 Task: Look for space in Angers, France from 15th June, 2023 to 21st June, 2023 for 5 adults in price range Rs.14000 to Rs.25000. Place can be entire place with 3 bedrooms having 3 beds and 3 bathrooms. Property type can be house, flat, guest house. Amenities needed are: washing machine. Booking option can be shelf check-in. Required host language is English.
Action: Mouse moved to (445, 266)
Screenshot: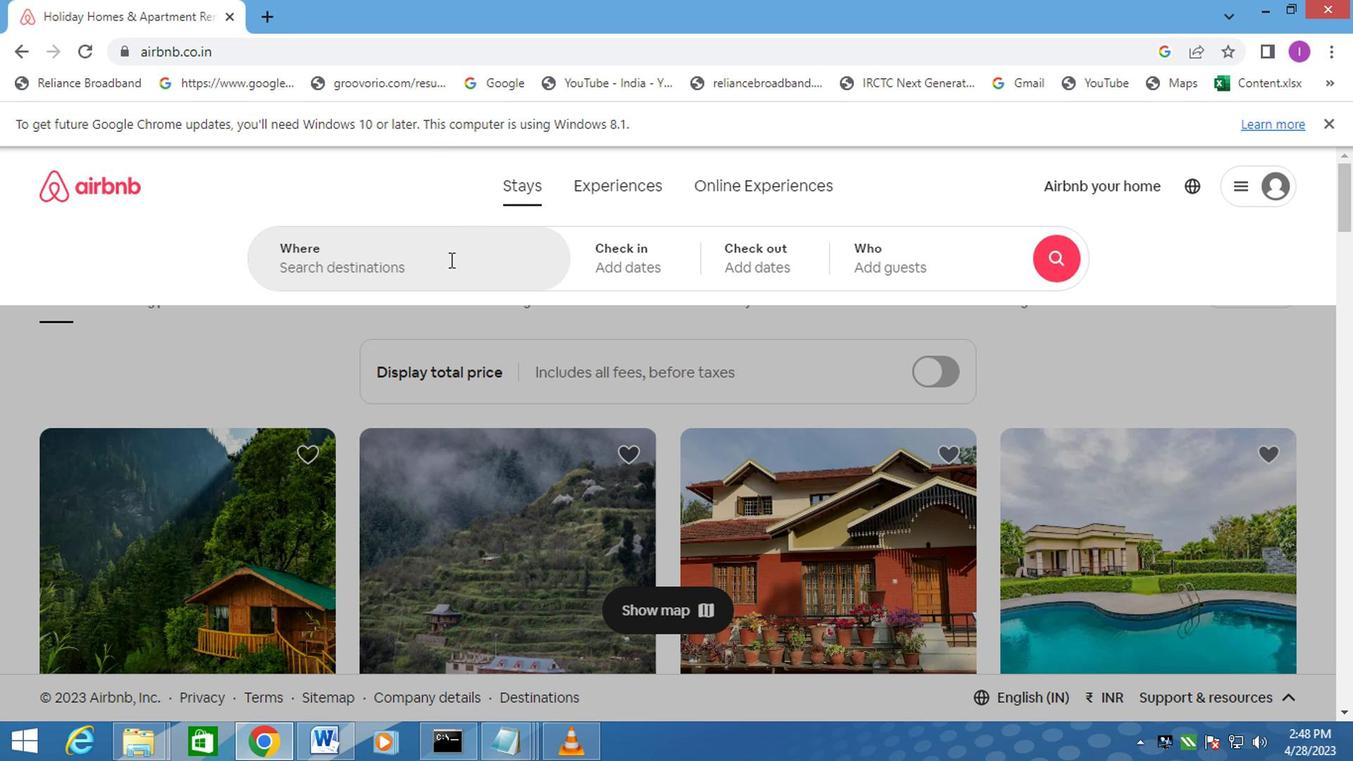 
Action: Mouse pressed left at (445, 266)
Screenshot: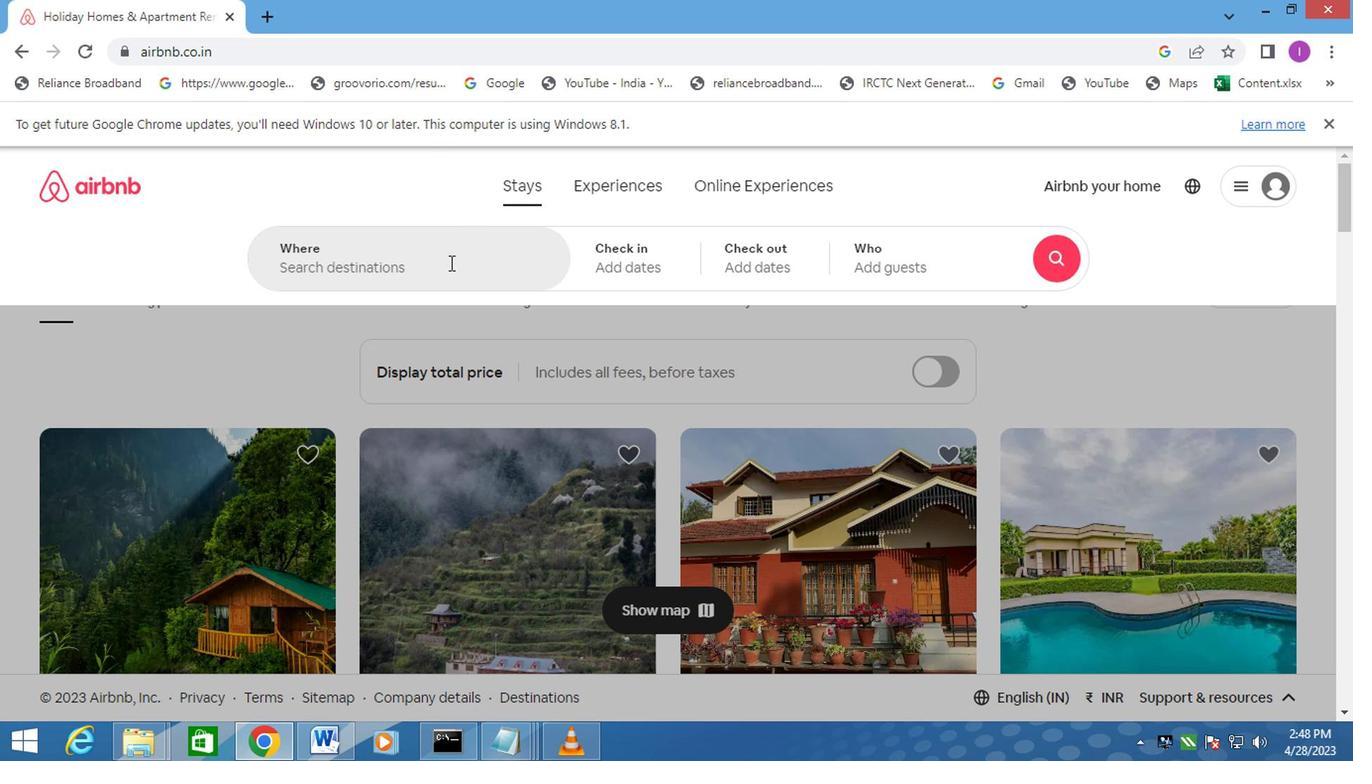 
Action: Mouse moved to (446, 265)
Screenshot: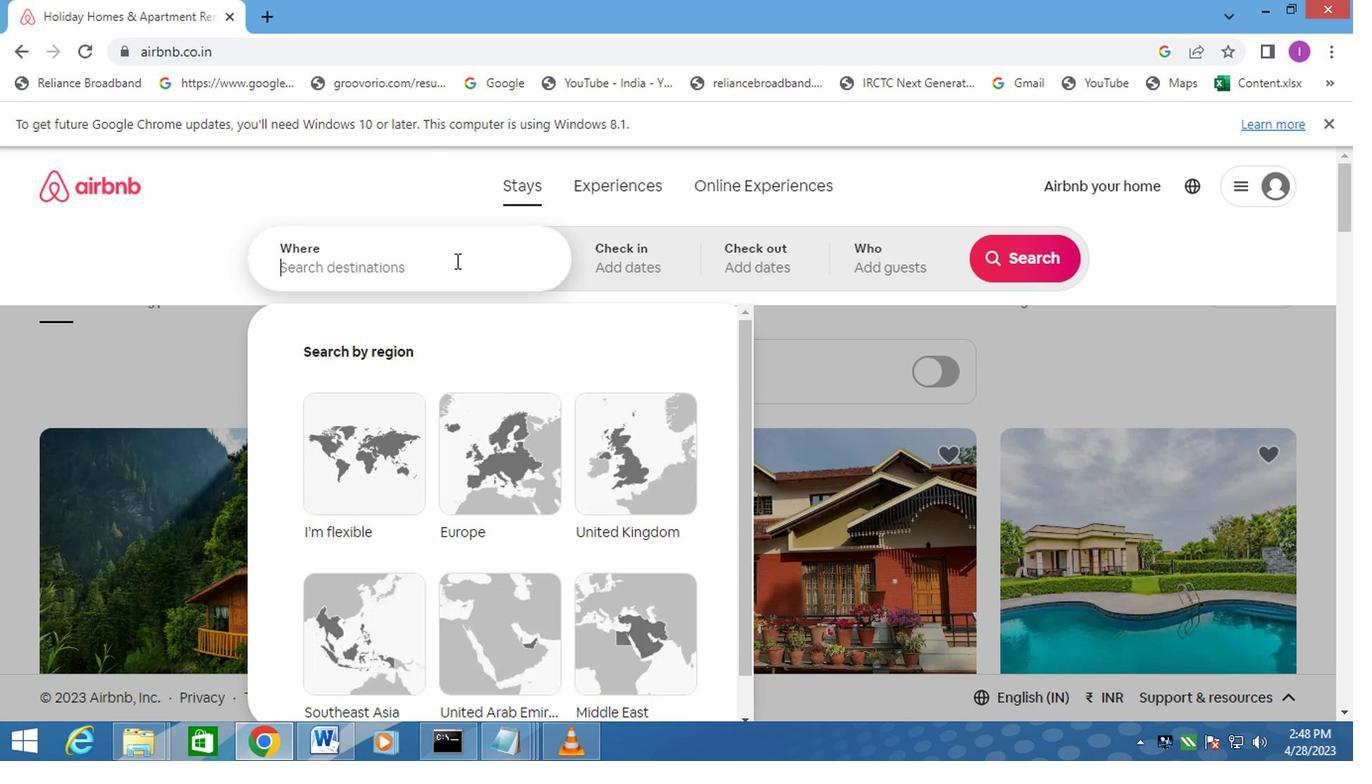 
Action: Key pressed <Key.shift>ANGERS,<Key.shift>FRANCE
Screenshot: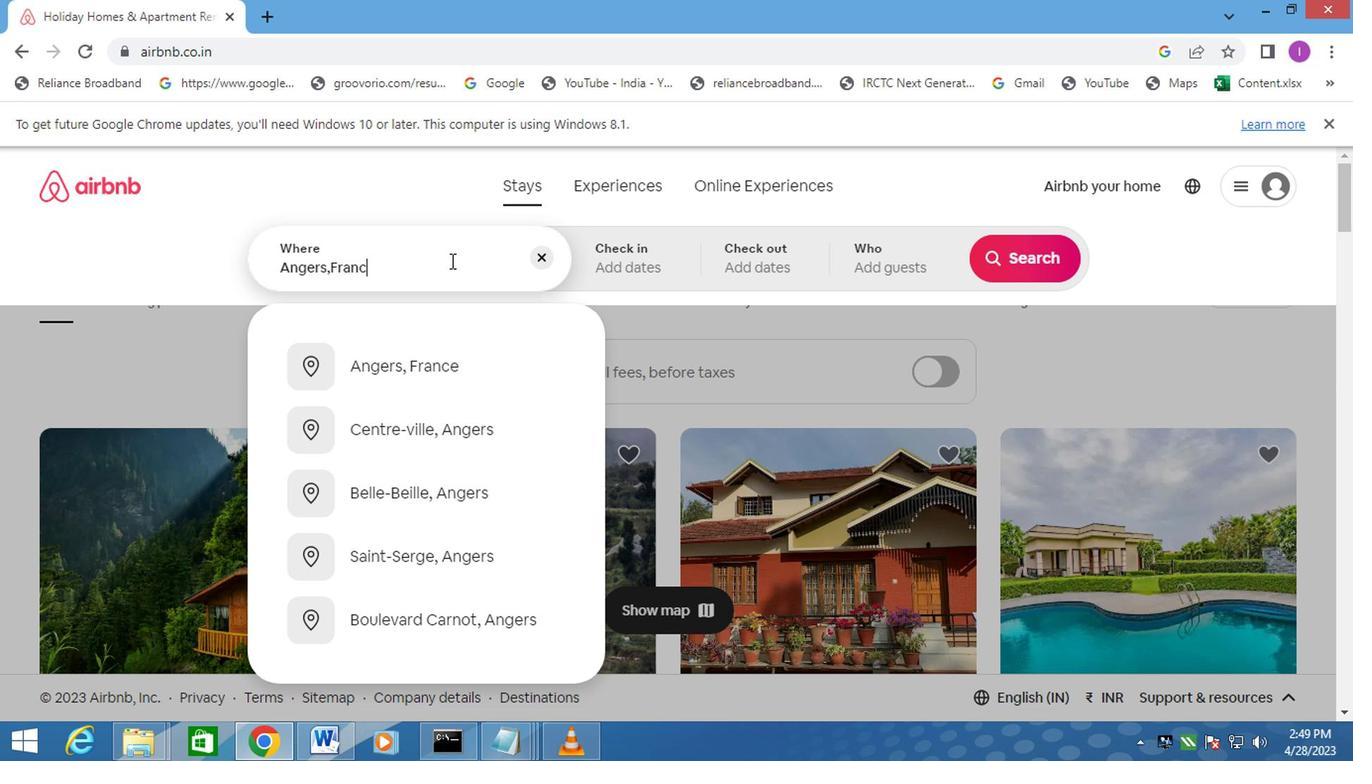 
Action: Mouse moved to (364, 353)
Screenshot: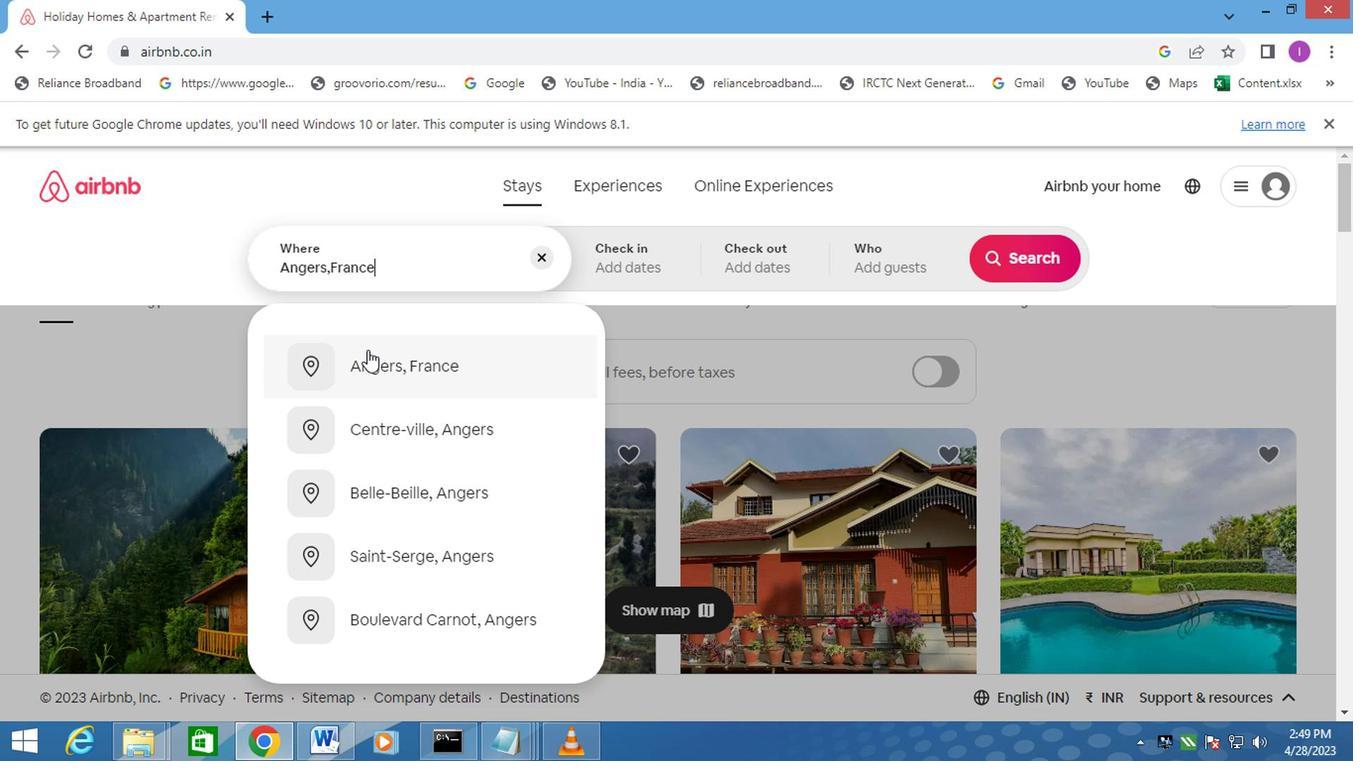 
Action: Mouse pressed left at (364, 353)
Screenshot: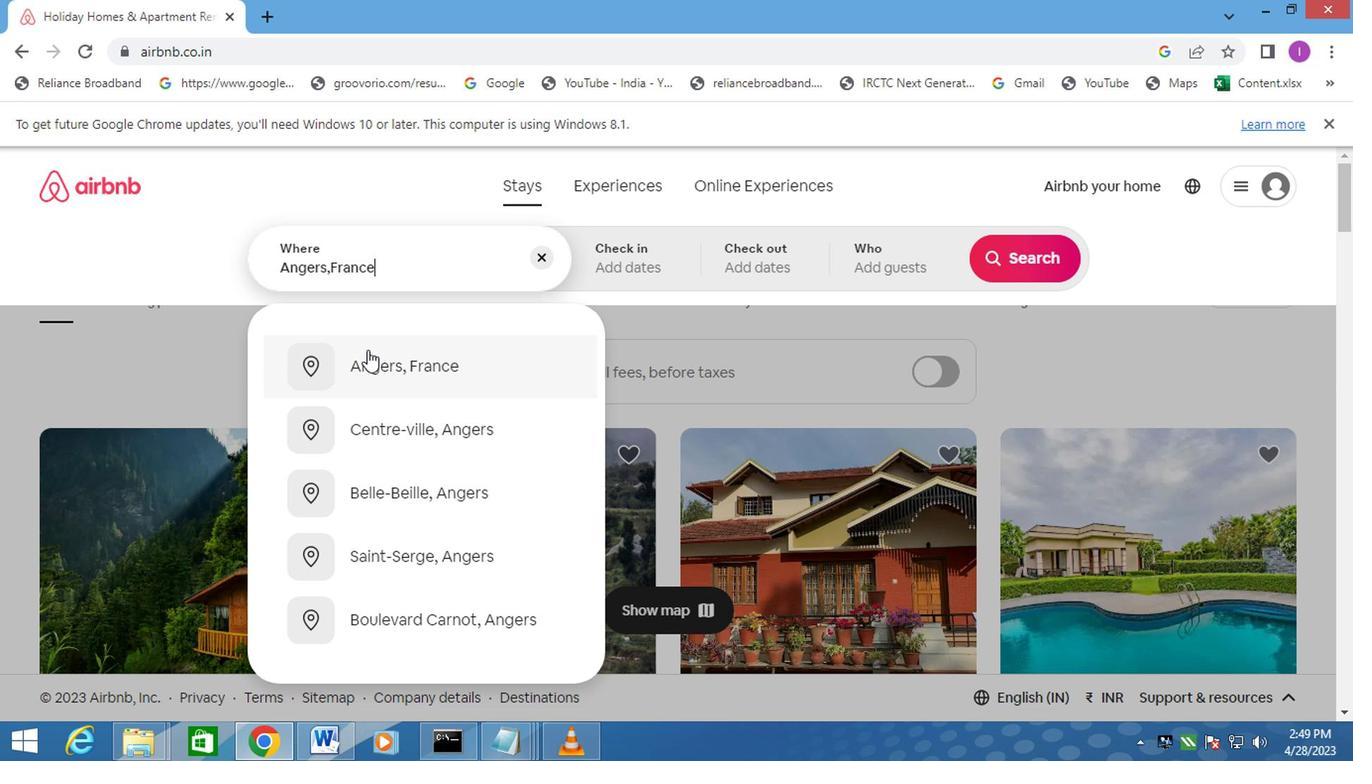 
Action: Mouse moved to (1013, 415)
Screenshot: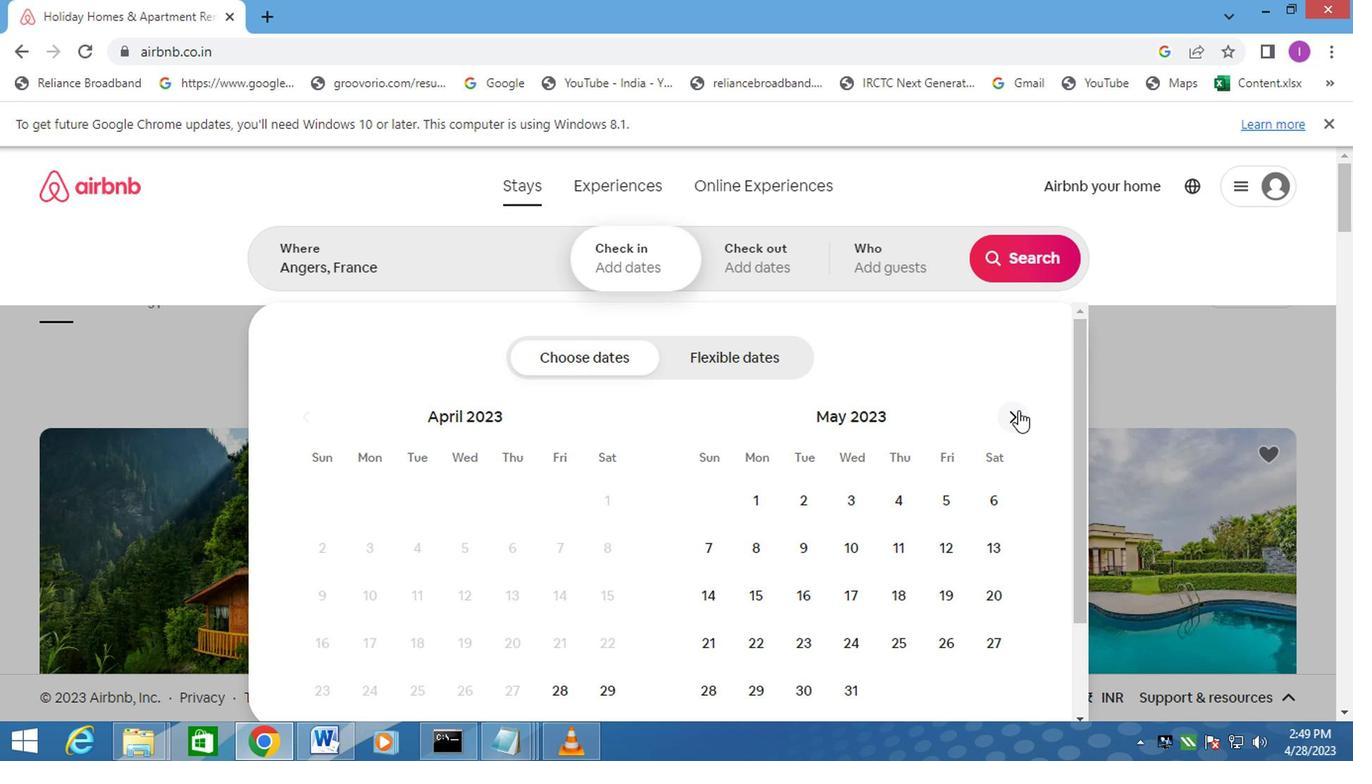 
Action: Mouse pressed left at (1013, 415)
Screenshot: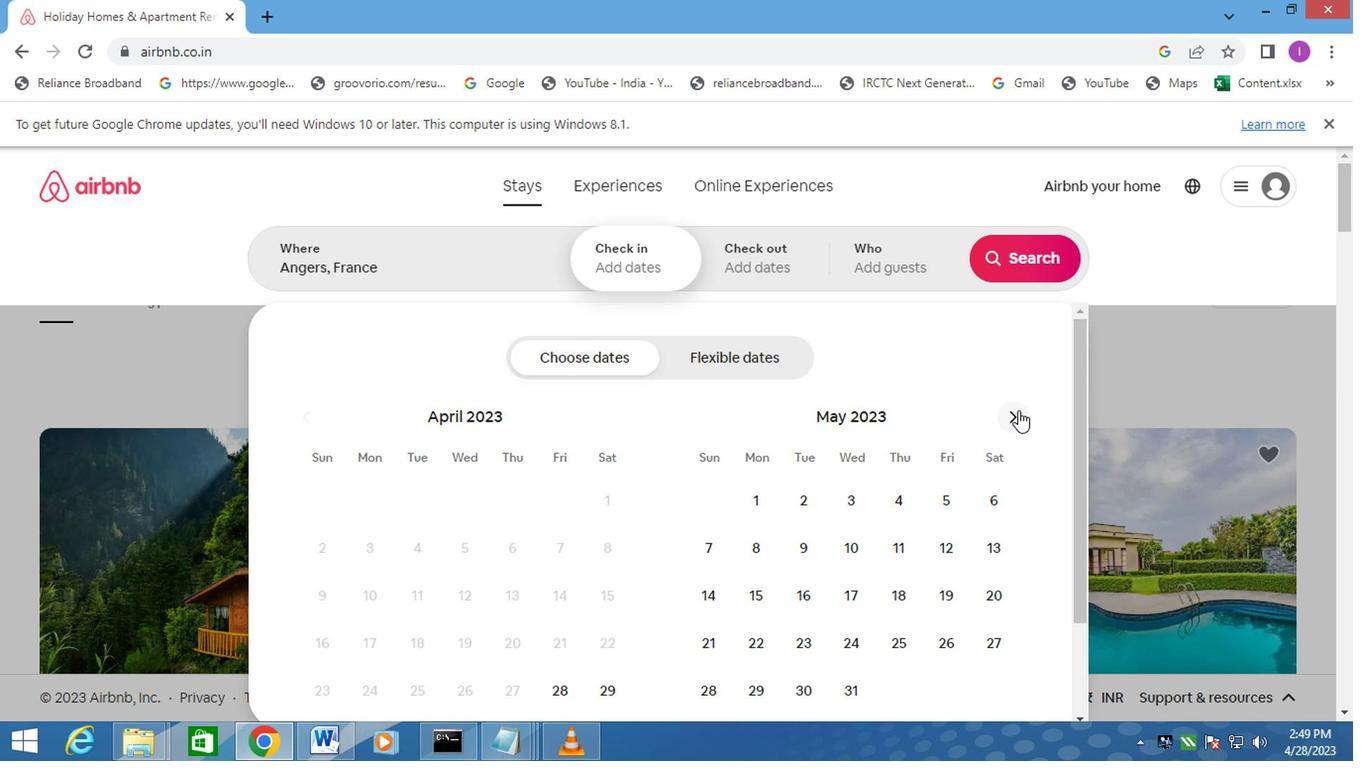 
Action: Mouse pressed left at (1013, 415)
Screenshot: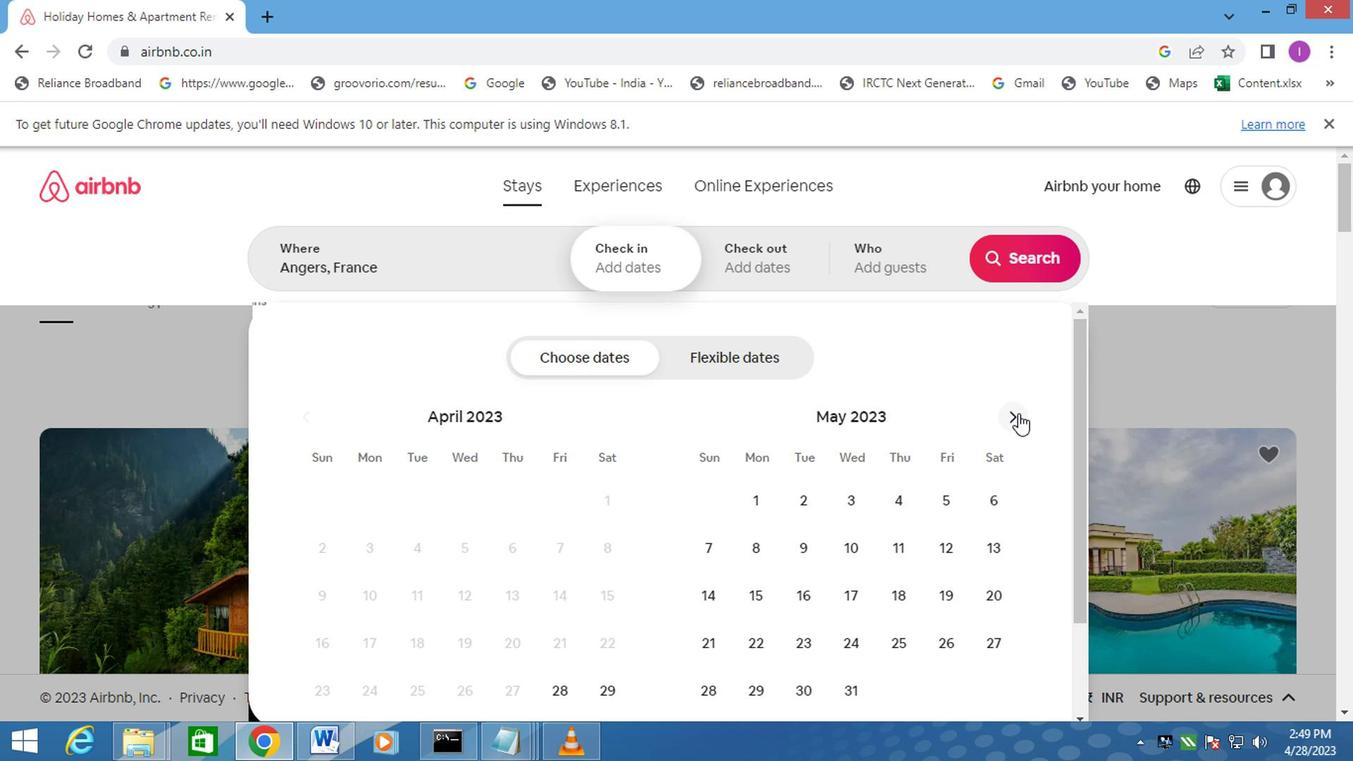 
Action: Mouse moved to (516, 596)
Screenshot: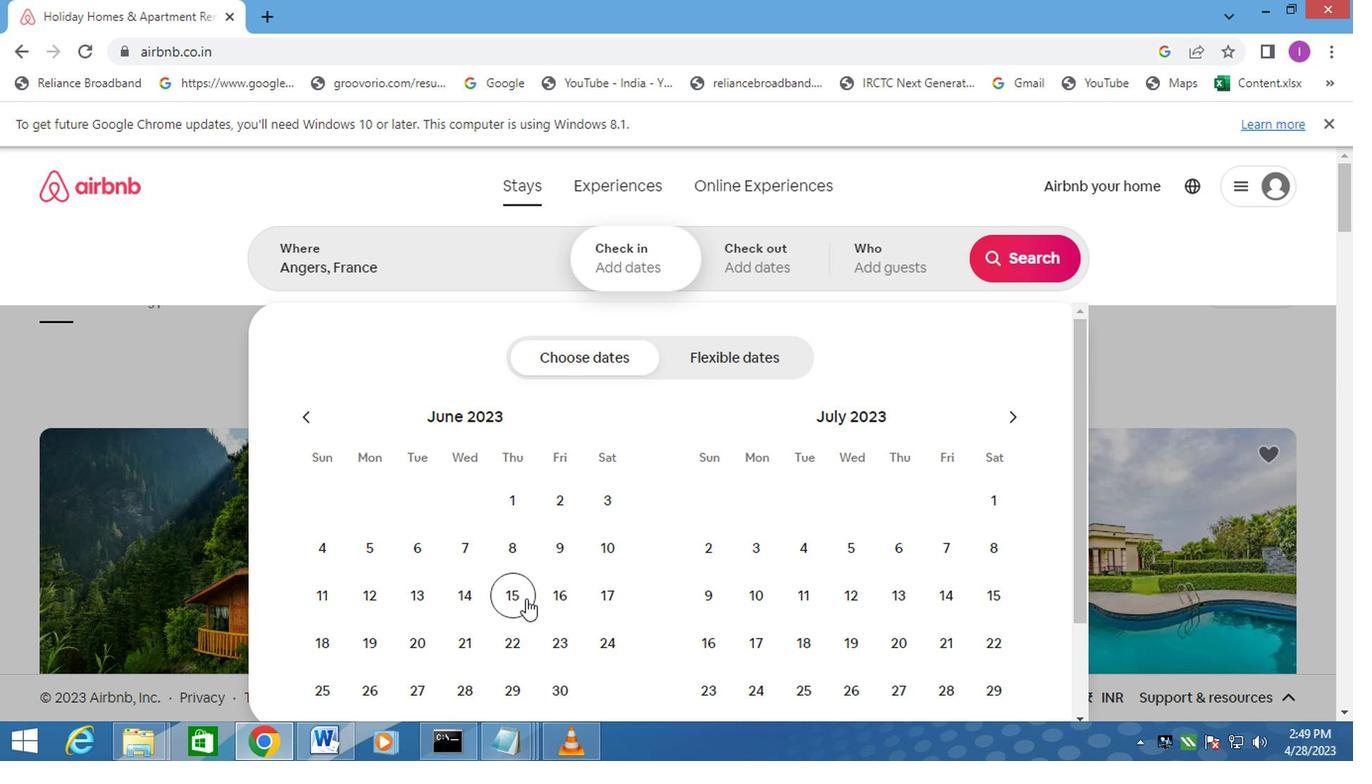
Action: Mouse pressed left at (516, 596)
Screenshot: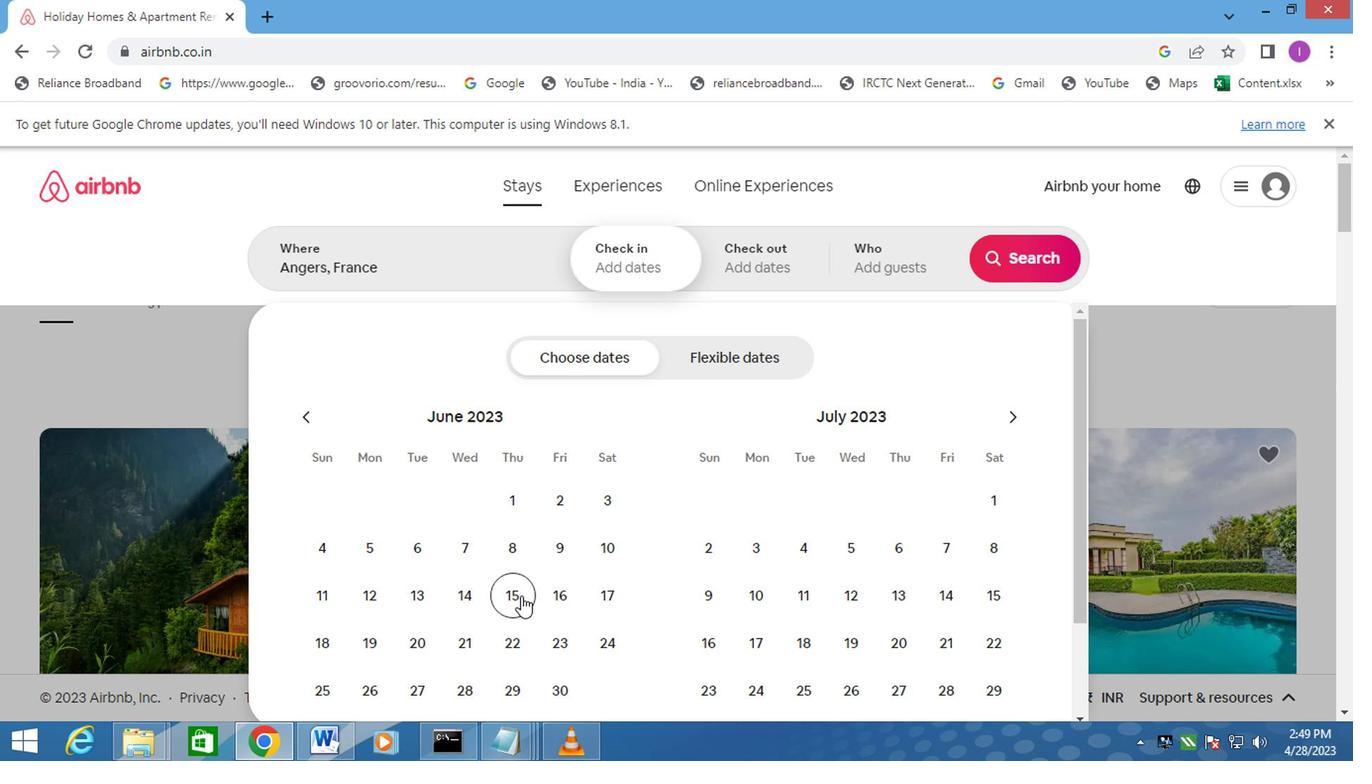 
Action: Mouse moved to (467, 645)
Screenshot: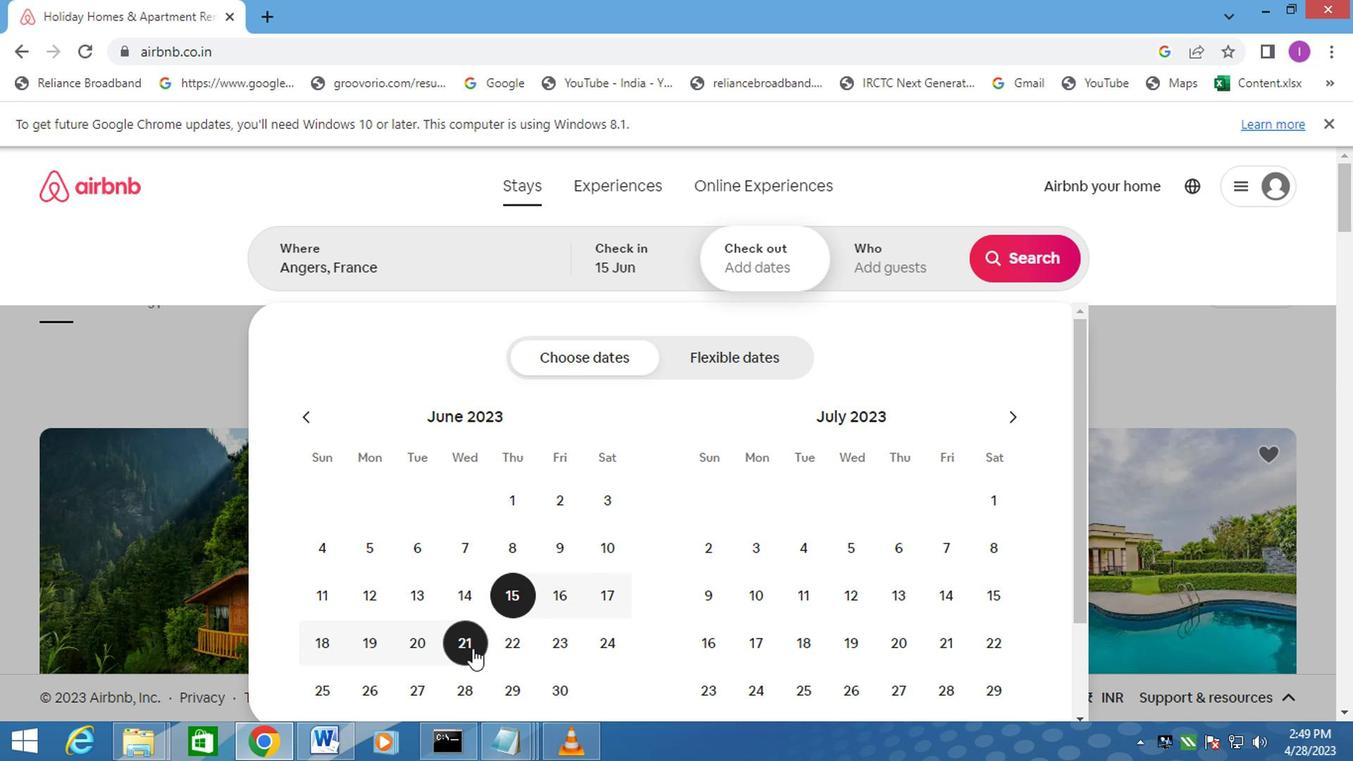 
Action: Mouse pressed left at (467, 645)
Screenshot: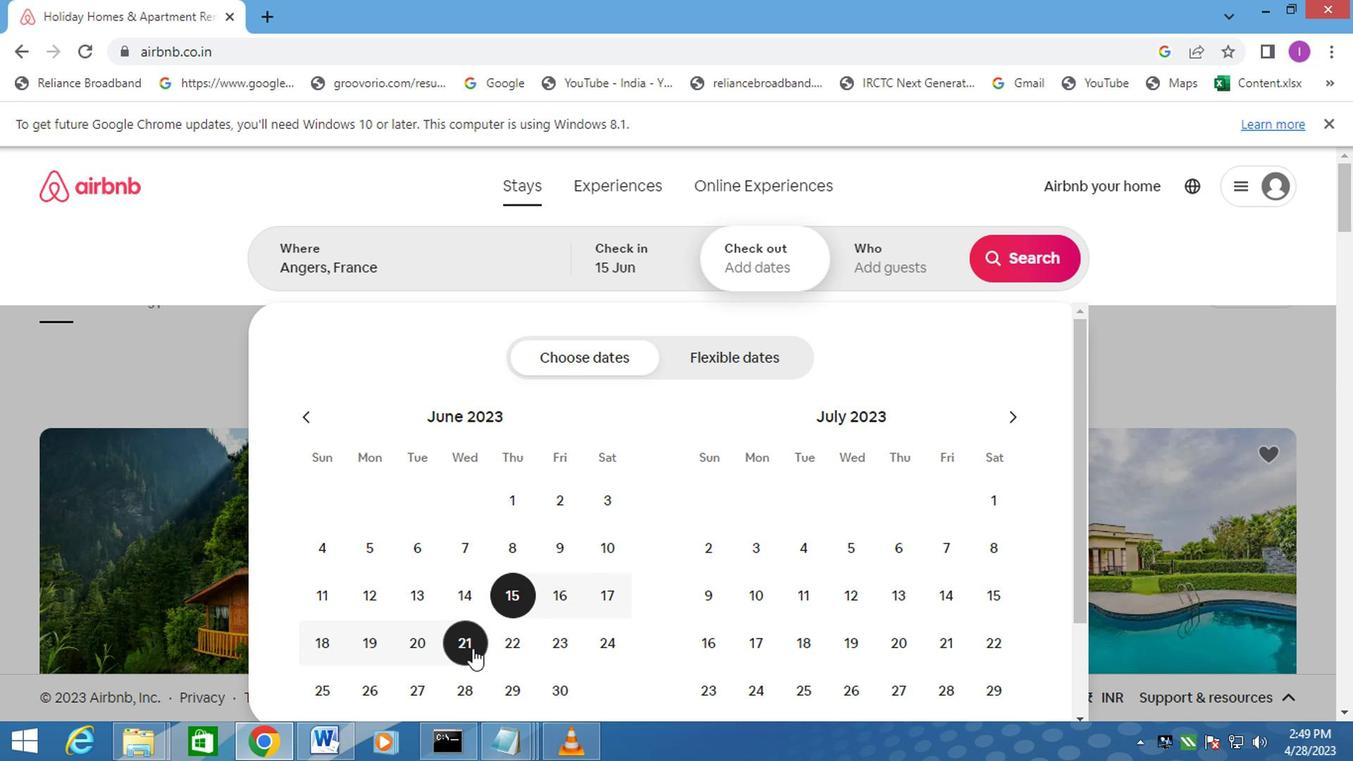 
Action: Mouse moved to (903, 267)
Screenshot: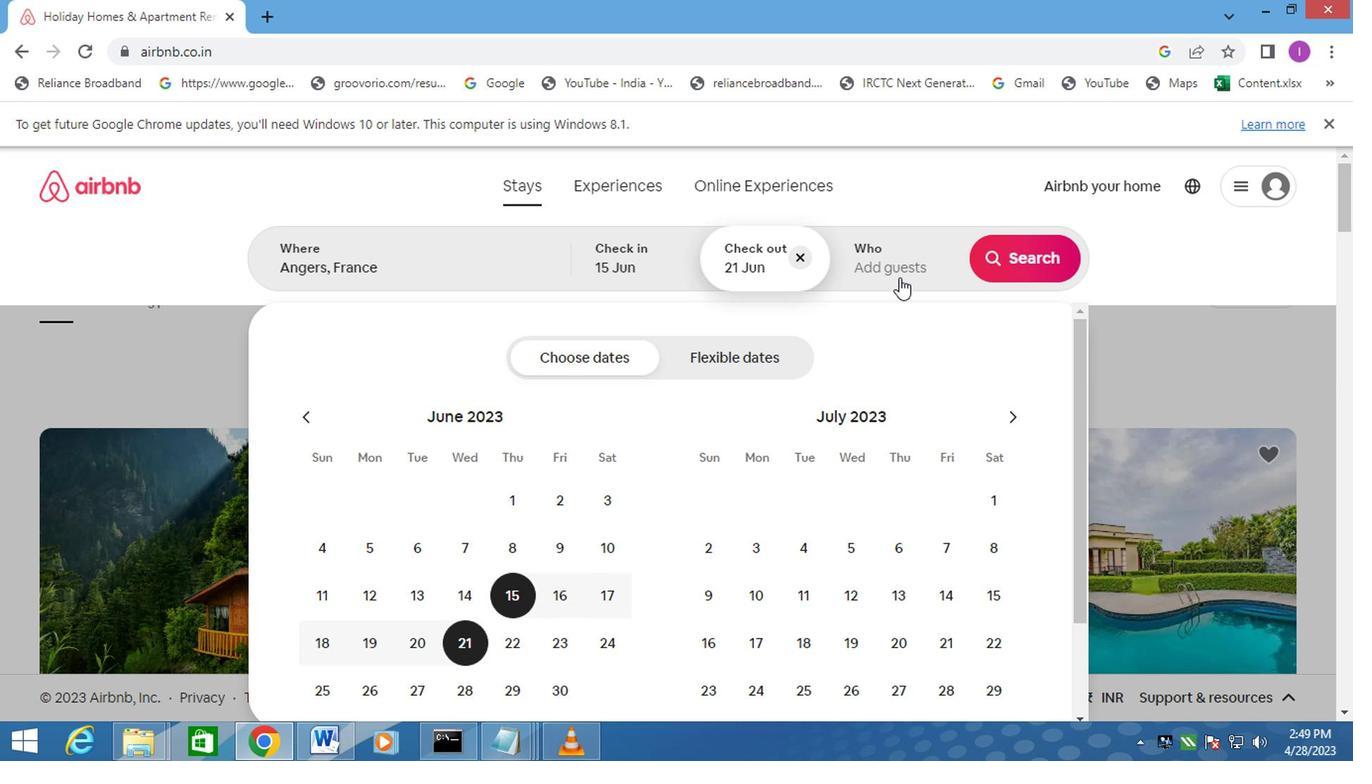 
Action: Mouse pressed left at (903, 267)
Screenshot: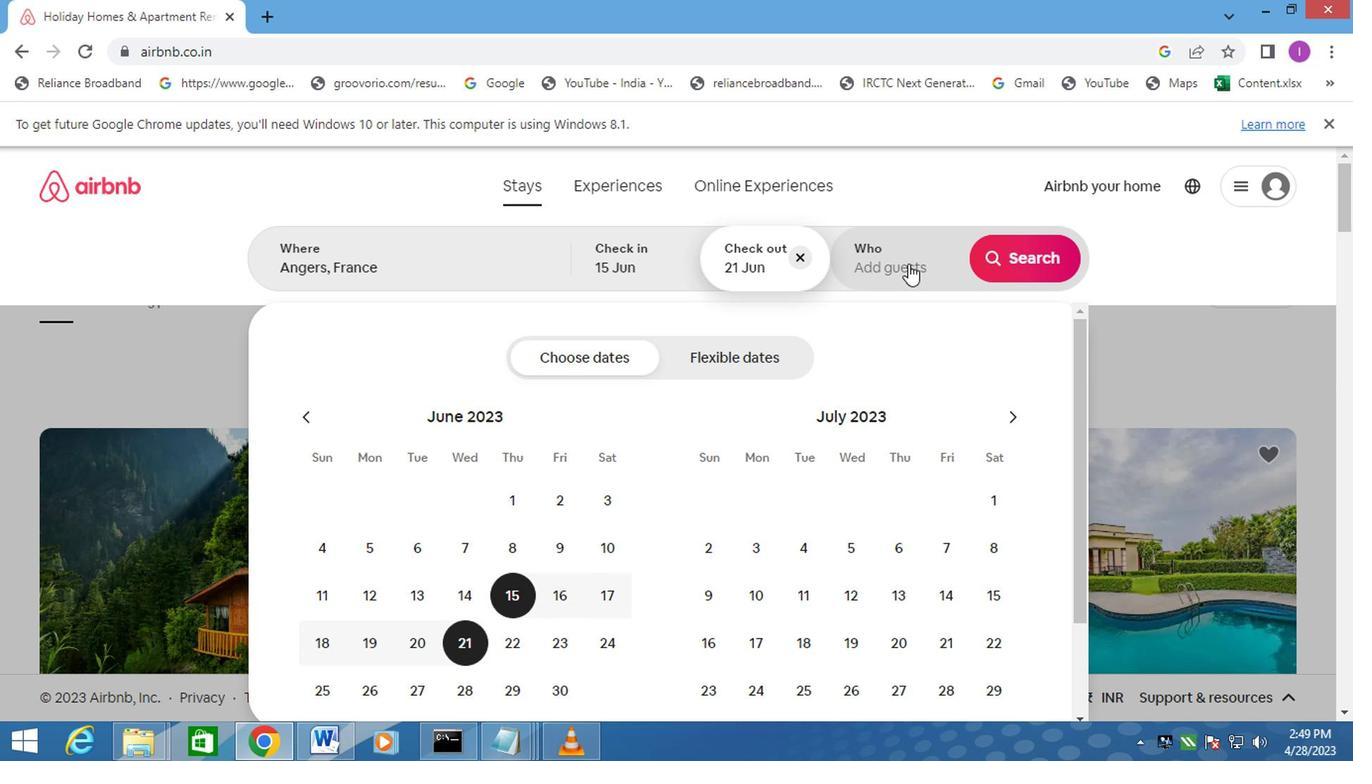 
Action: Mouse moved to (1041, 360)
Screenshot: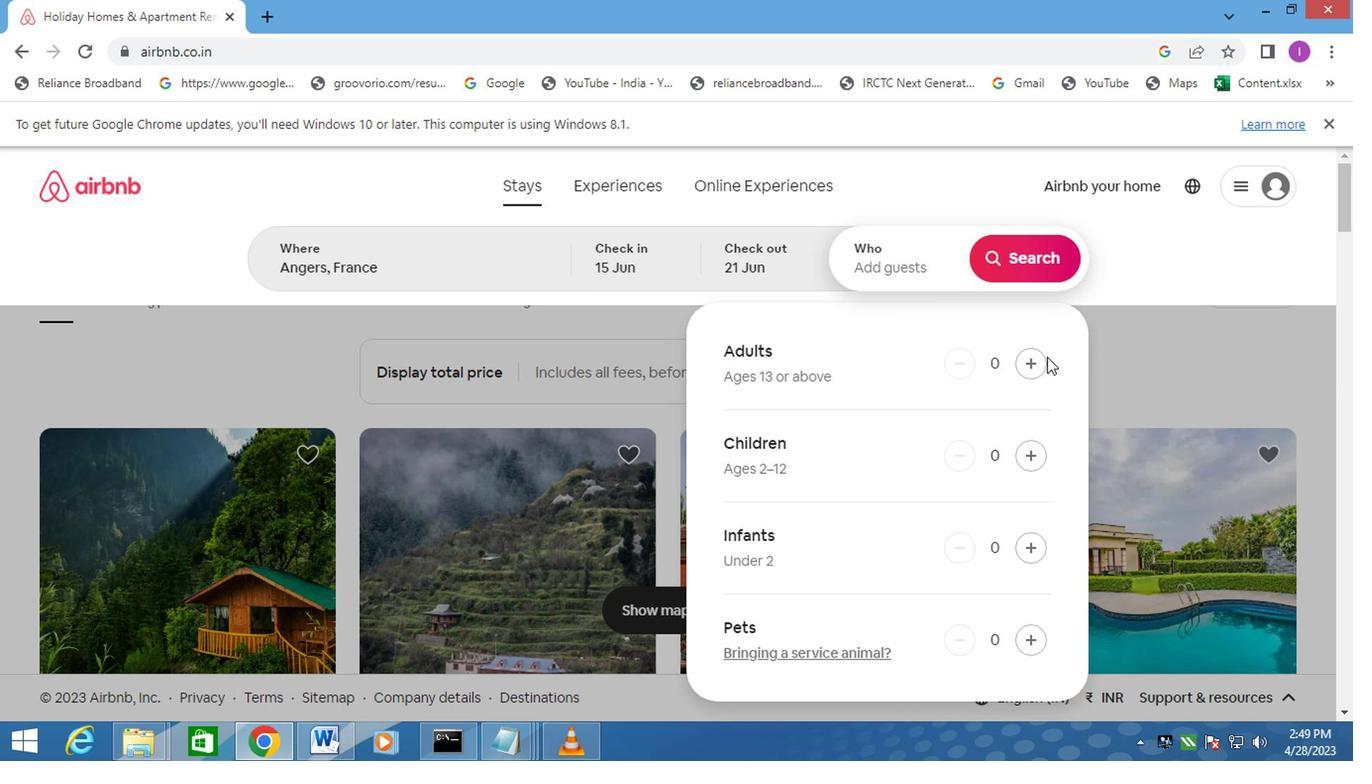 
Action: Mouse pressed left at (1041, 360)
Screenshot: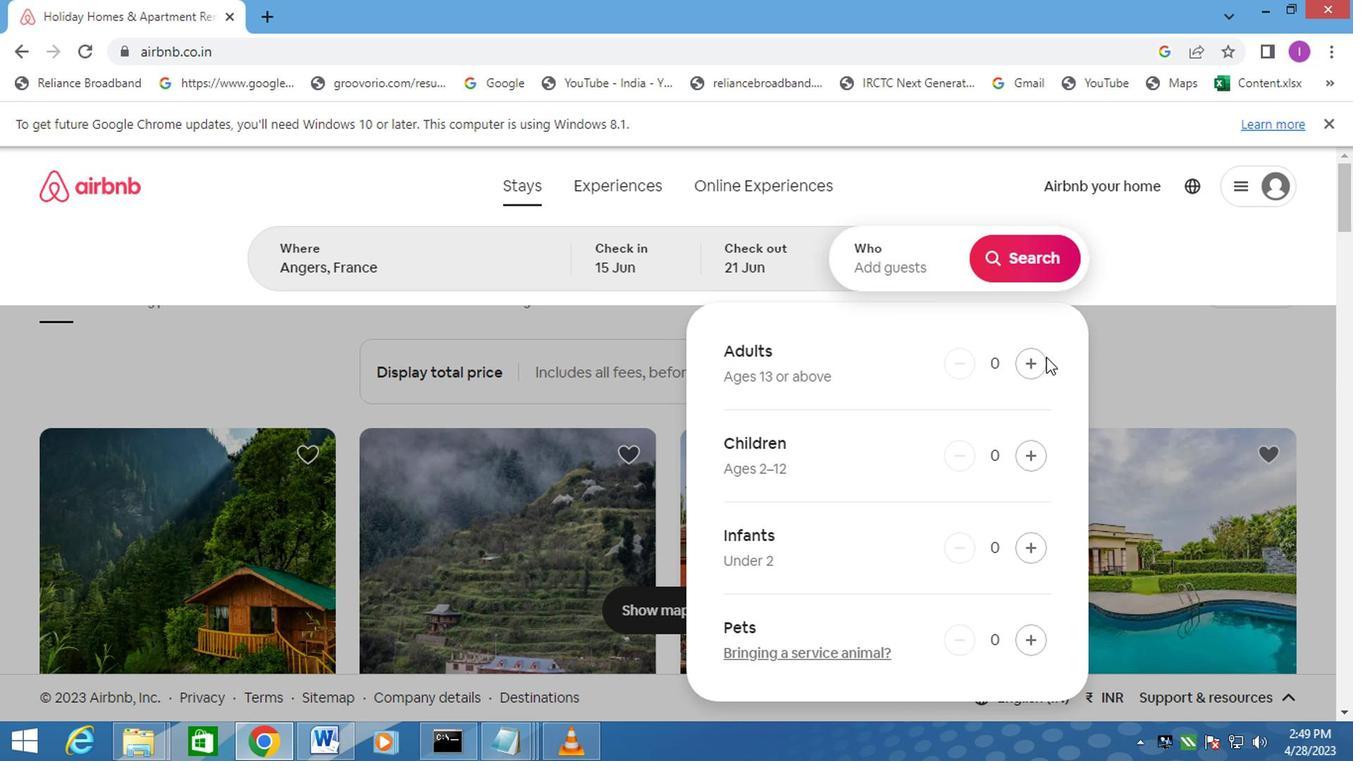 
Action: Mouse moved to (1038, 363)
Screenshot: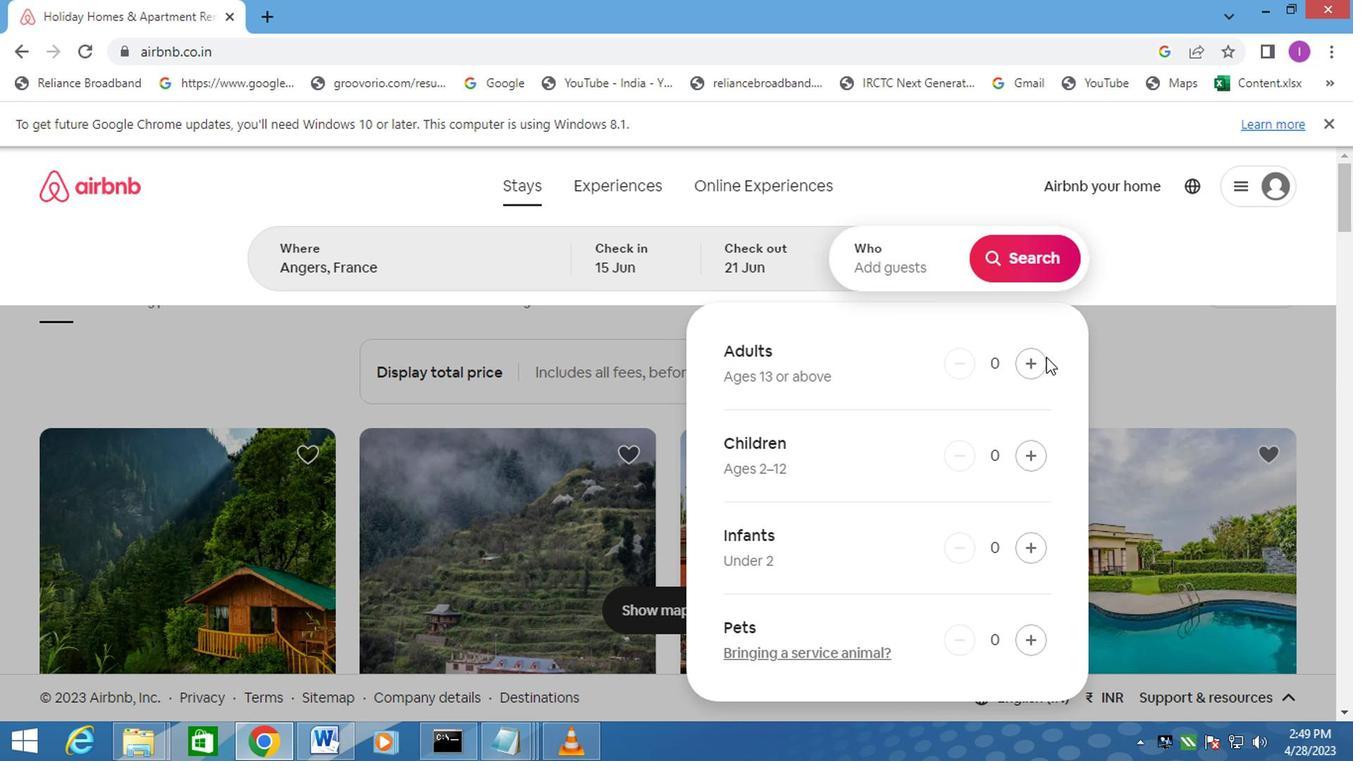 
Action: Mouse pressed left at (1038, 363)
Screenshot: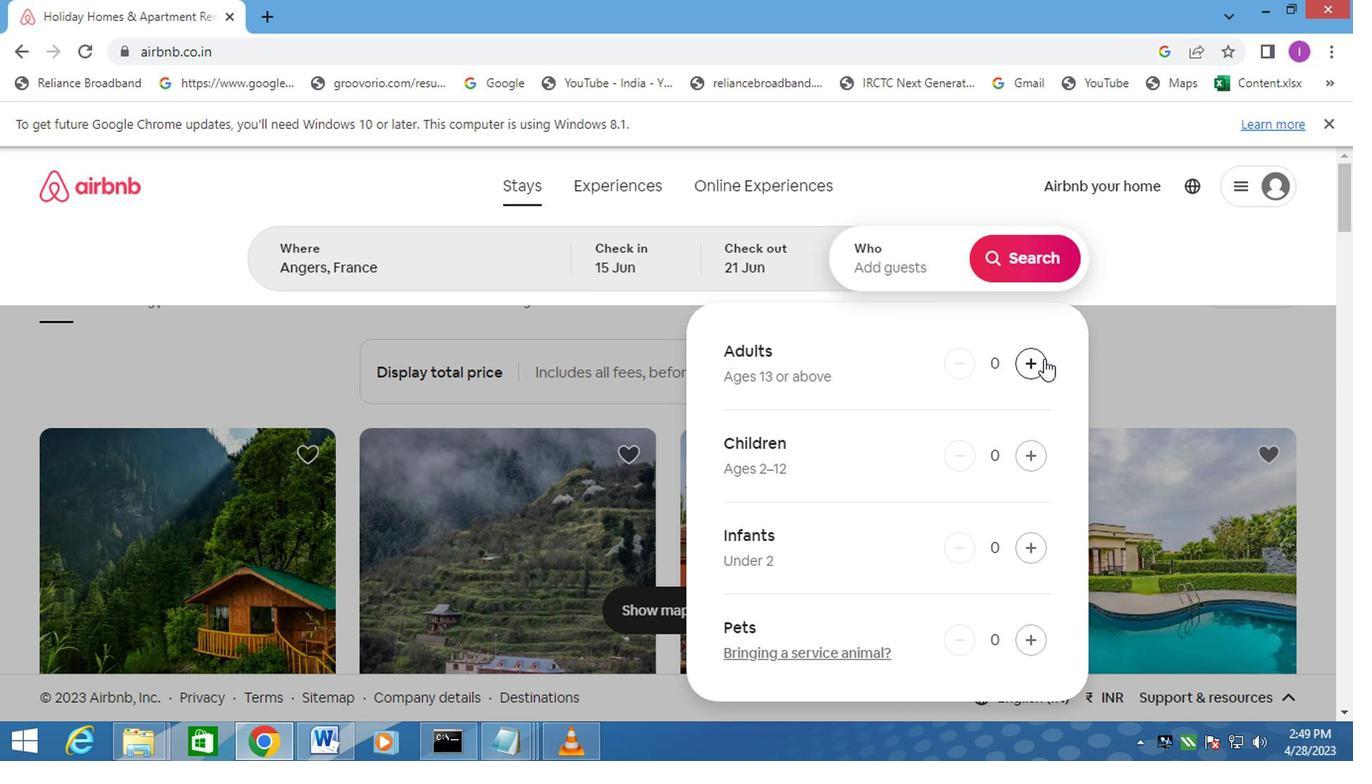 
Action: Mouse pressed left at (1038, 363)
Screenshot: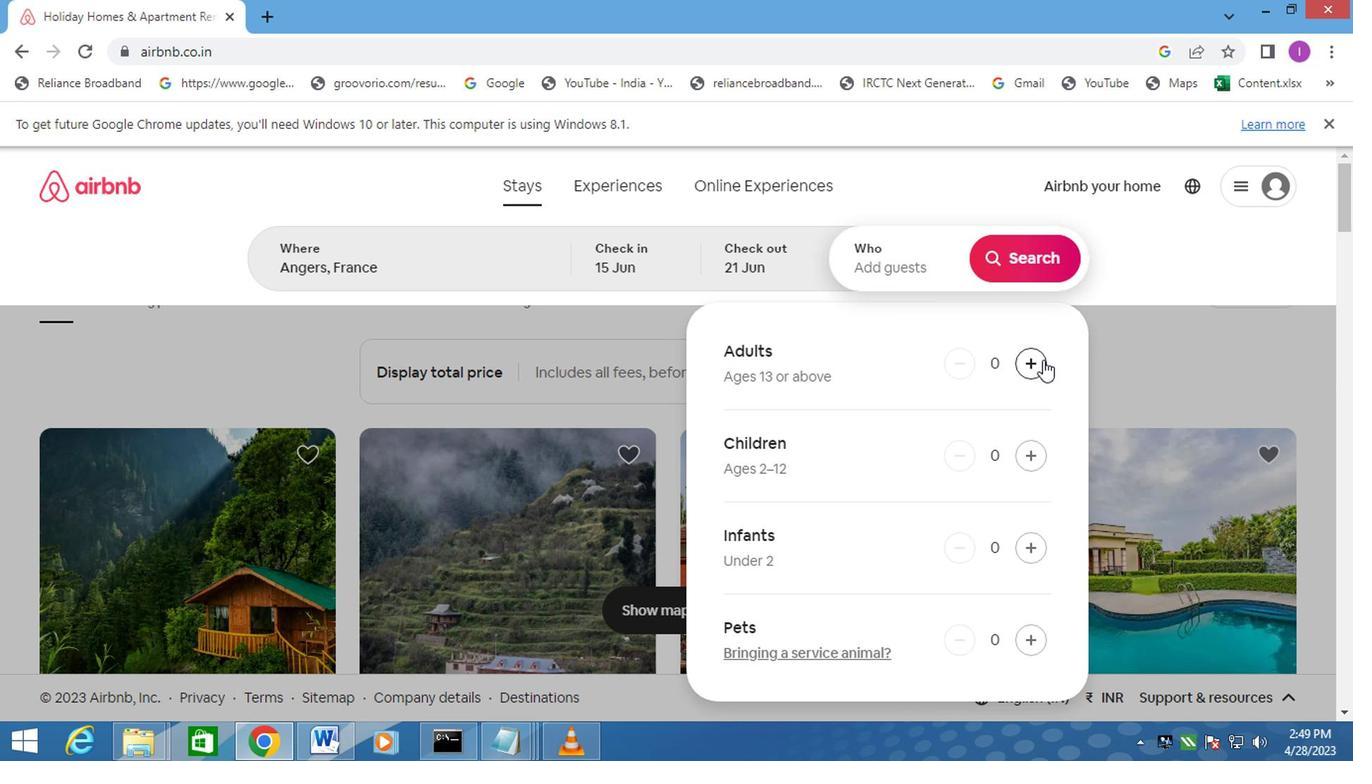 
Action: Mouse pressed left at (1038, 363)
Screenshot: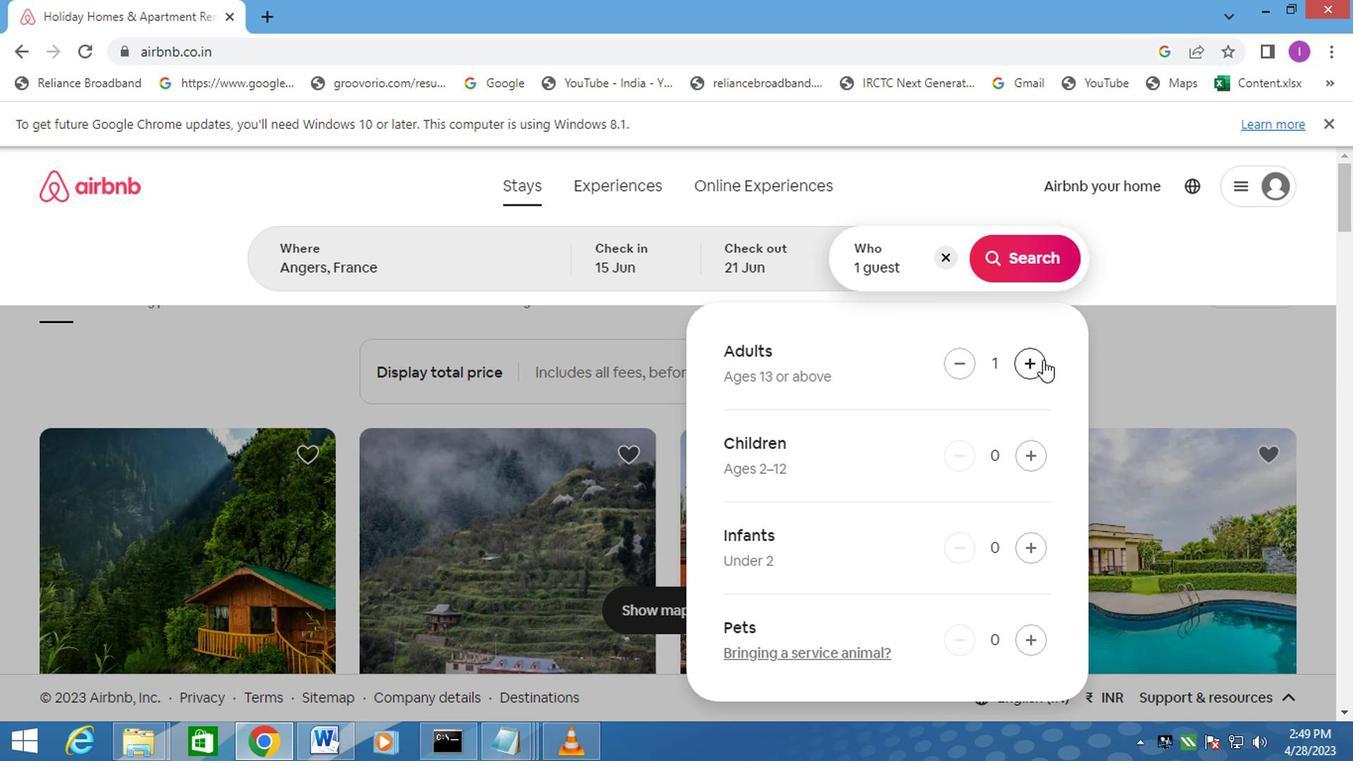 
Action: Mouse pressed left at (1038, 363)
Screenshot: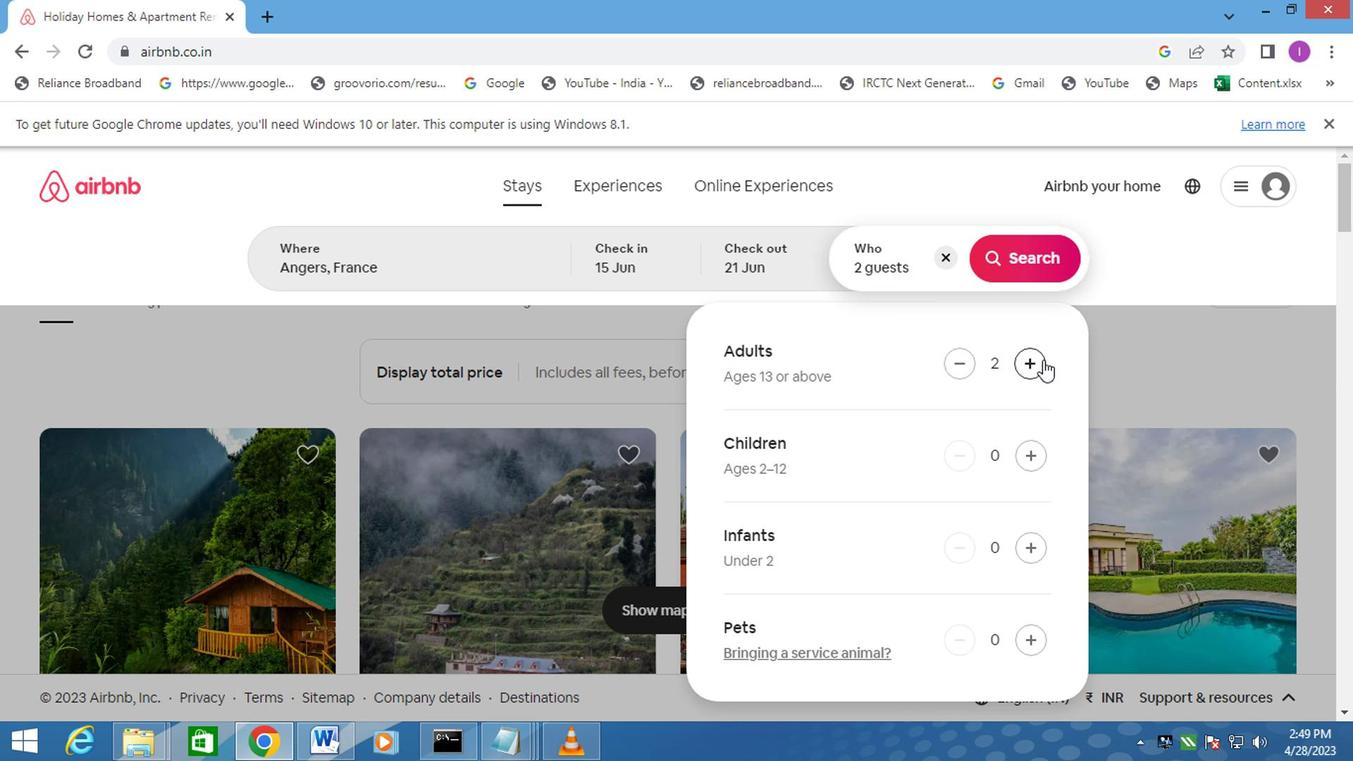 
Action: Mouse pressed left at (1038, 363)
Screenshot: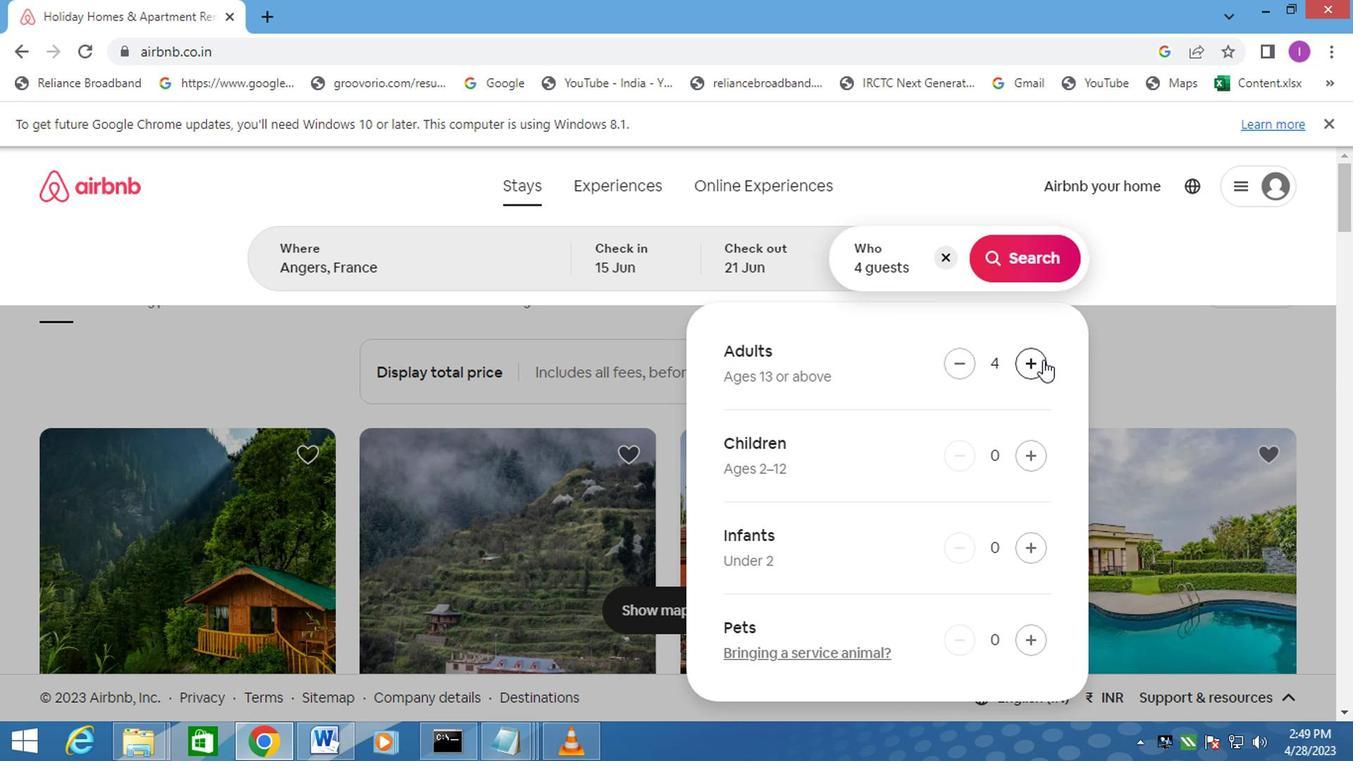 
Action: Mouse moved to (998, 261)
Screenshot: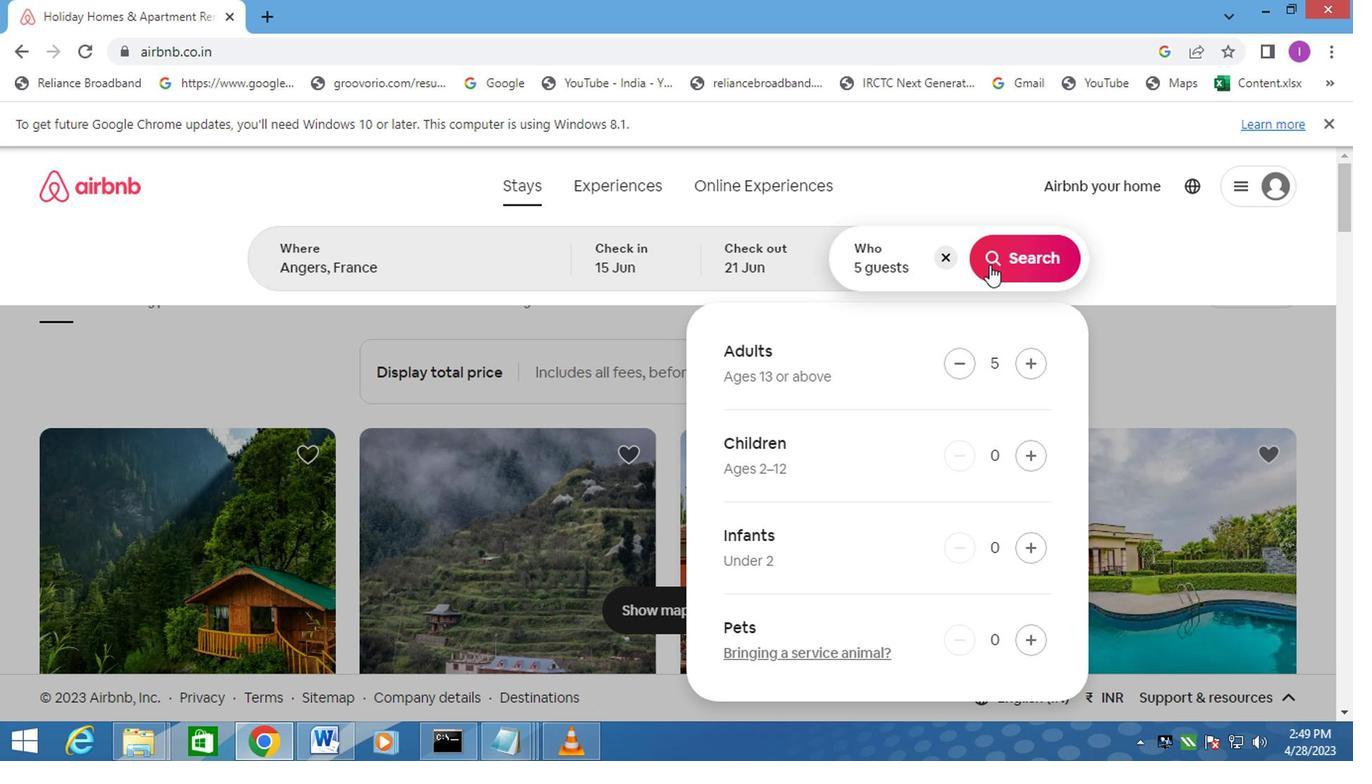 
Action: Mouse pressed left at (998, 261)
Screenshot: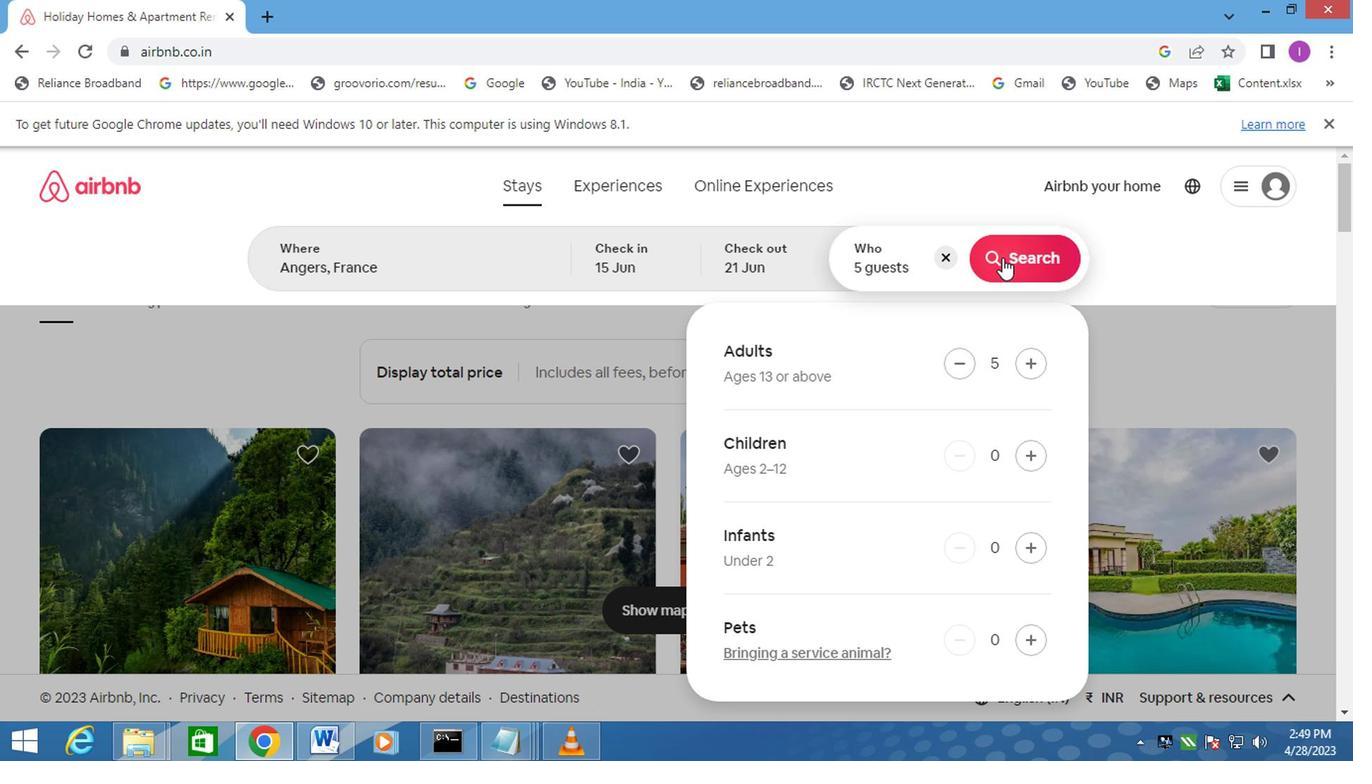 
Action: Mouse moved to (1295, 269)
Screenshot: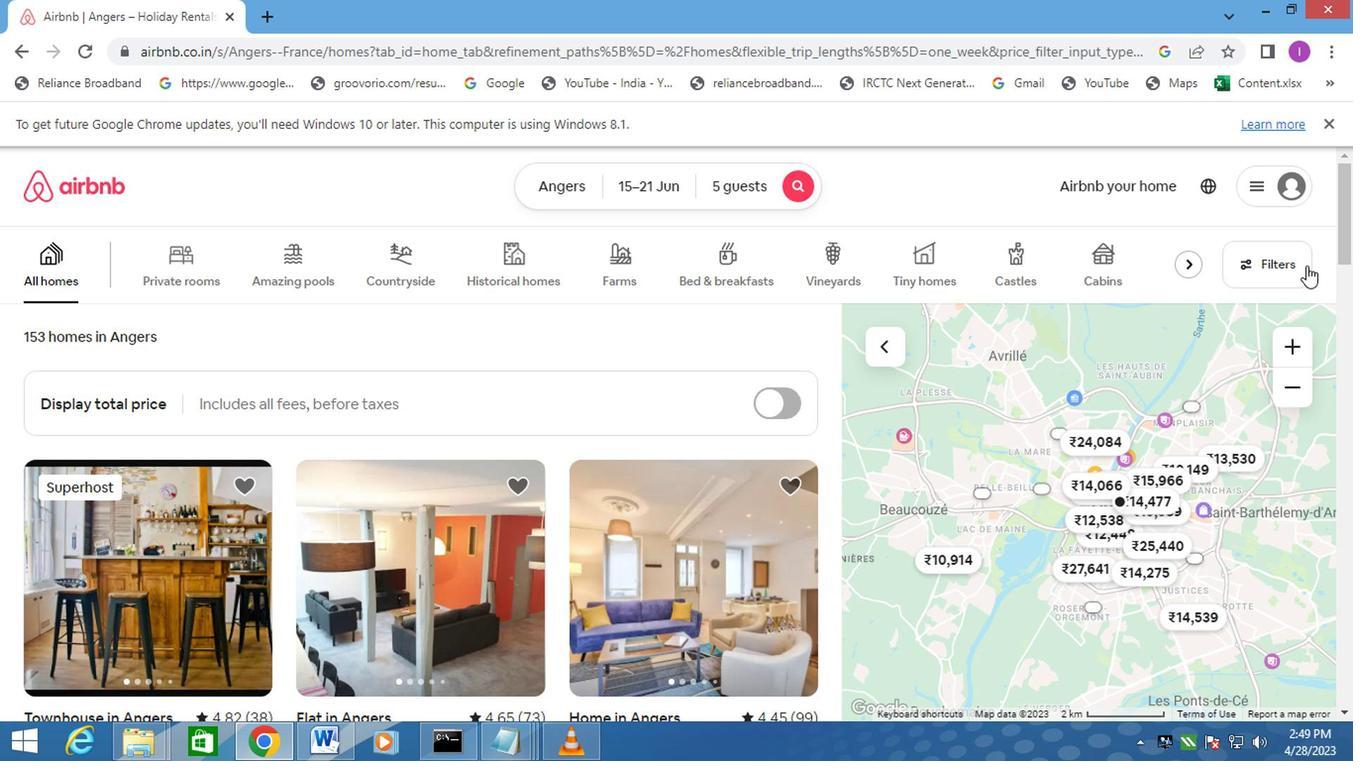 
Action: Mouse pressed left at (1295, 269)
Screenshot: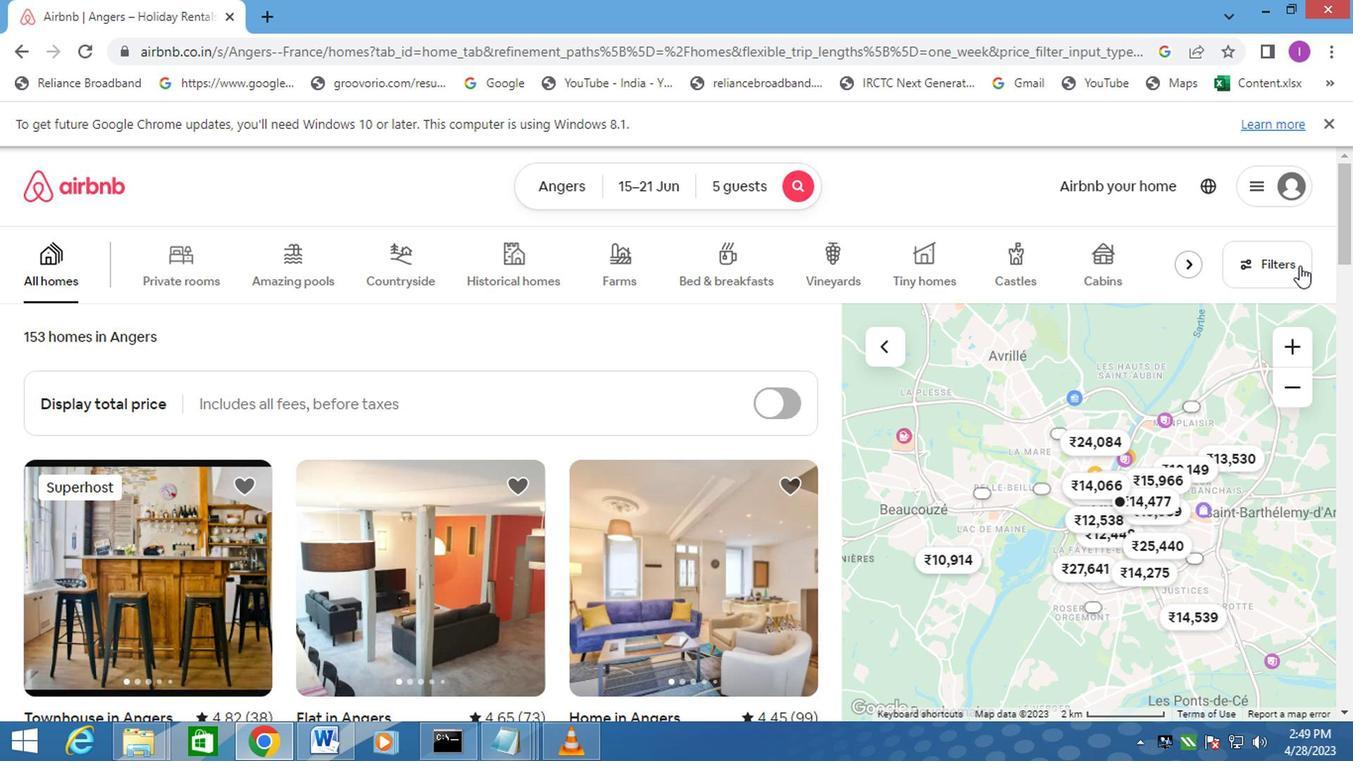 
Action: Mouse moved to (430, 515)
Screenshot: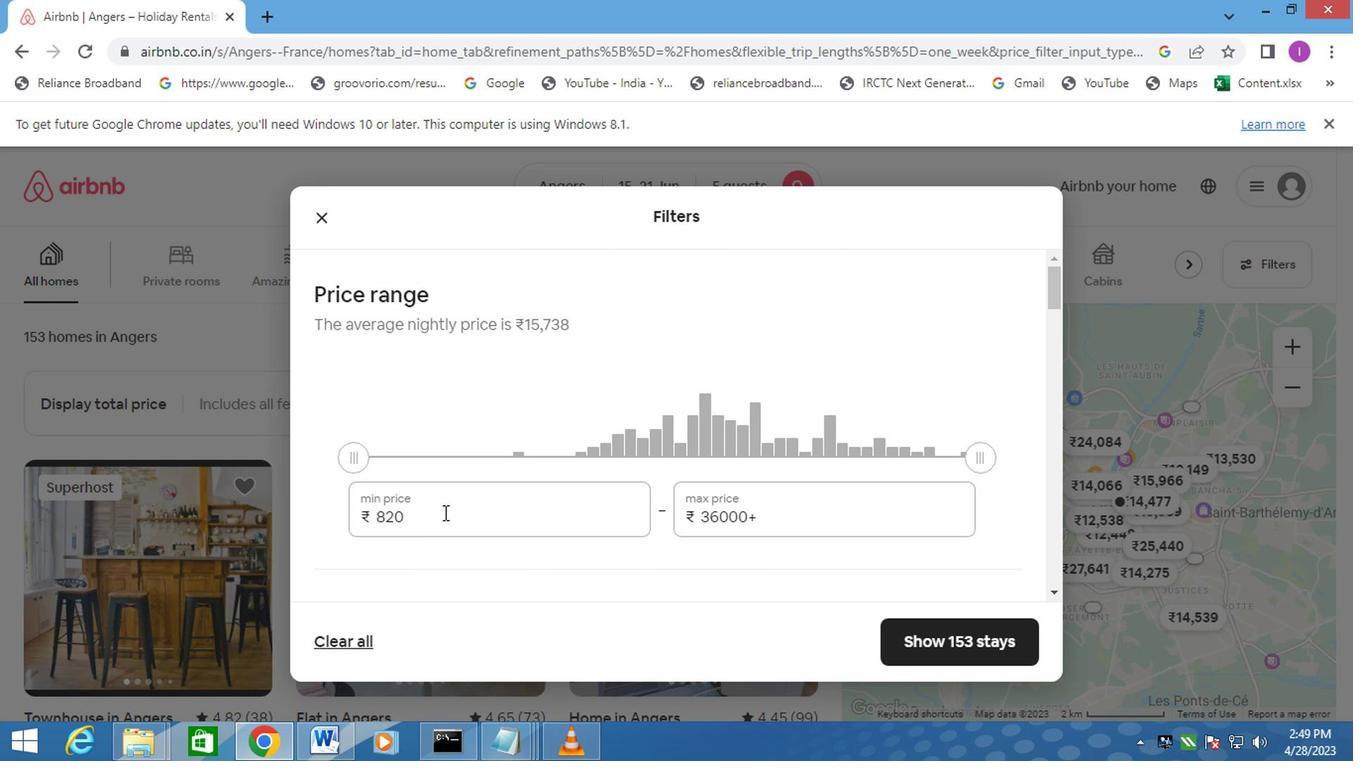 
Action: Mouse pressed left at (430, 515)
Screenshot: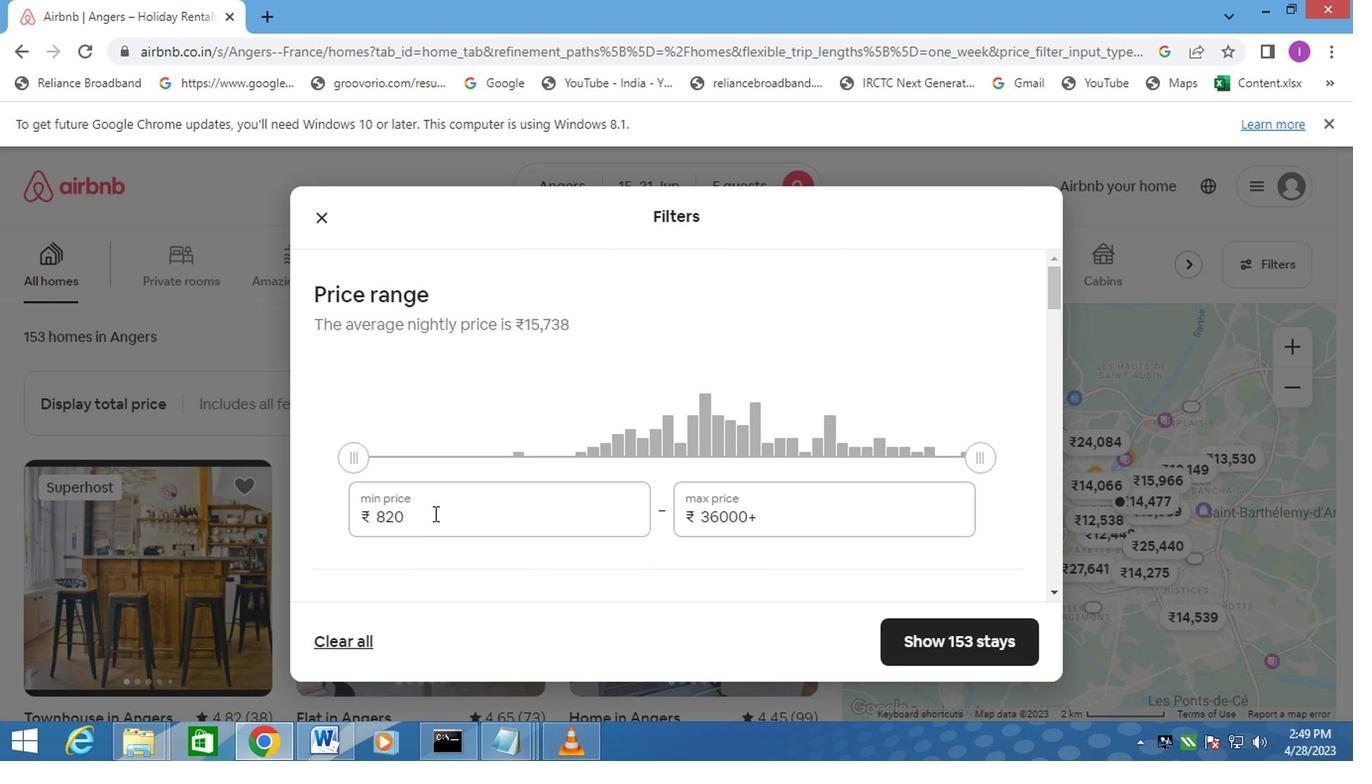 
Action: Mouse moved to (325, 492)
Screenshot: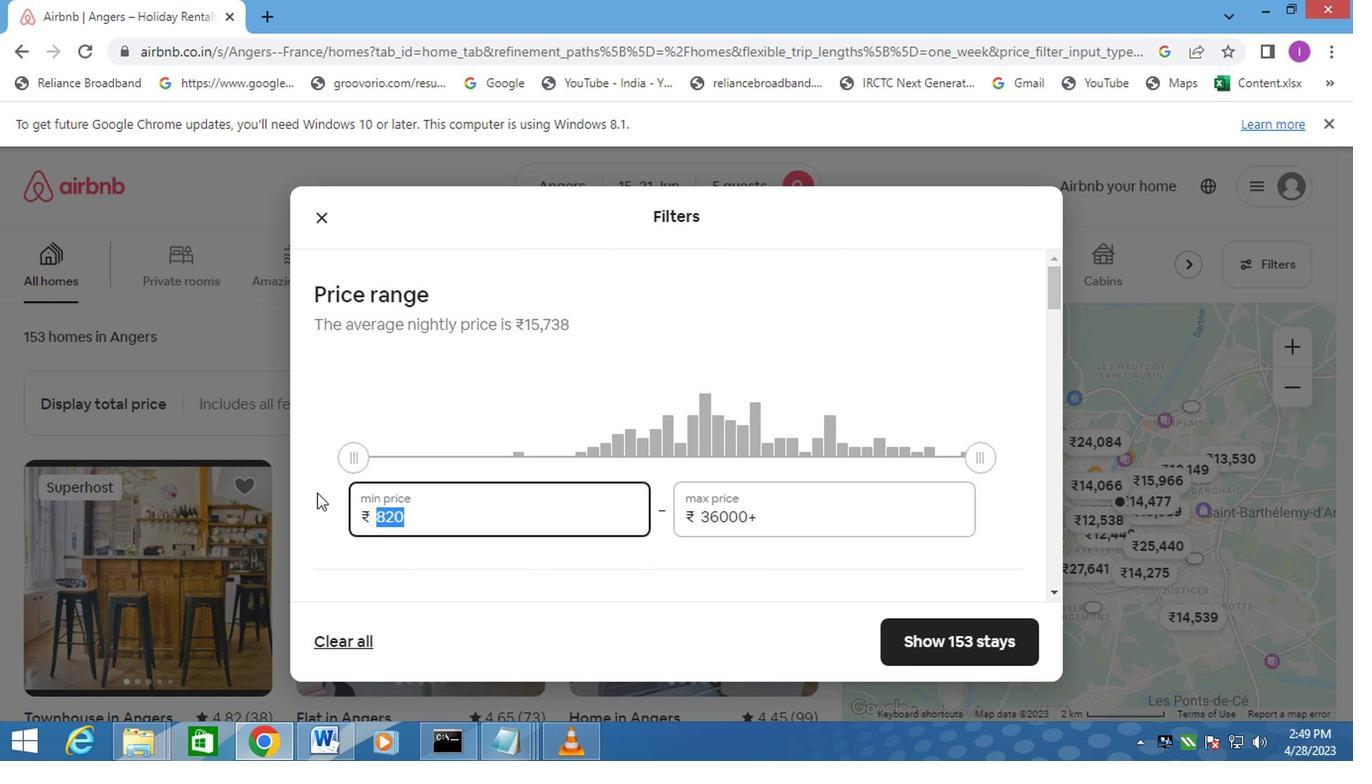 
Action: Key pressed 14000
Screenshot: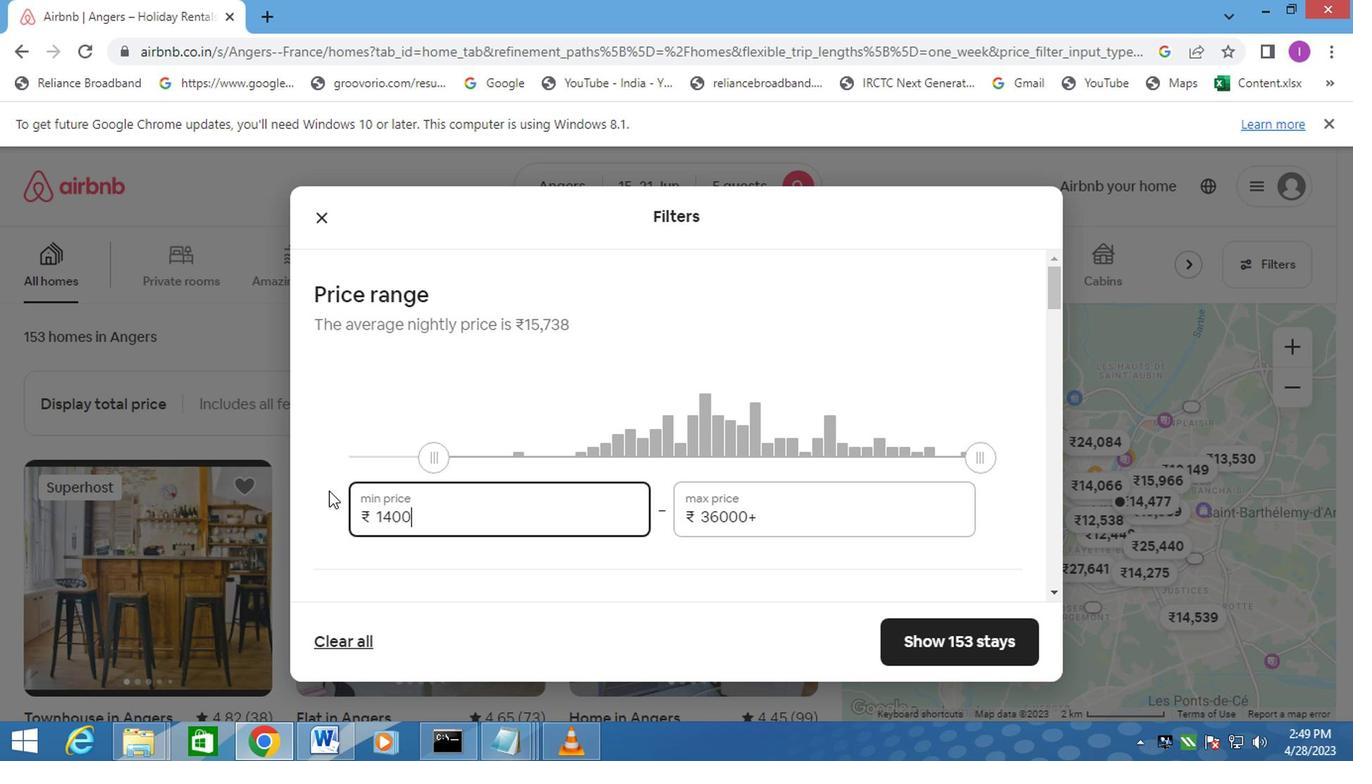 
Action: Mouse moved to (756, 511)
Screenshot: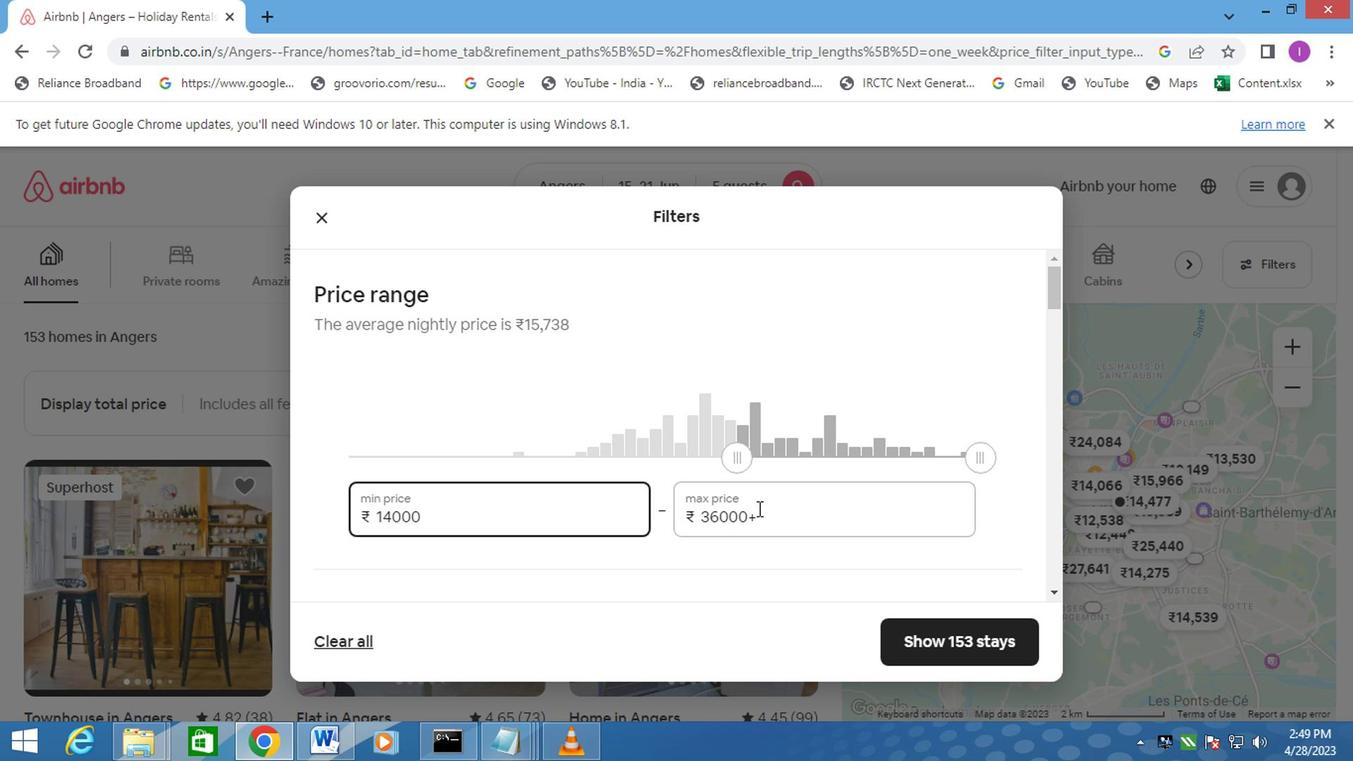 
Action: Mouse pressed left at (756, 511)
Screenshot: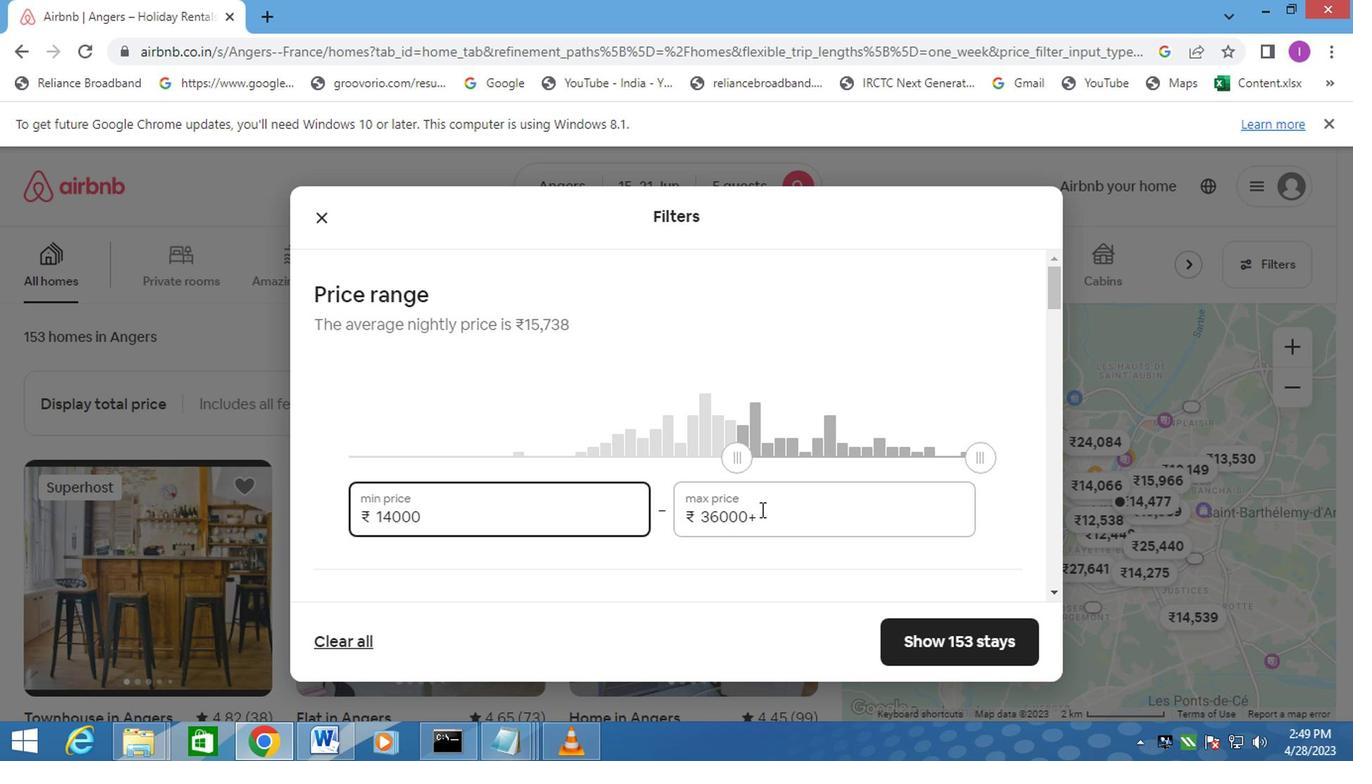 
Action: Mouse moved to (695, 511)
Screenshot: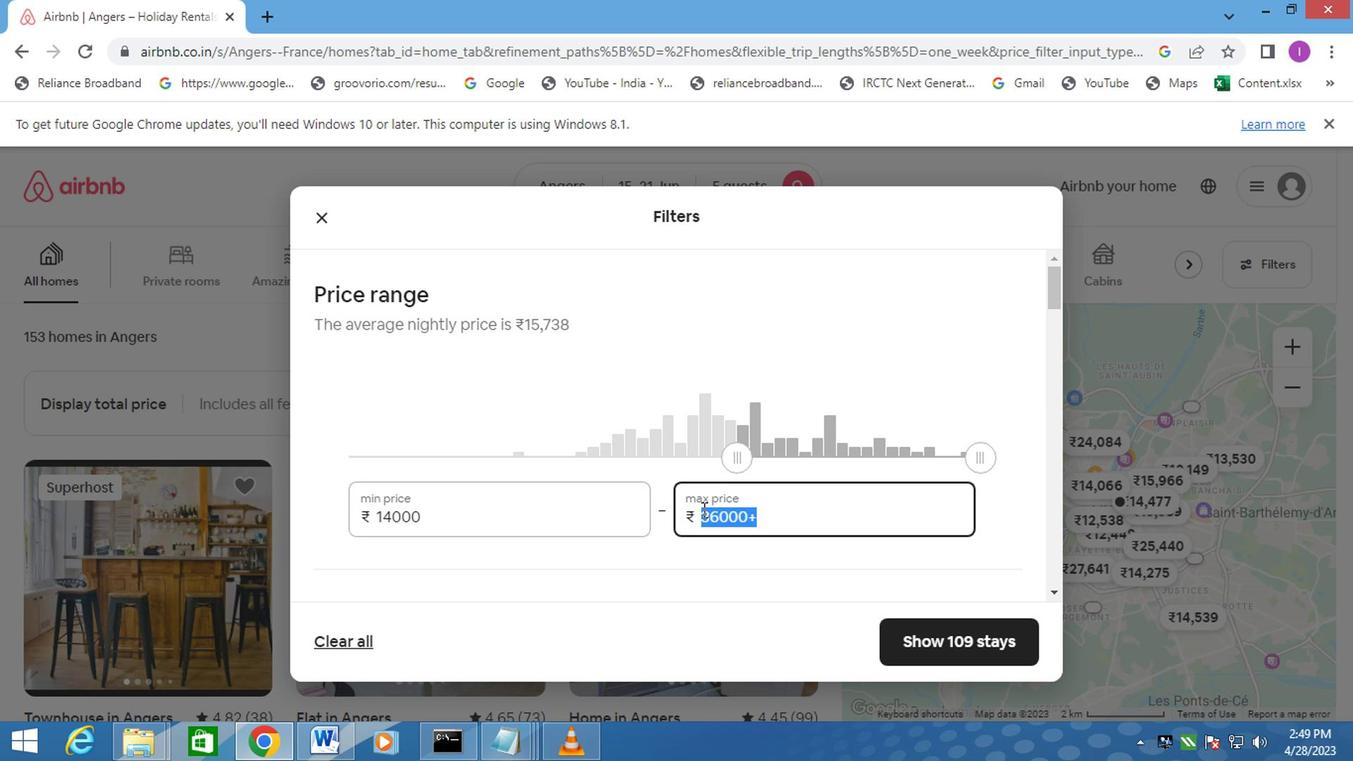 
Action: Key pressed 25000
Screenshot: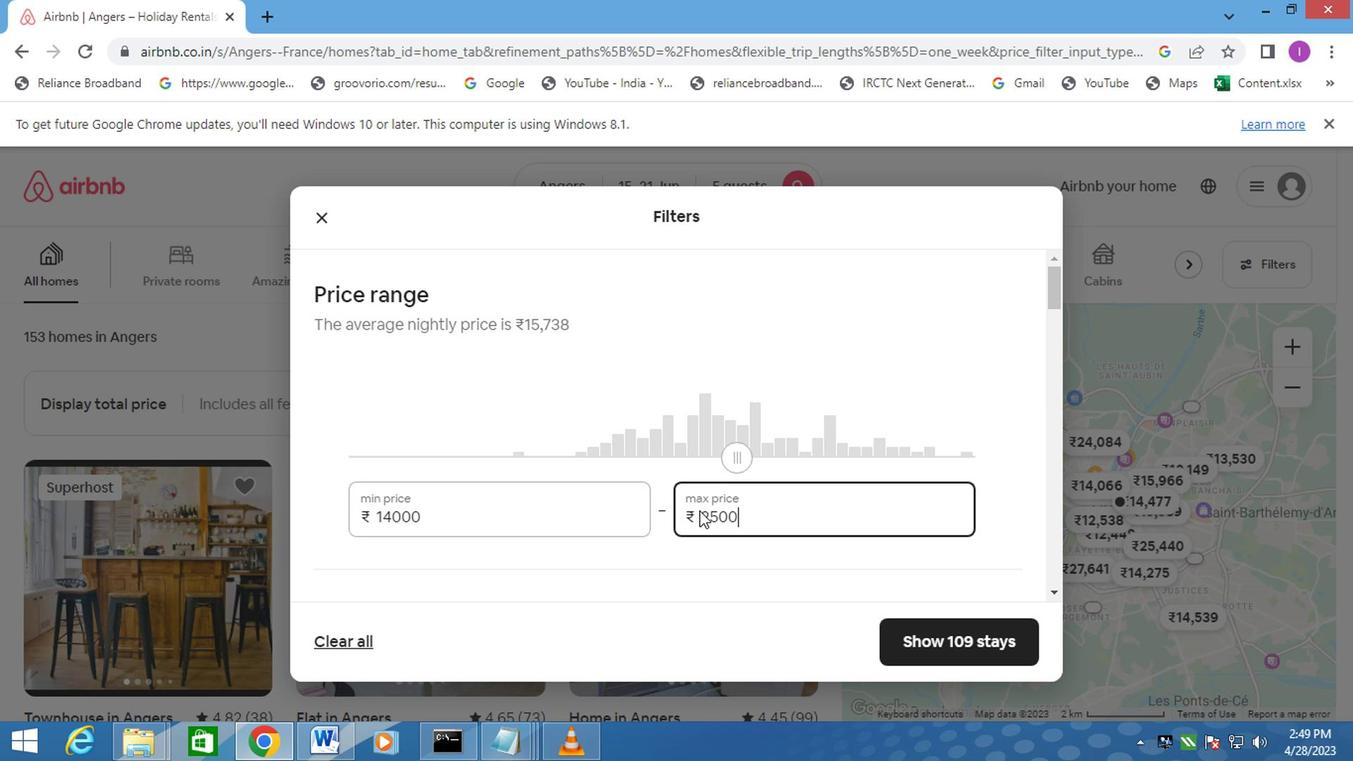 
Action: Mouse moved to (836, 542)
Screenshot: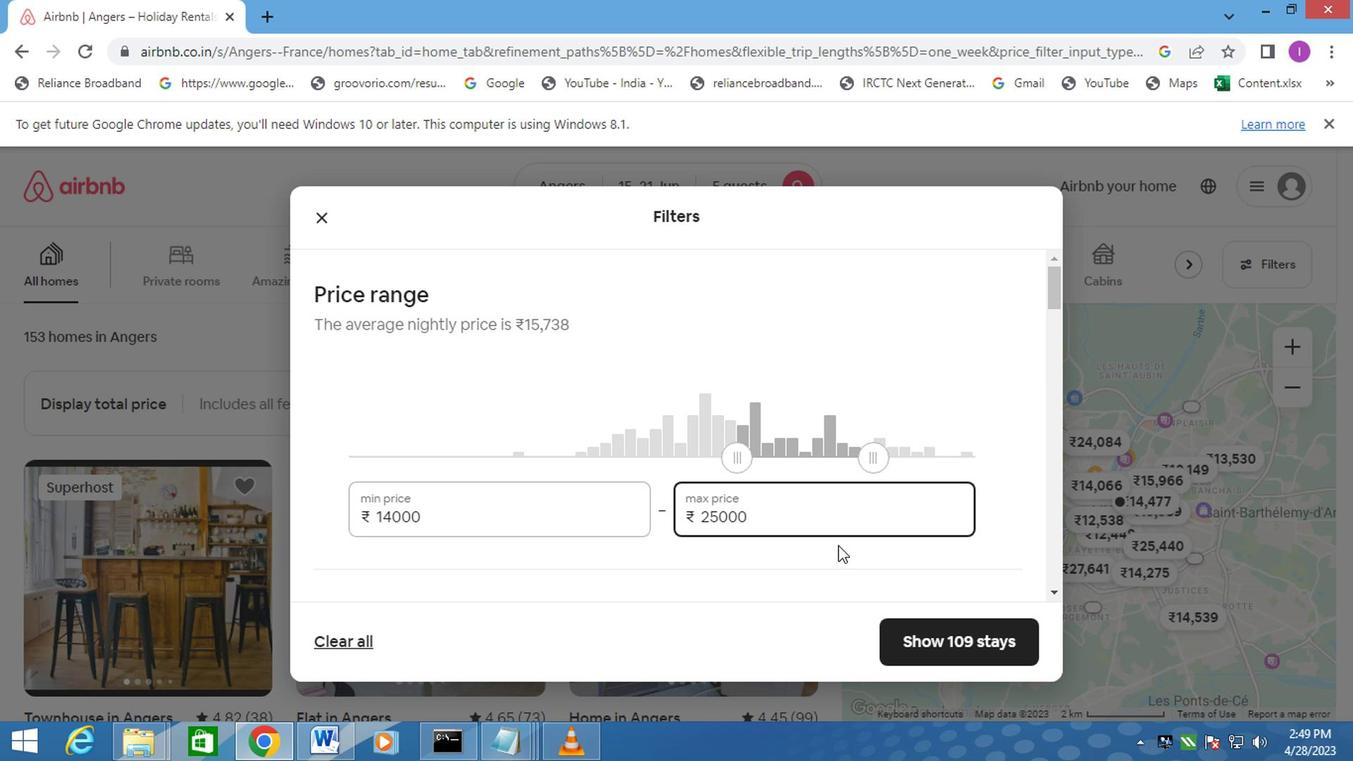 
Action: Mouse scrolled (836, 541) with delta (0, -1)
Screenshot: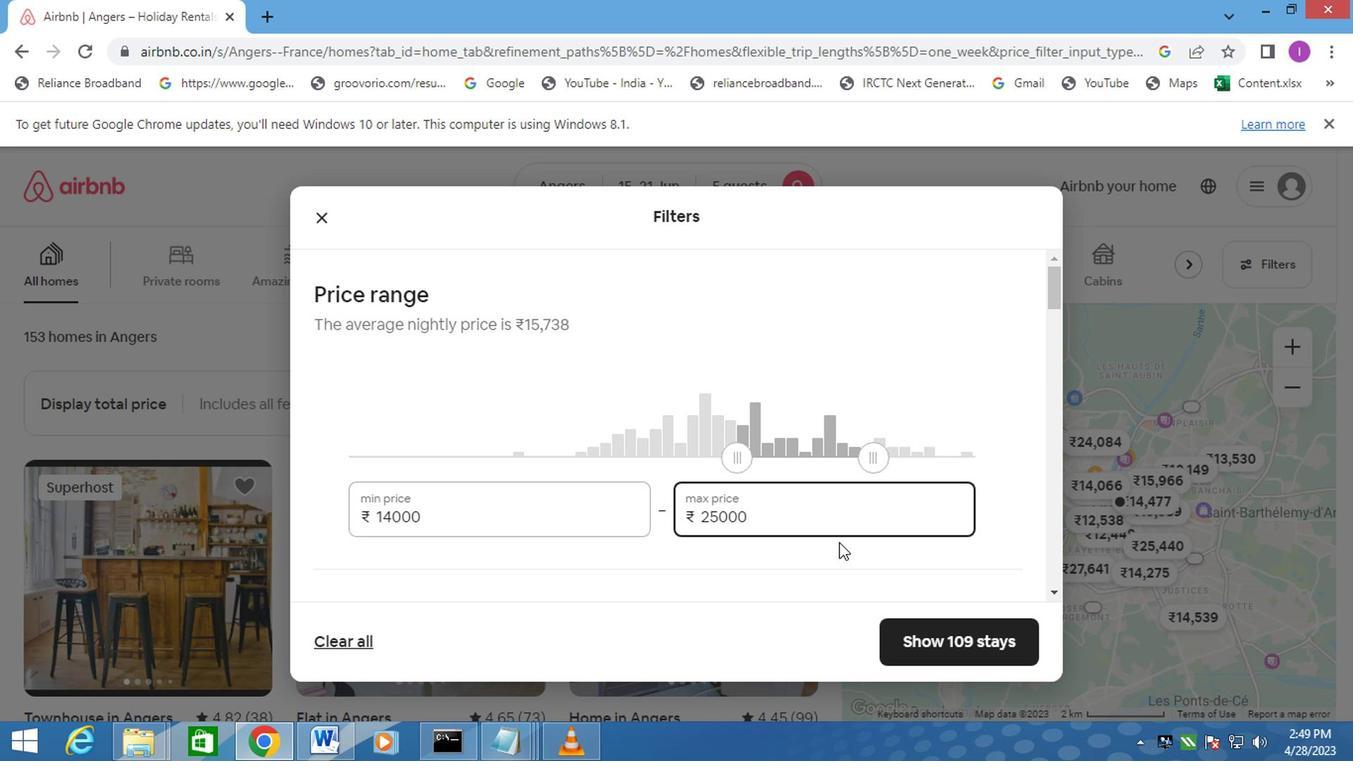 
Action: Mouse moved to (837, 539)
Screenshot: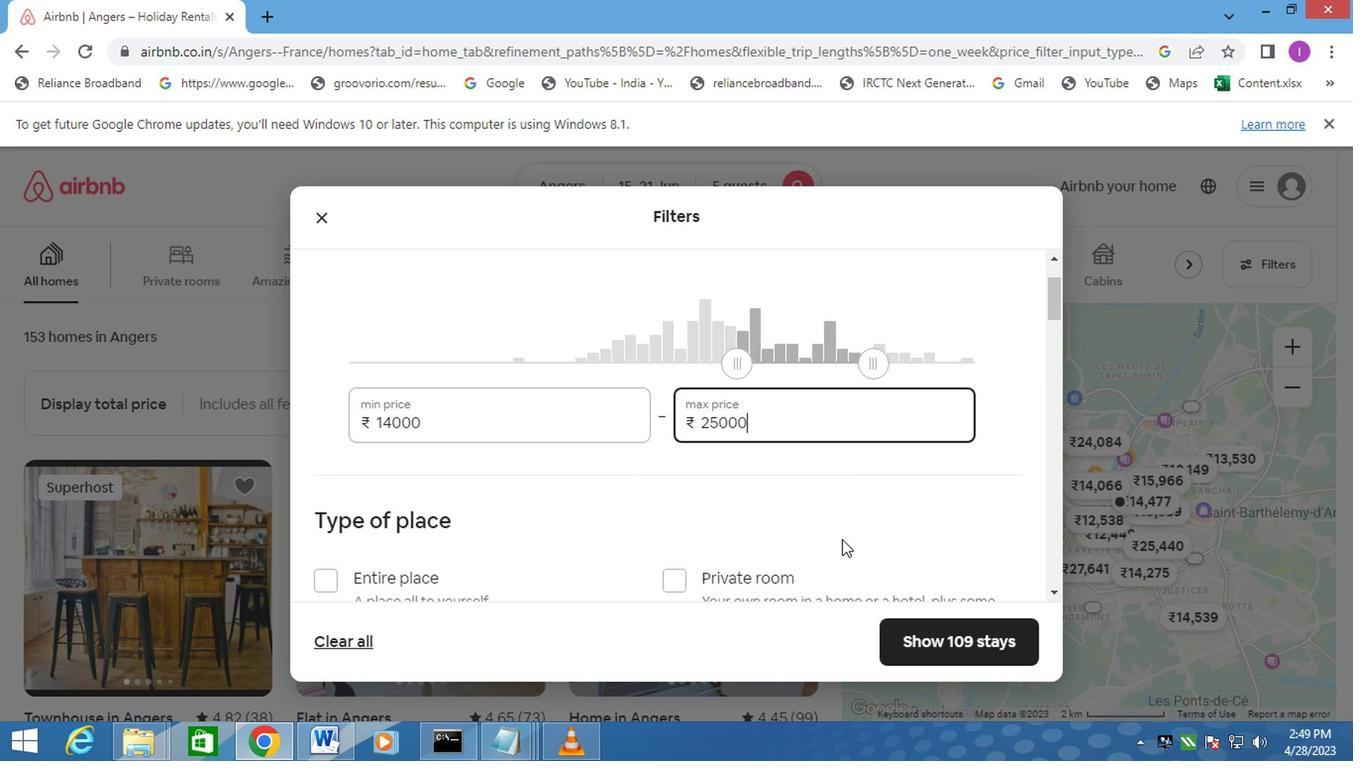 
Action: Mouse scrolled (837, 538) with delta (0, 0)
Screenshot: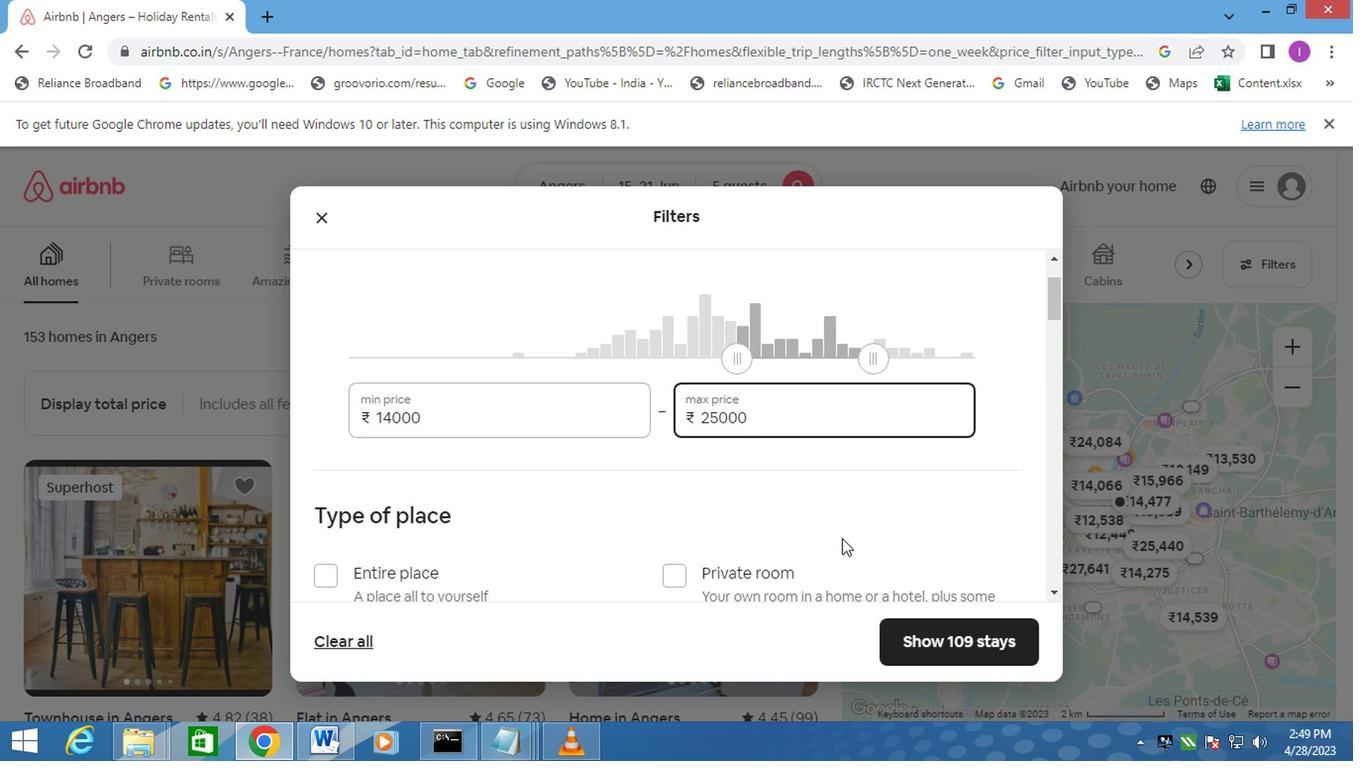 
Action: Mouse scrolled (837, 538) with delta (0, 0)
Screenshot: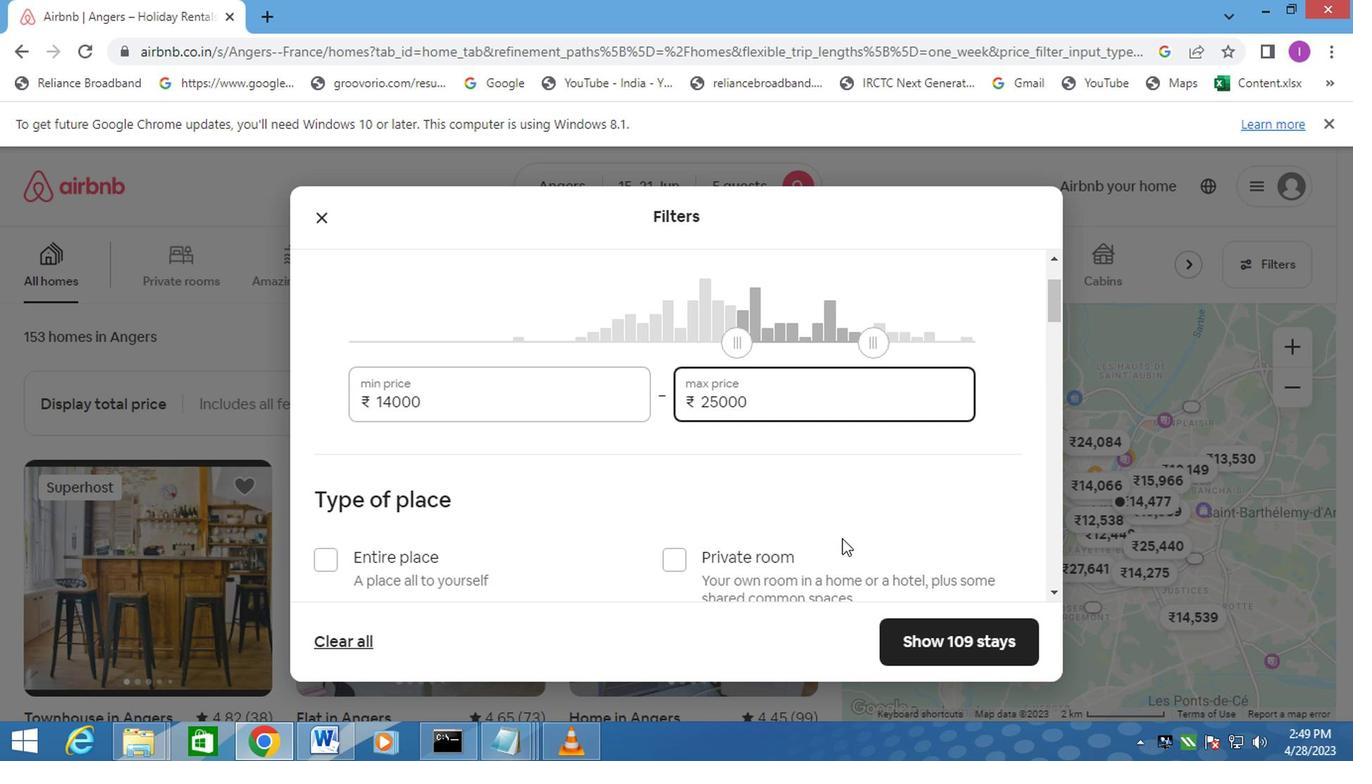 
Action: Mouse moved to (317, 381)
Screenshot: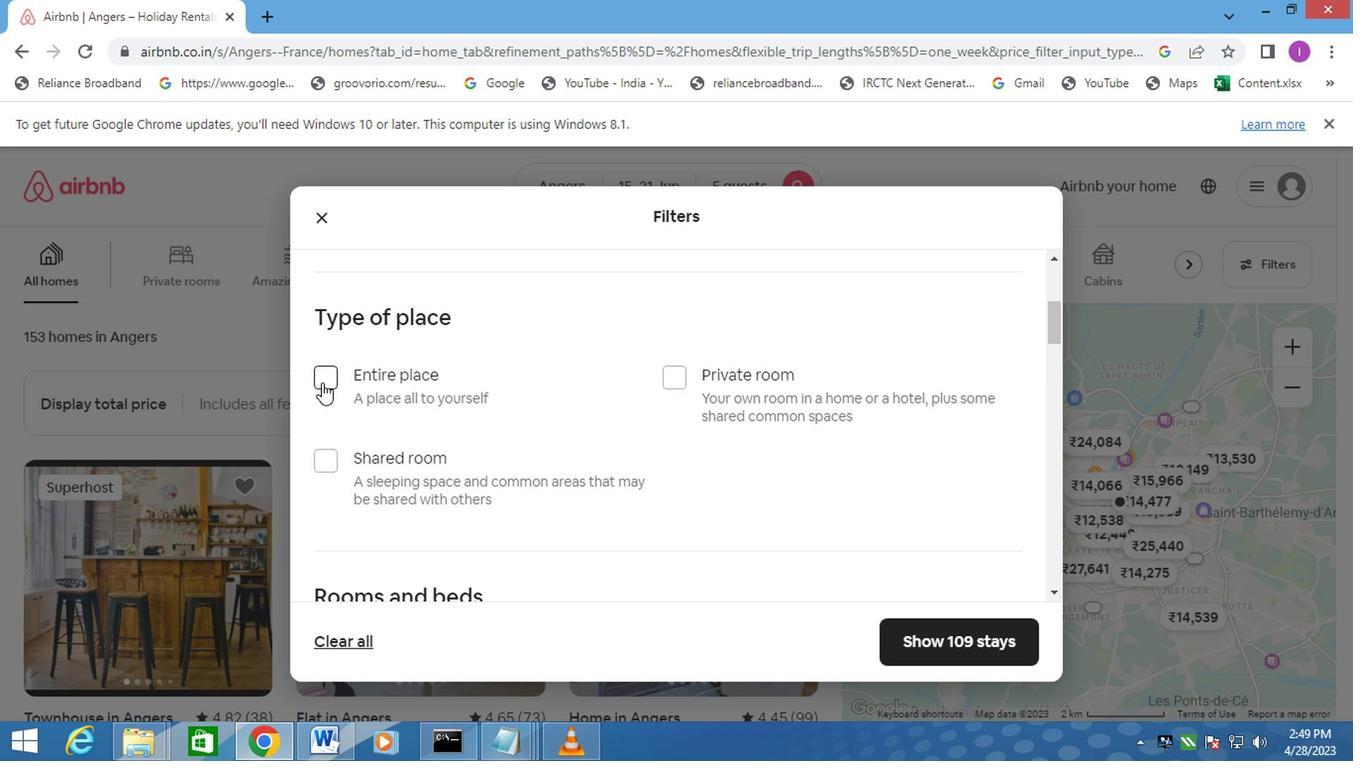 
Action: Mouse pressed left at (317, 381)
Screenshot: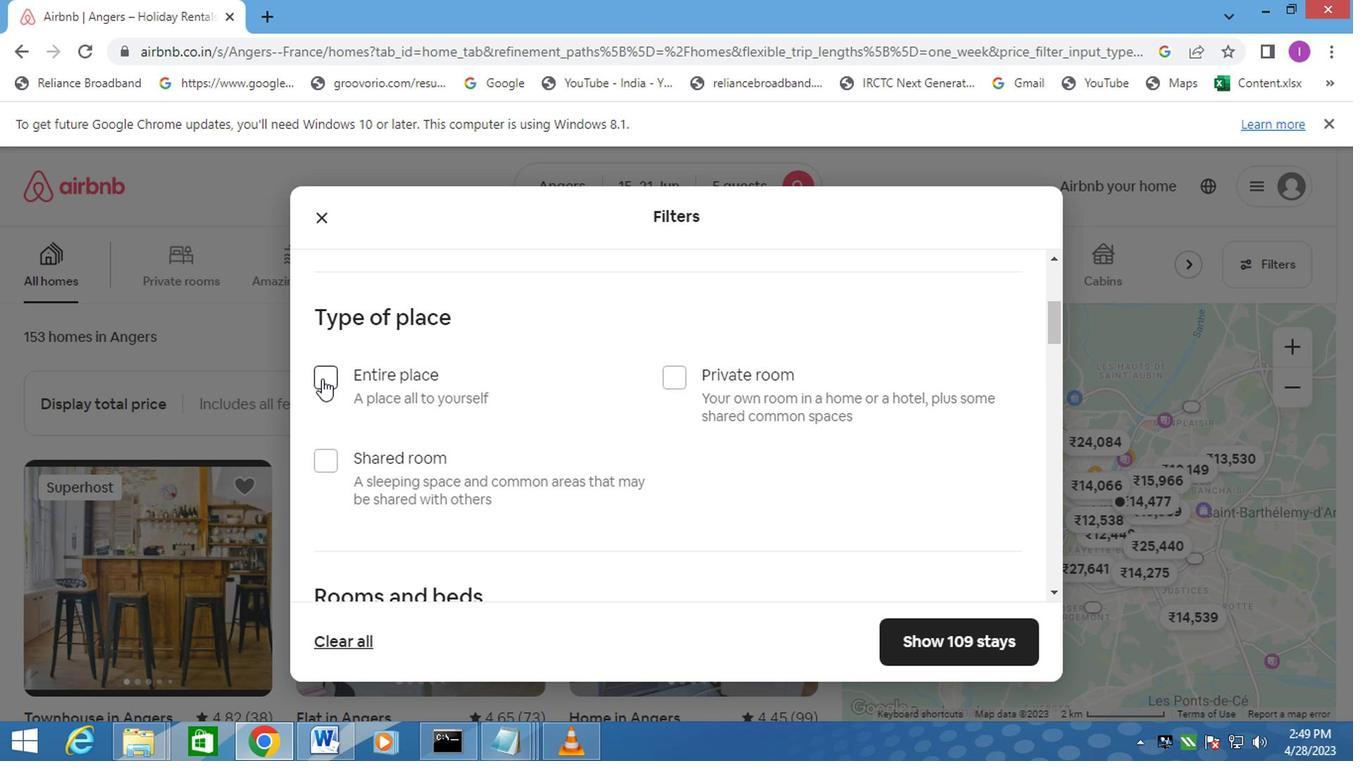 
Action: Mouse moved to (513, 451)
Screenshot: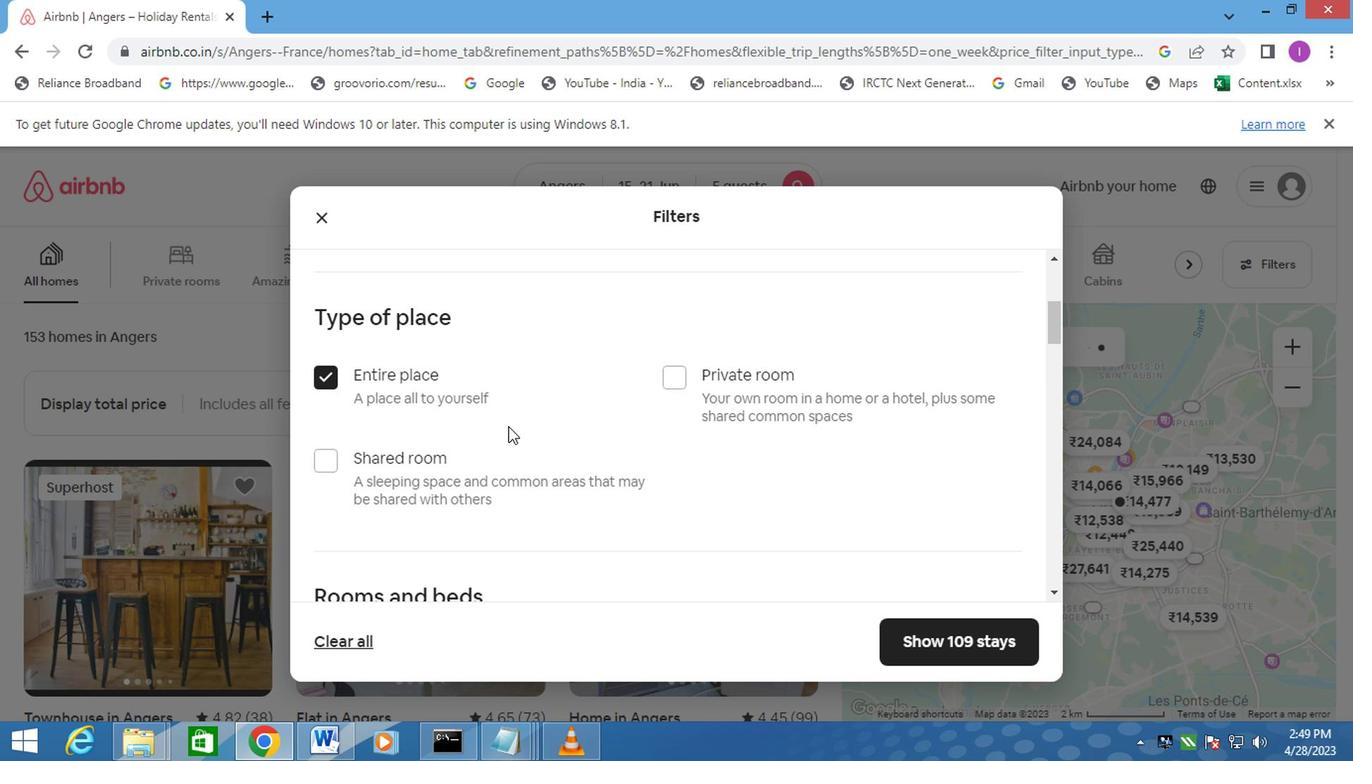 
Action: Mouse scrolled (513, 449) with delta (0, -1)
Screenshot: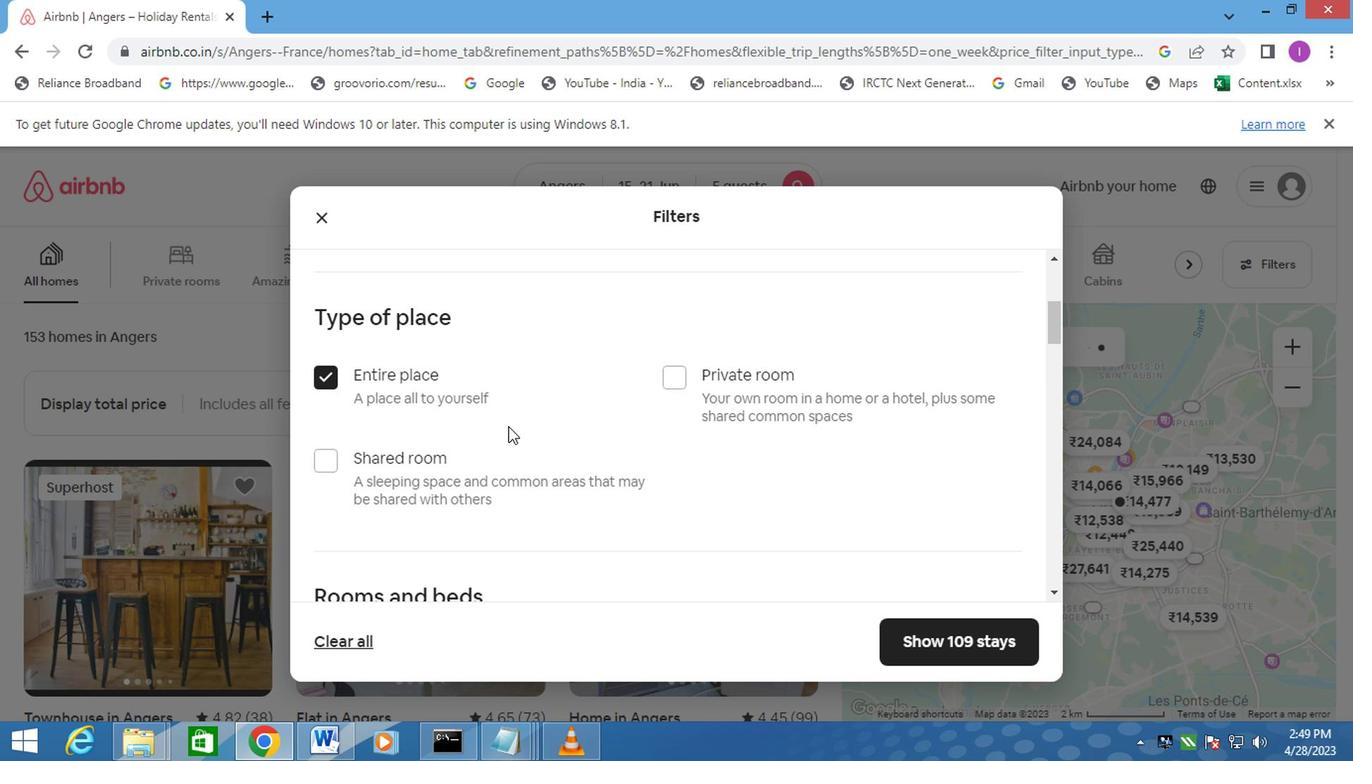 
Action: Mouse moved to (518, 456)
Screenshot: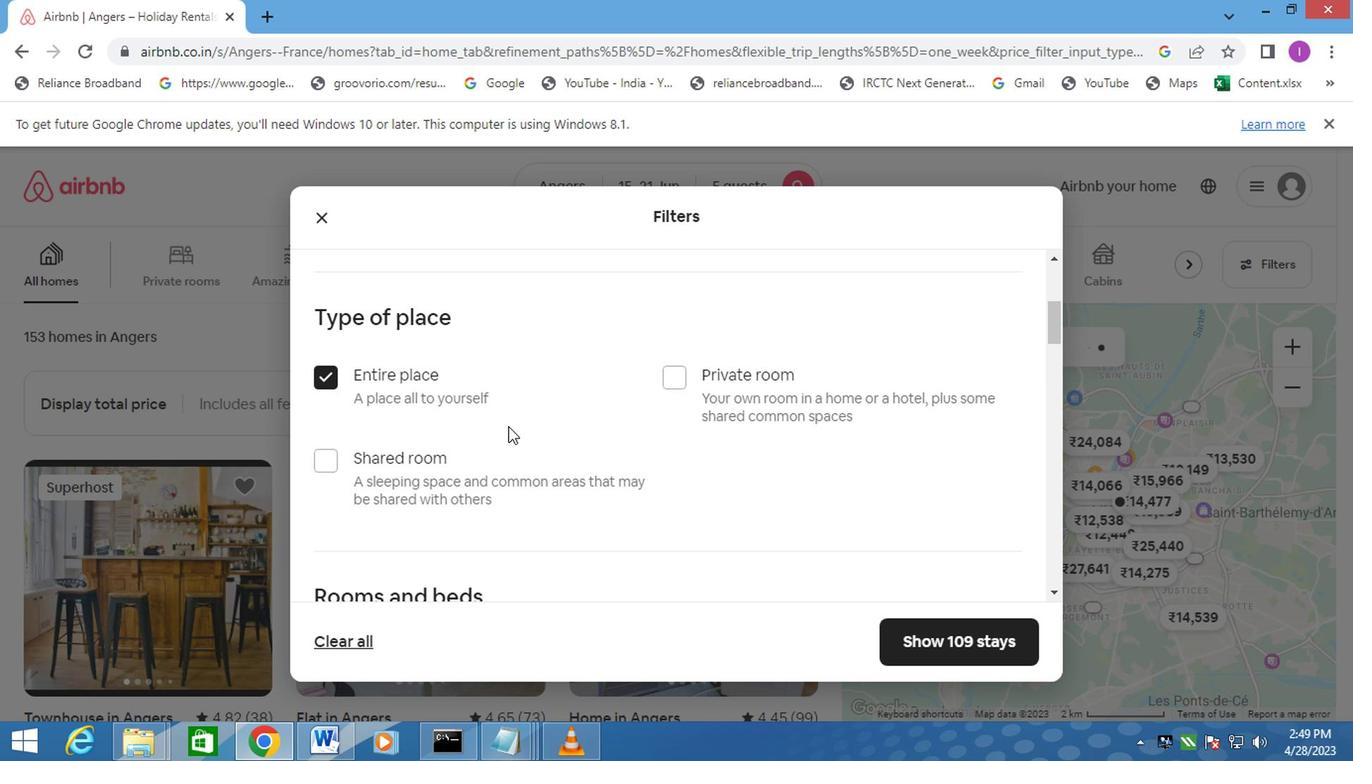 
Action: Mouse scrolled (518, 456) with delta (0, 0)
Screenshot: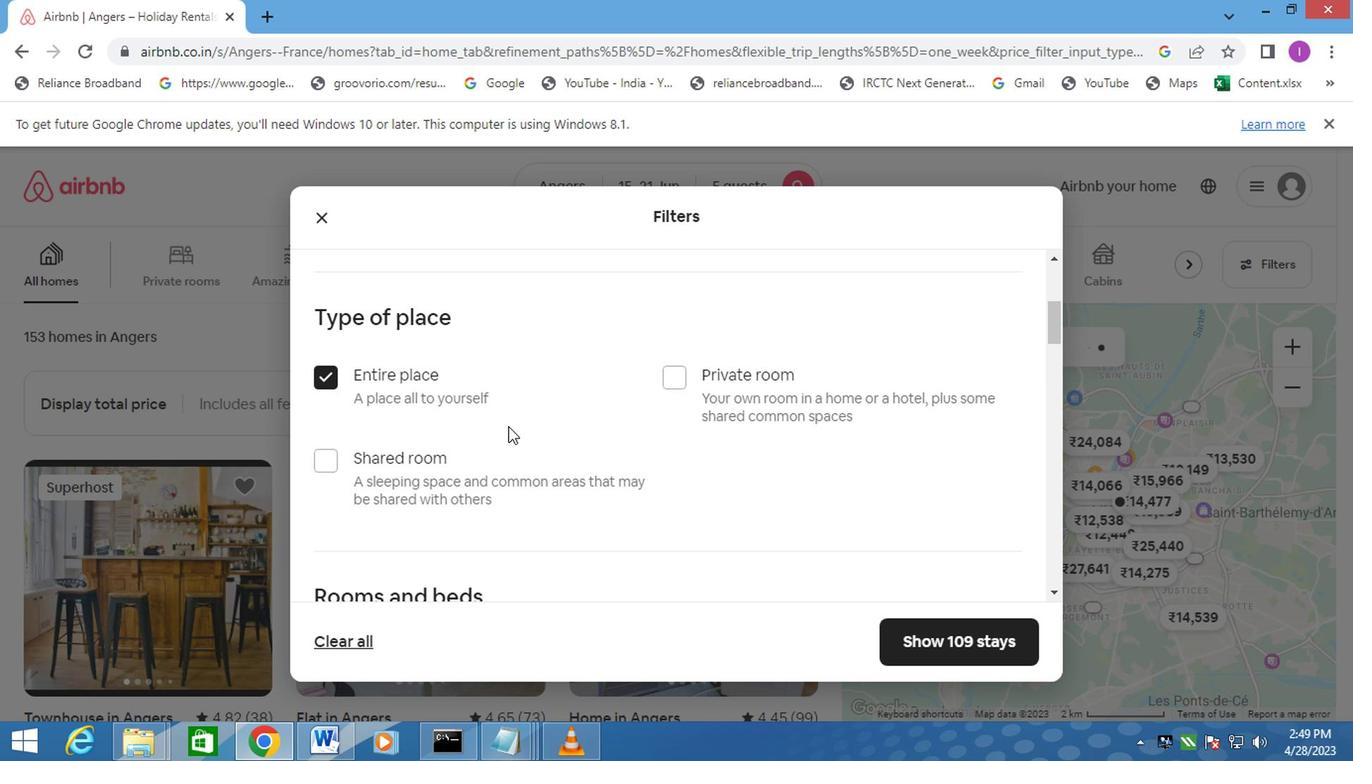 
Action: Mouse moved to (518, 460)
Screenshot: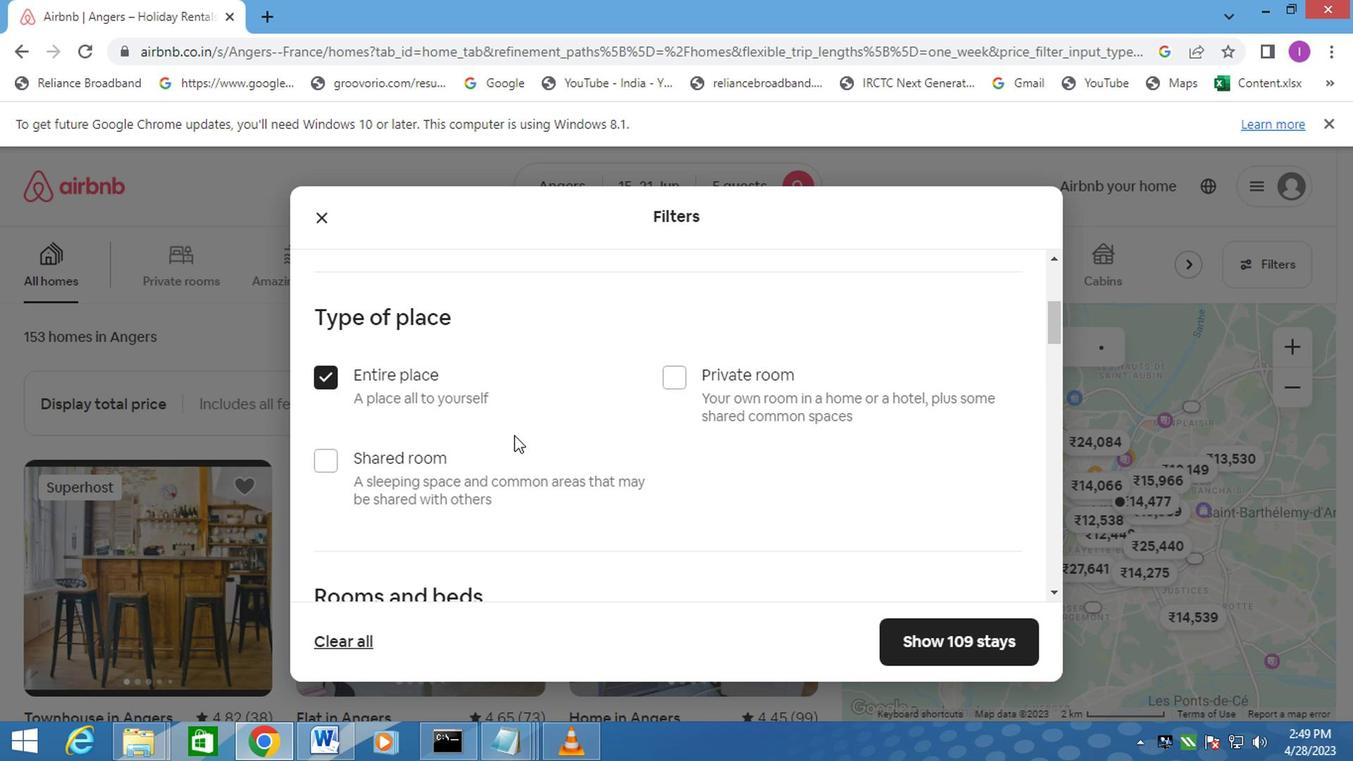 
Action: Mouse scrolled (518, 458) with delta (0, -1)
Screenshot: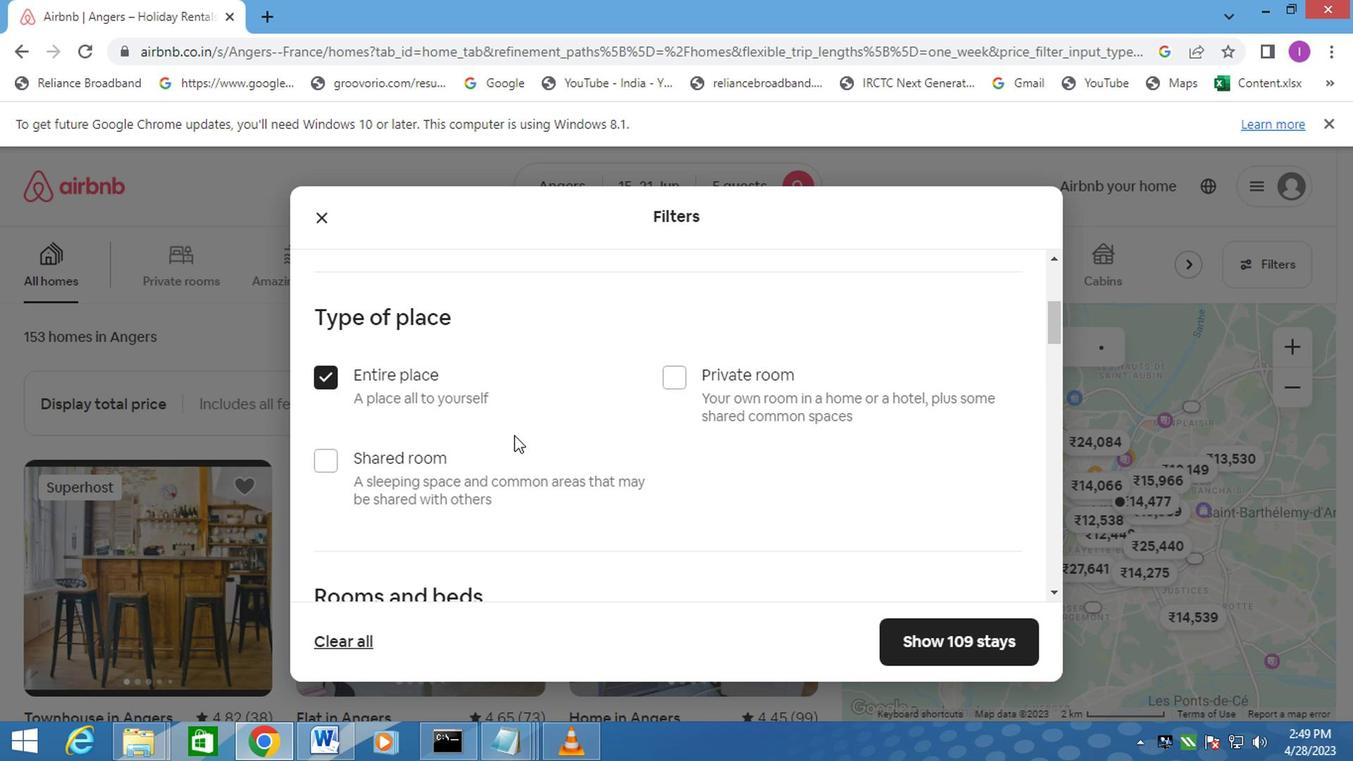 
Action: Mouse moved to (566, 411)
Screenshot: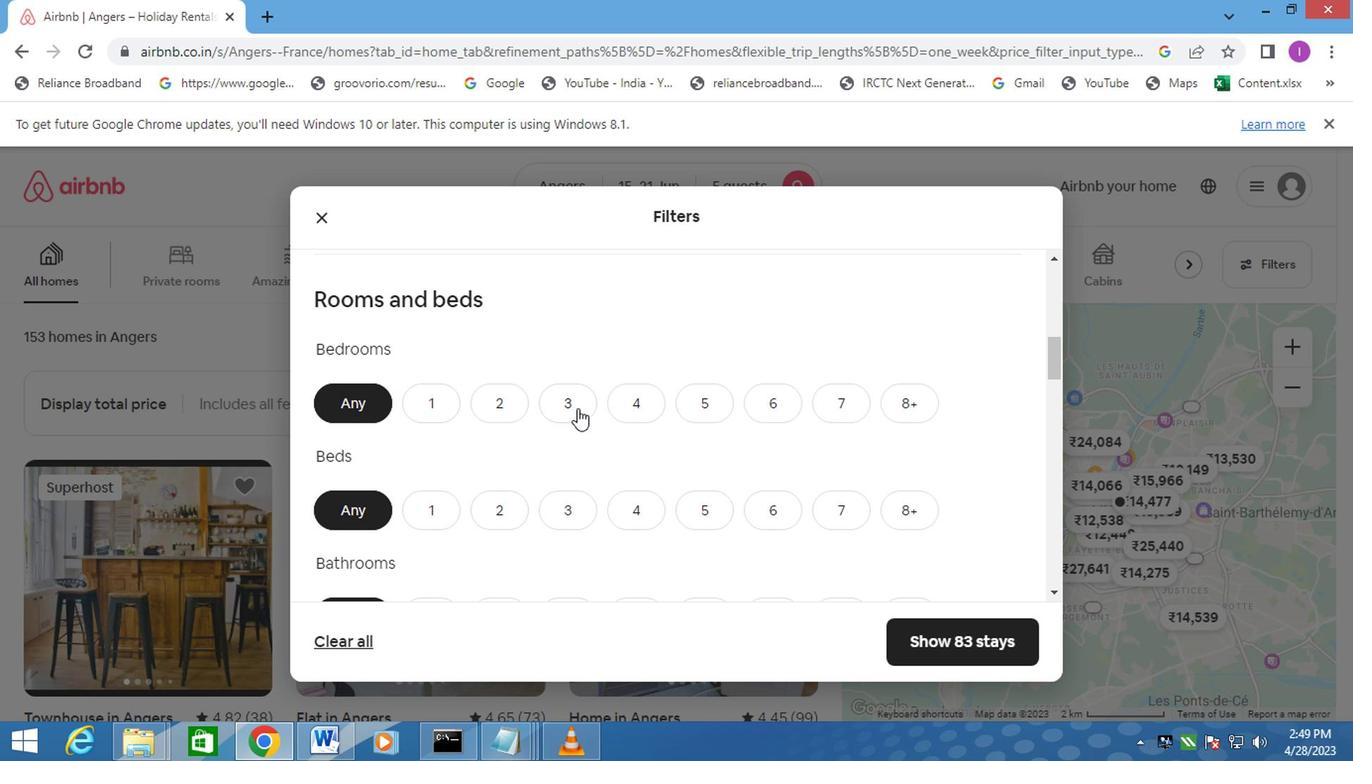 
Action: Mouse pressed left at (566, 411)
Screenshot: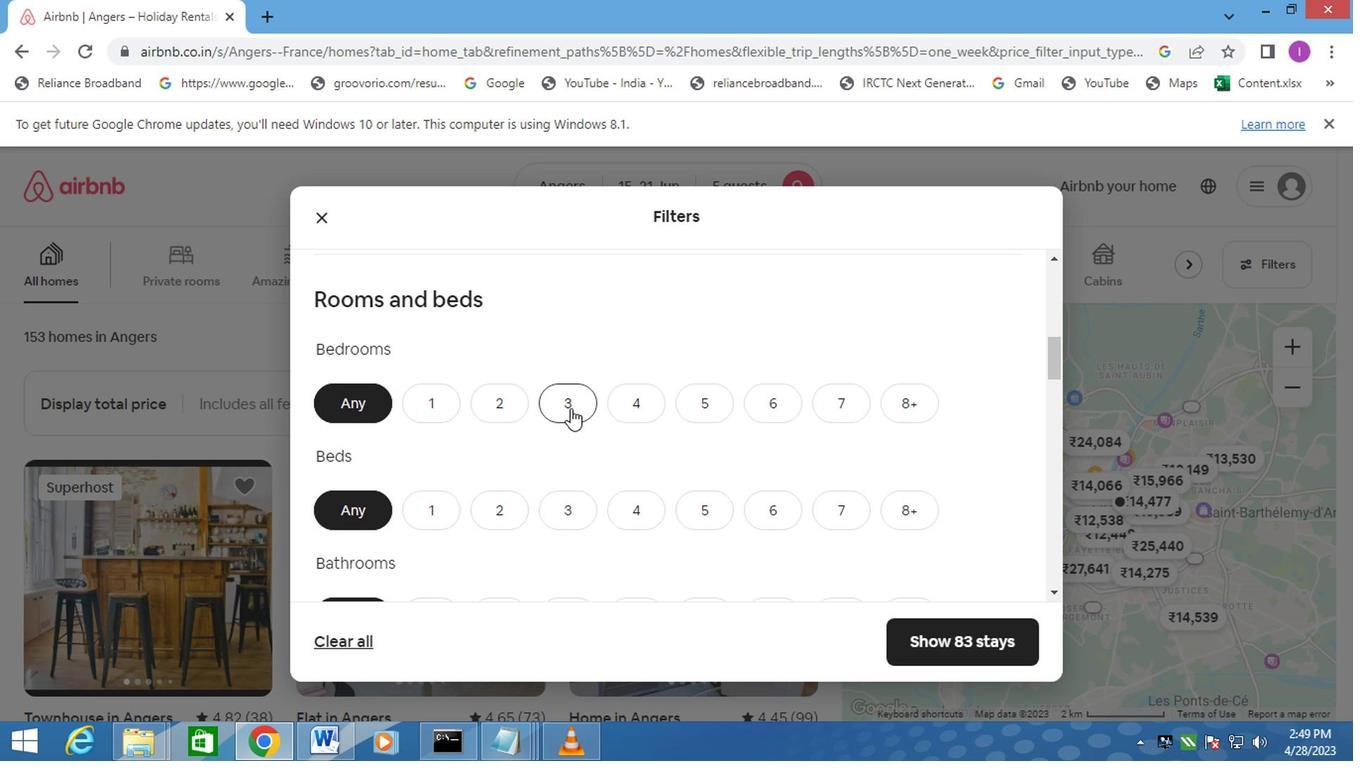 
Action: Mouse moved to (566, 515)
Screenshot: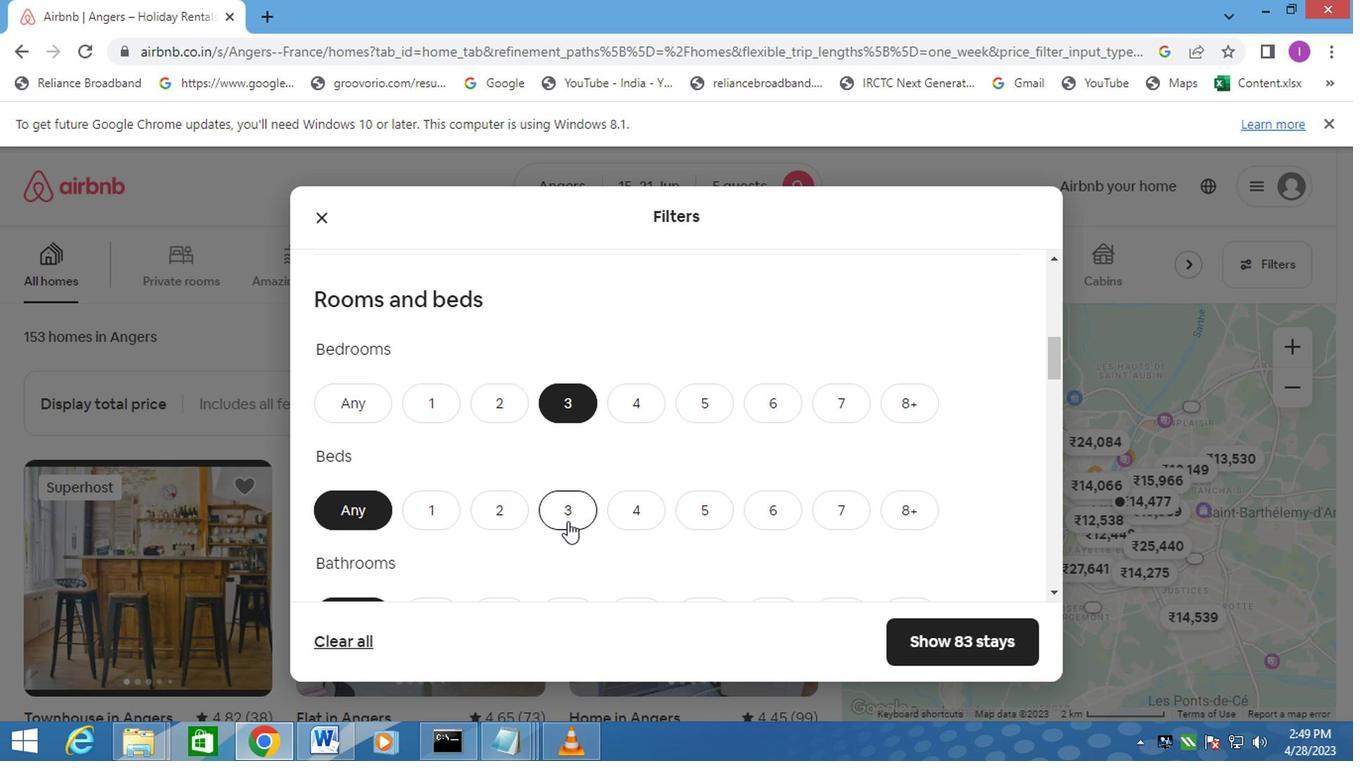 
Action: Mouse pressed left at (566, 515)
Screenshot: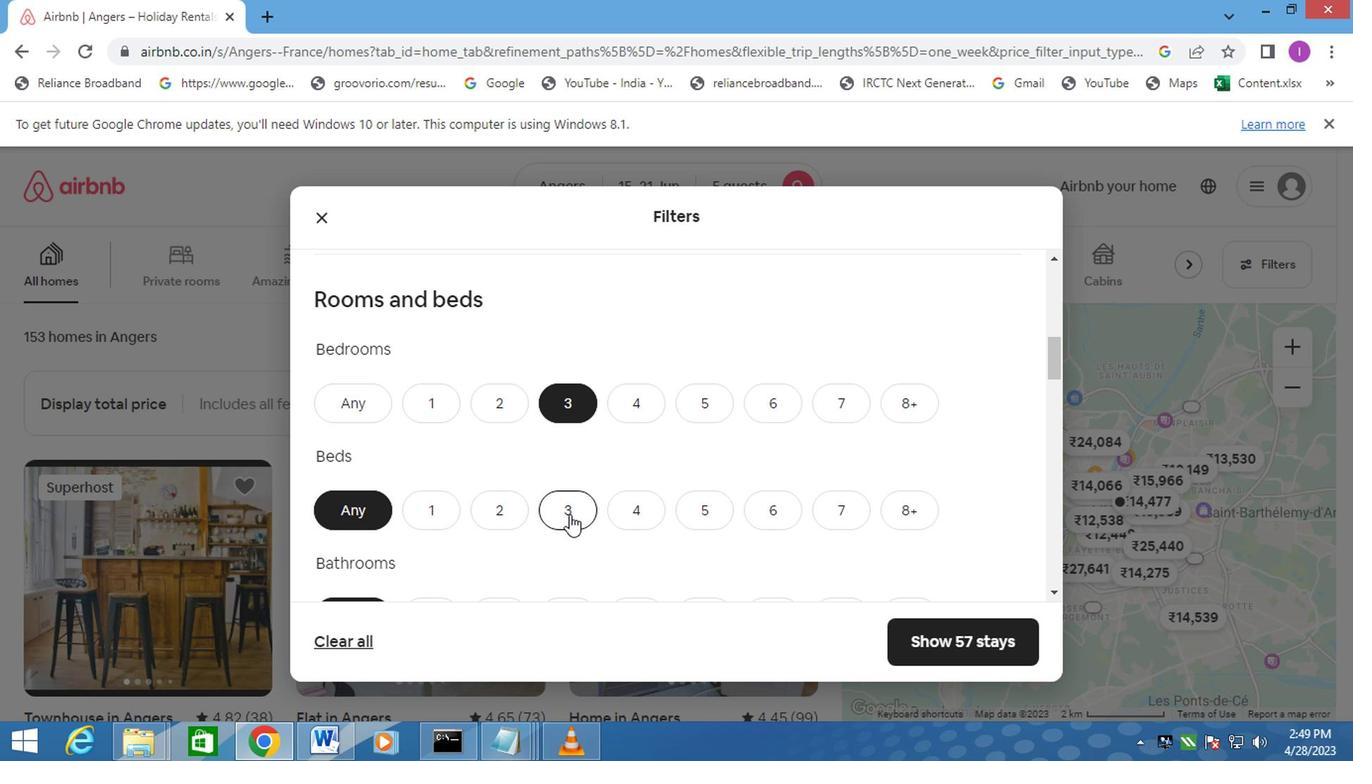 
Action: Mouse moved to (574, 537)
Screenshot: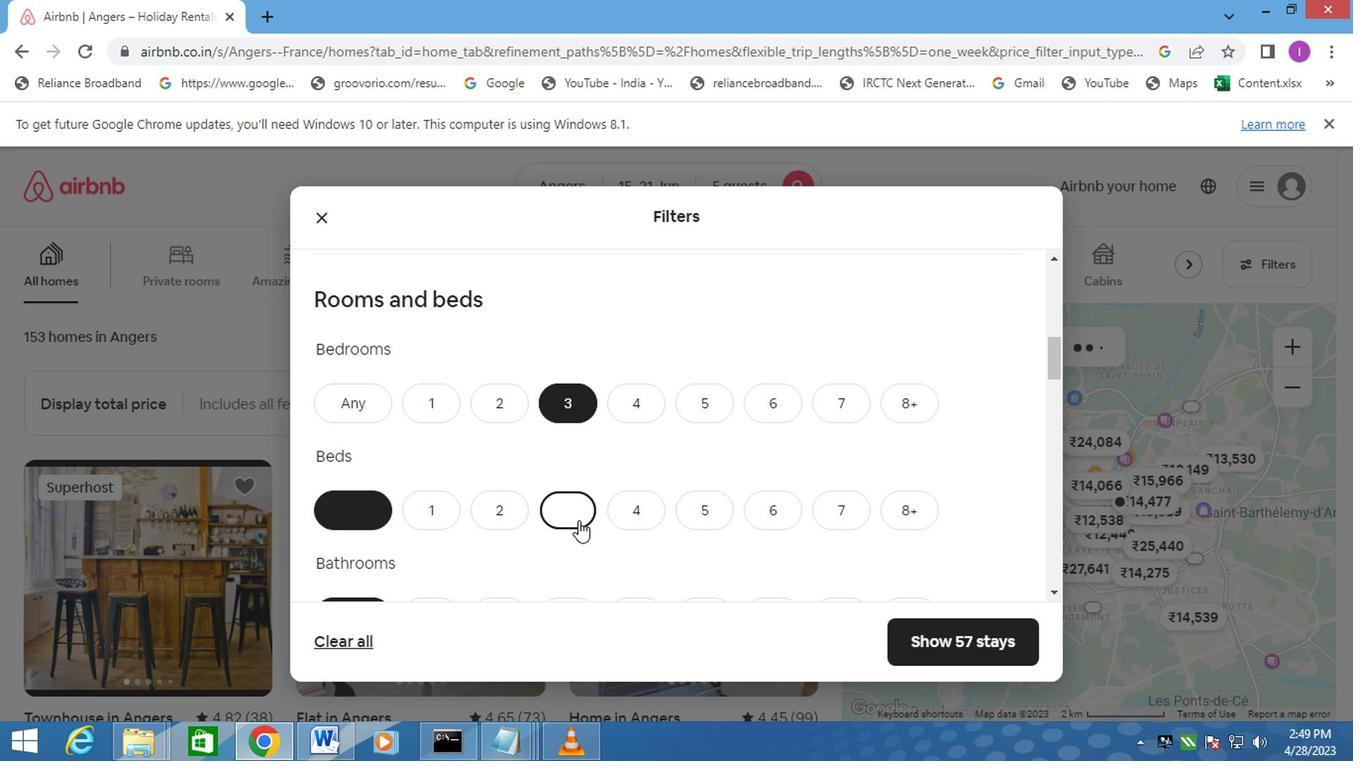 
Action: Mouse scrolled (574, 536) with delta (0, -1)
Screenshot: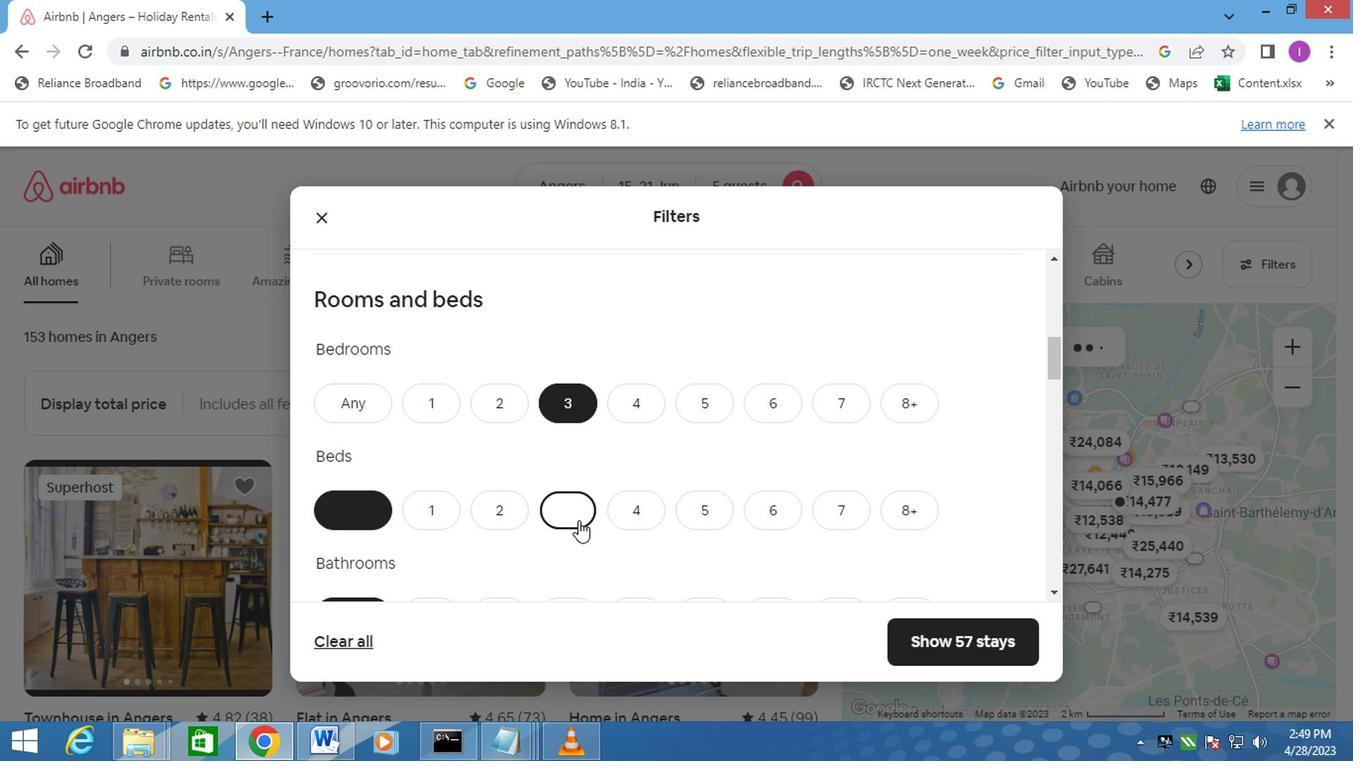 
Action: Mouse moved to (568, 518)
Screenshot: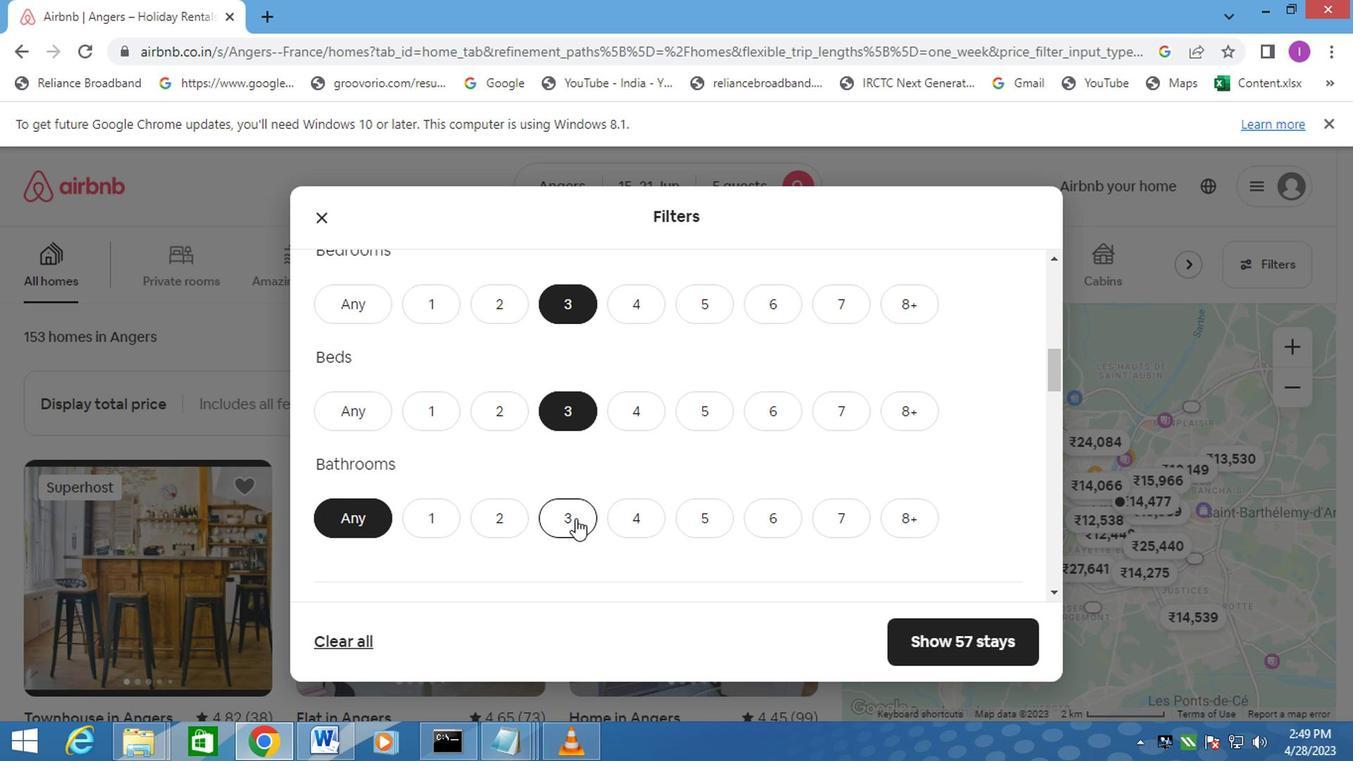 
Action: Mouse pressed left at (568, 518)
Screenshot: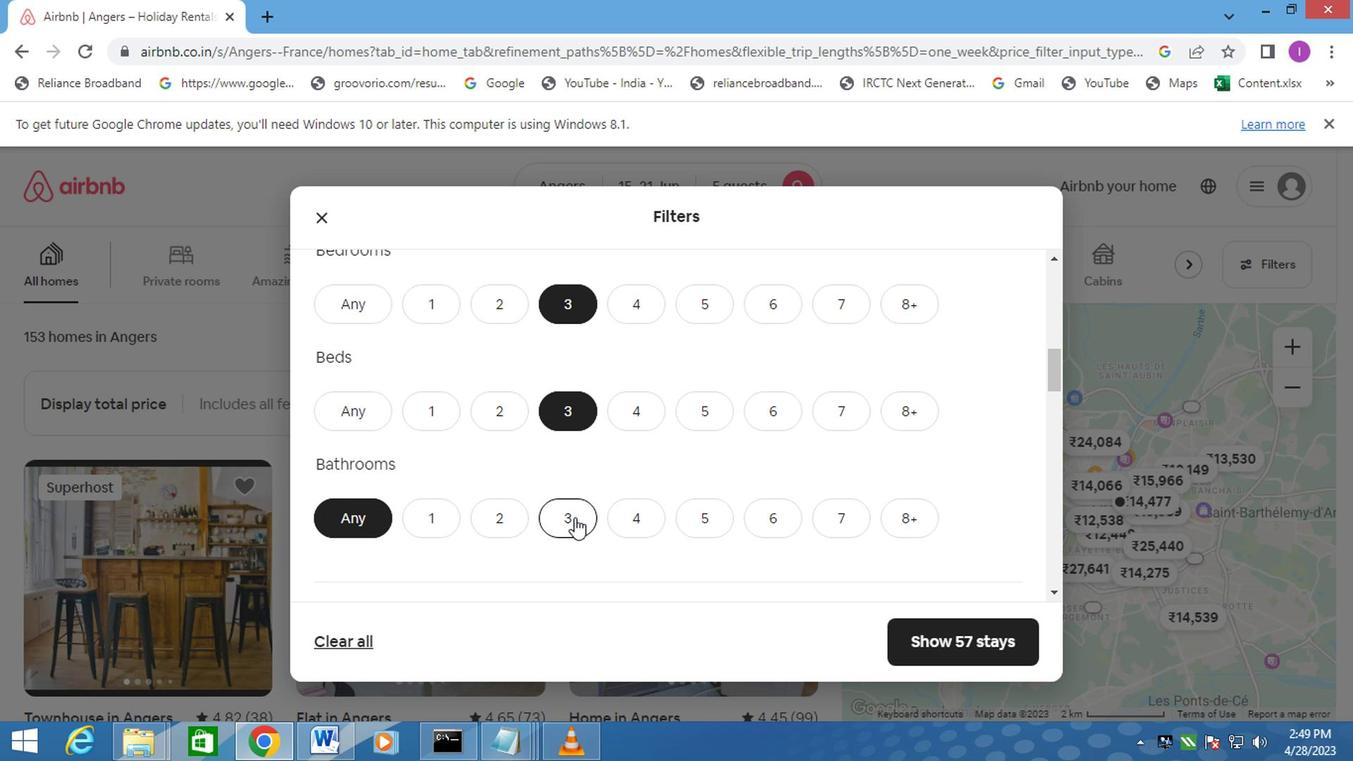 
Action: Mouse moved to (569, 518)
Screenshot: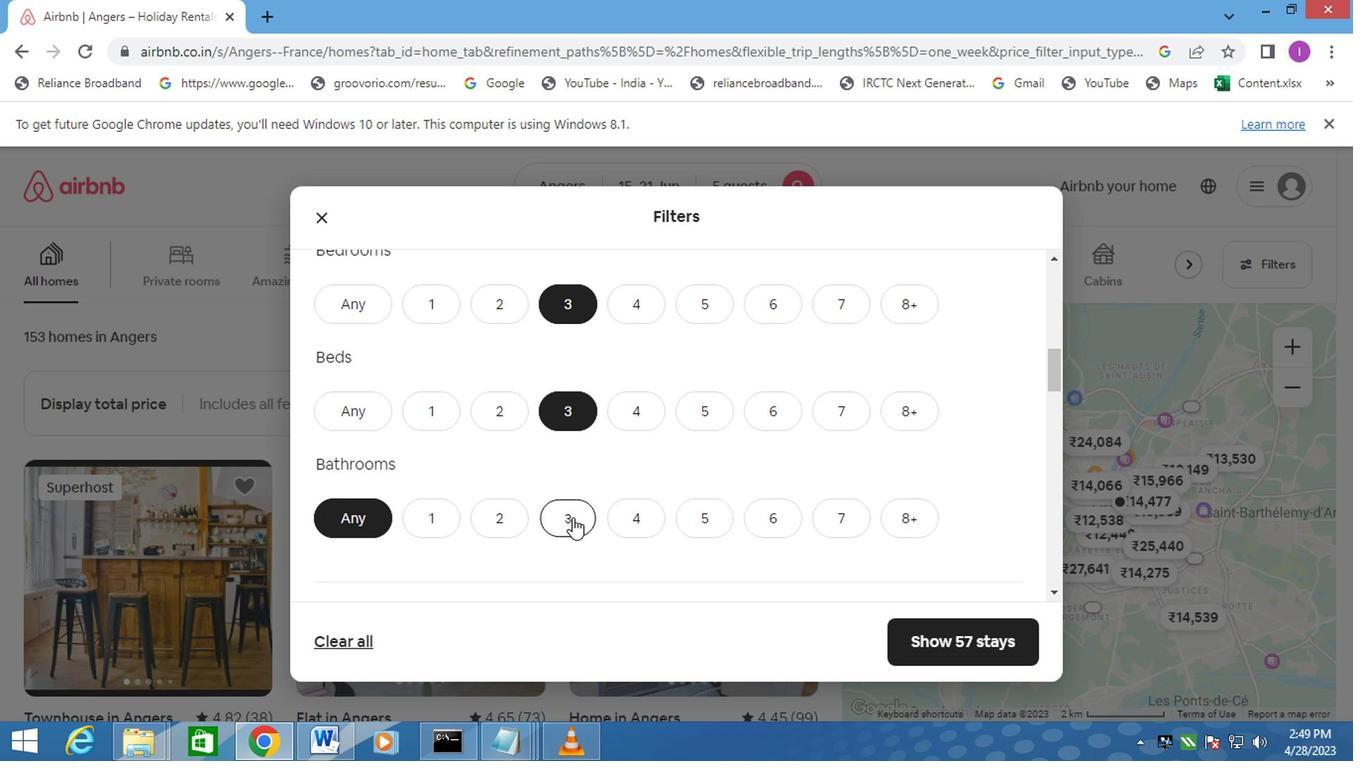 
Action: Mouse scrolled (569, 518) with delta (0, 0)
Screenshot: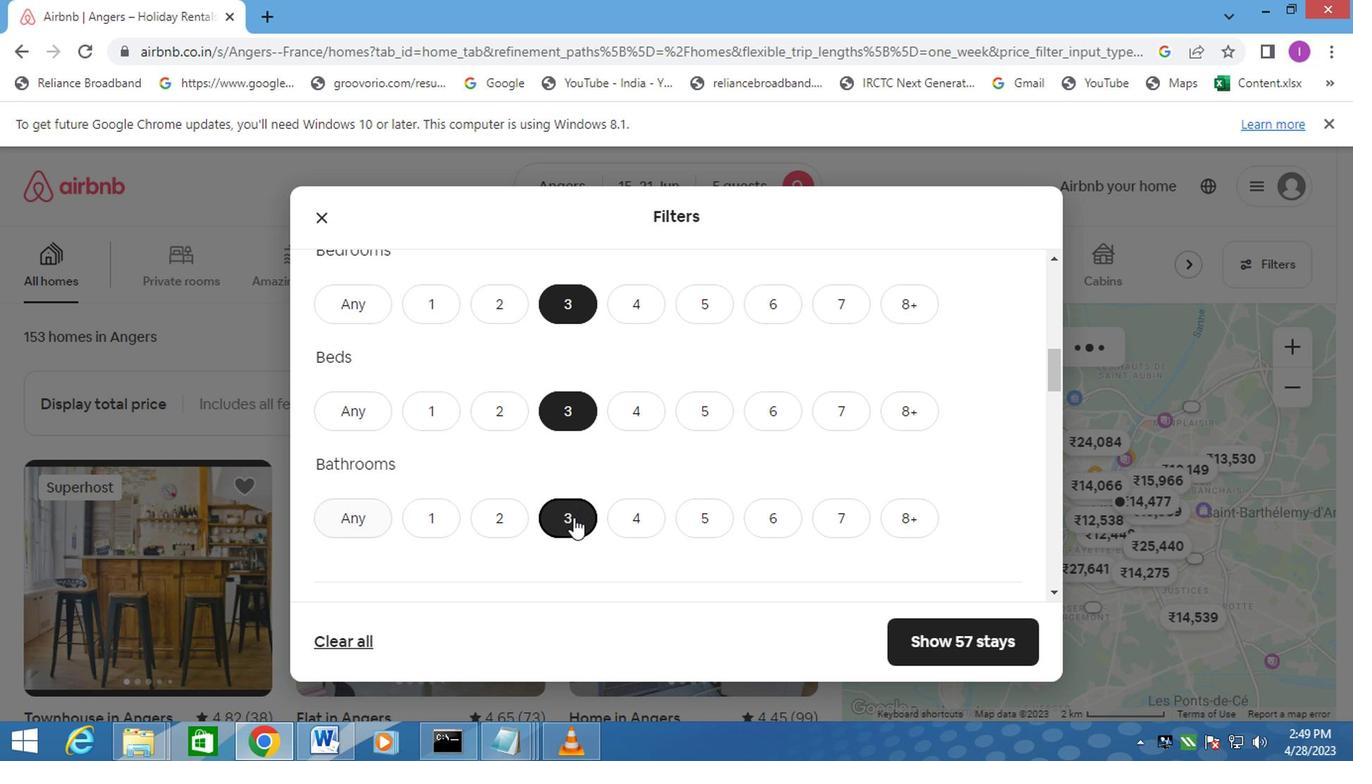 
Action: Mouse scrolled (569, 518) with delta (0, 0)
Screenshot: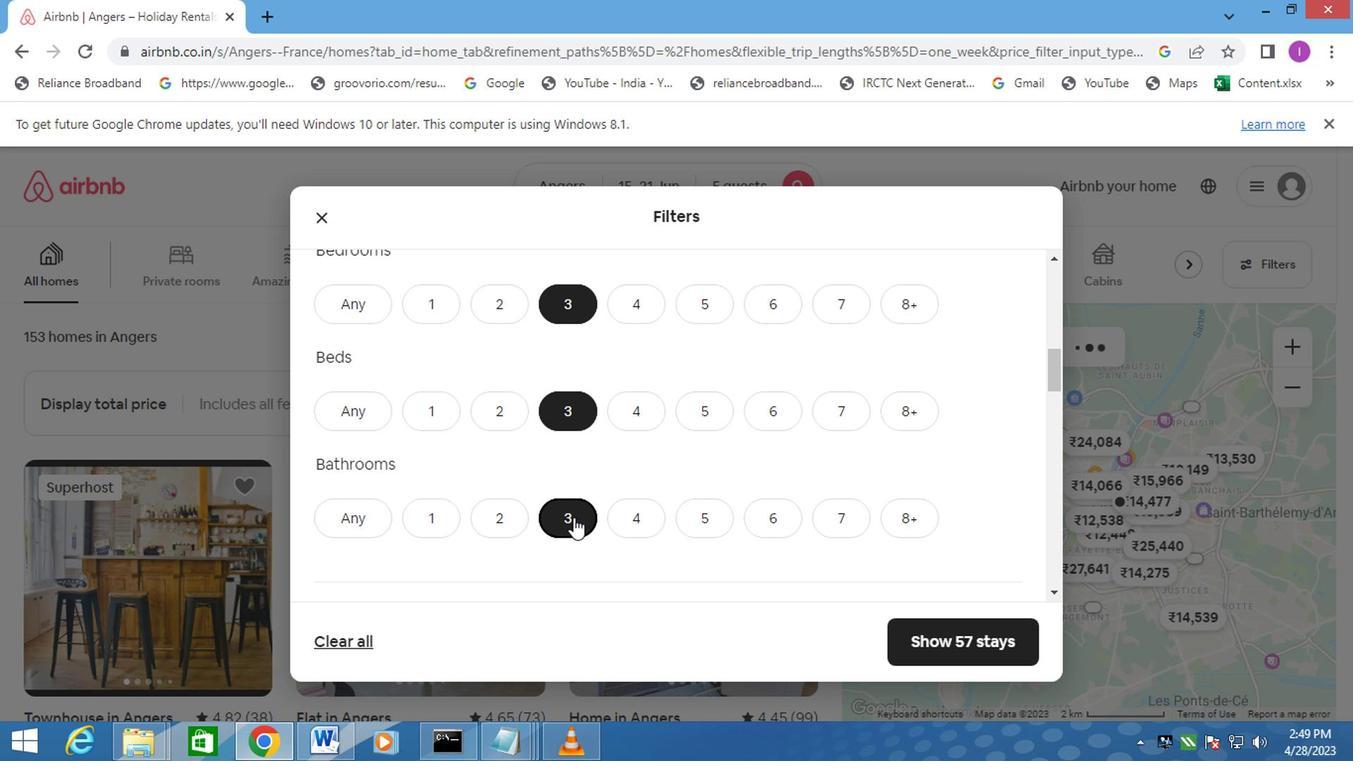 
Action: Mouse moved to (440, 552)
Screenshot: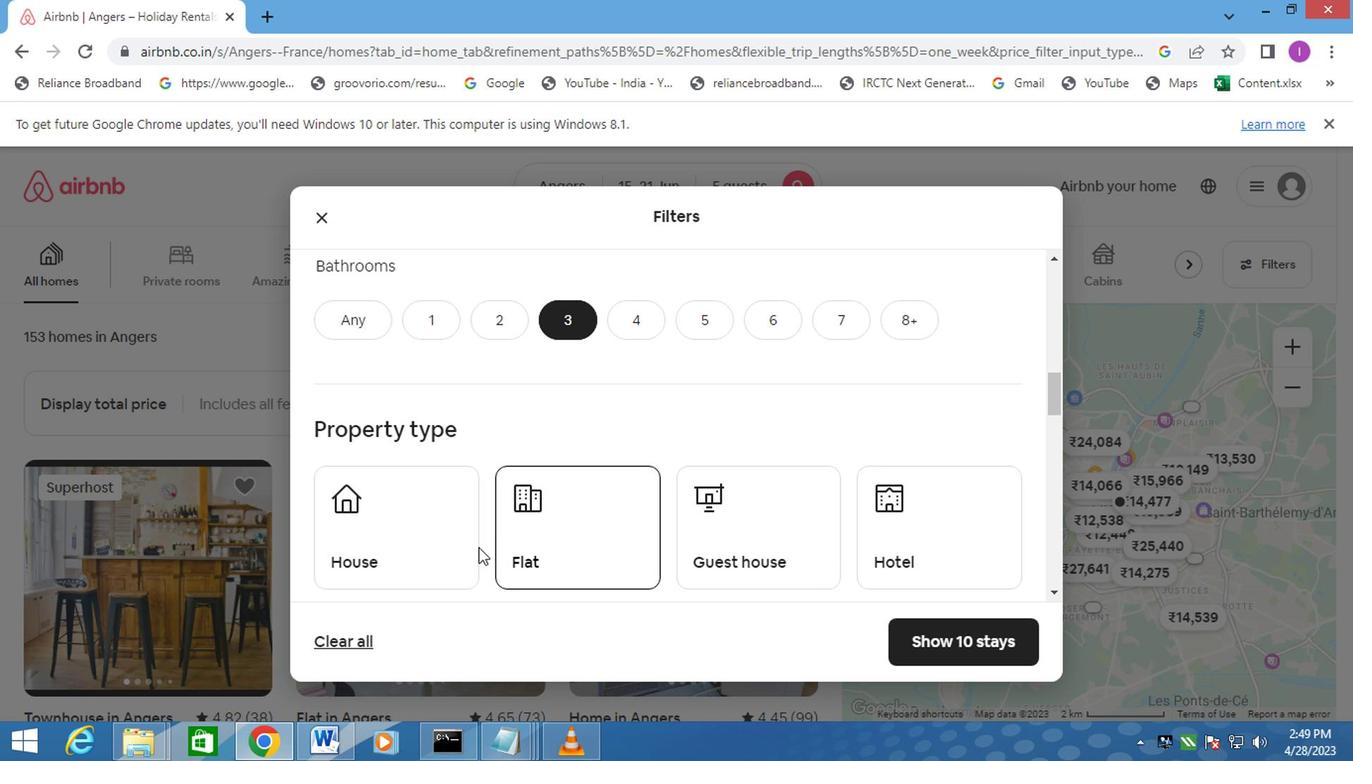 
Action: Mouse pressed left at (440, 552)
Screenshot: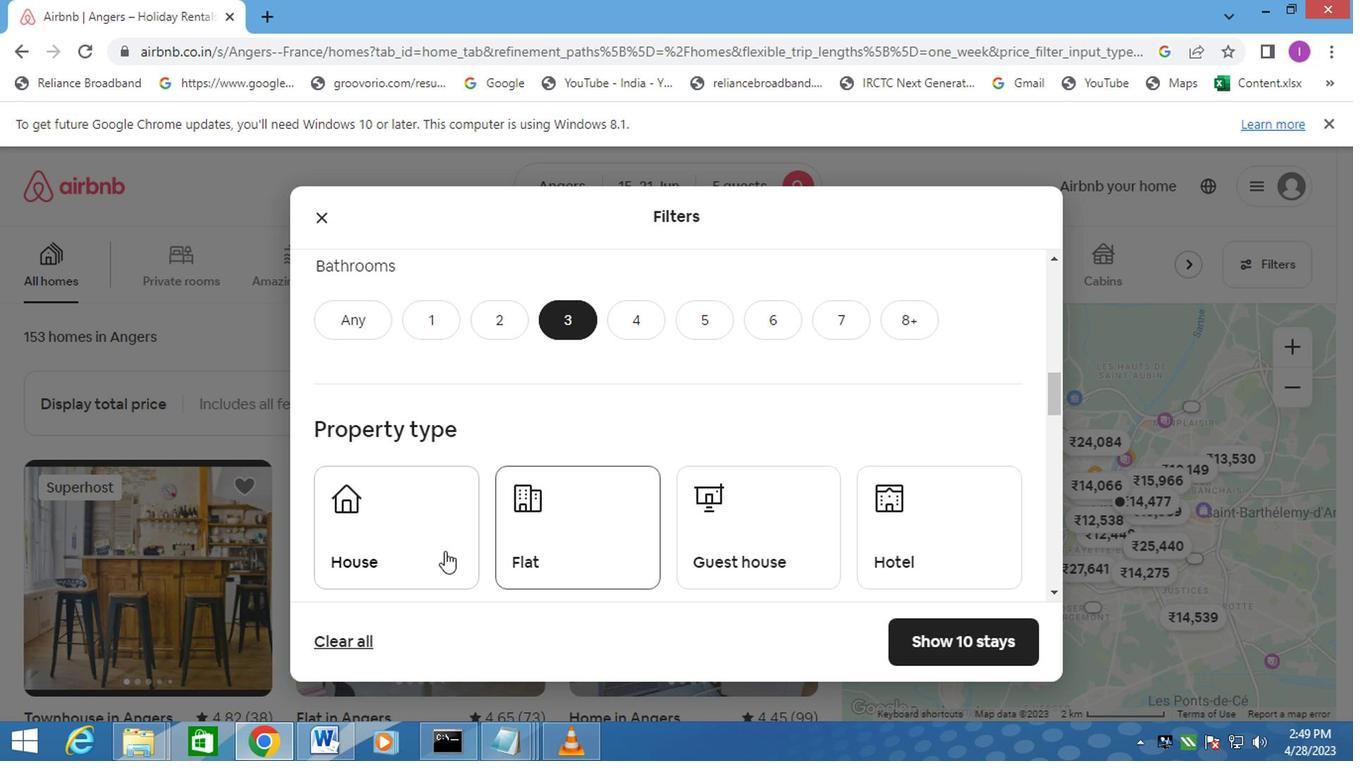 
Action: Mouse moved to (567, 547)
Screenshot: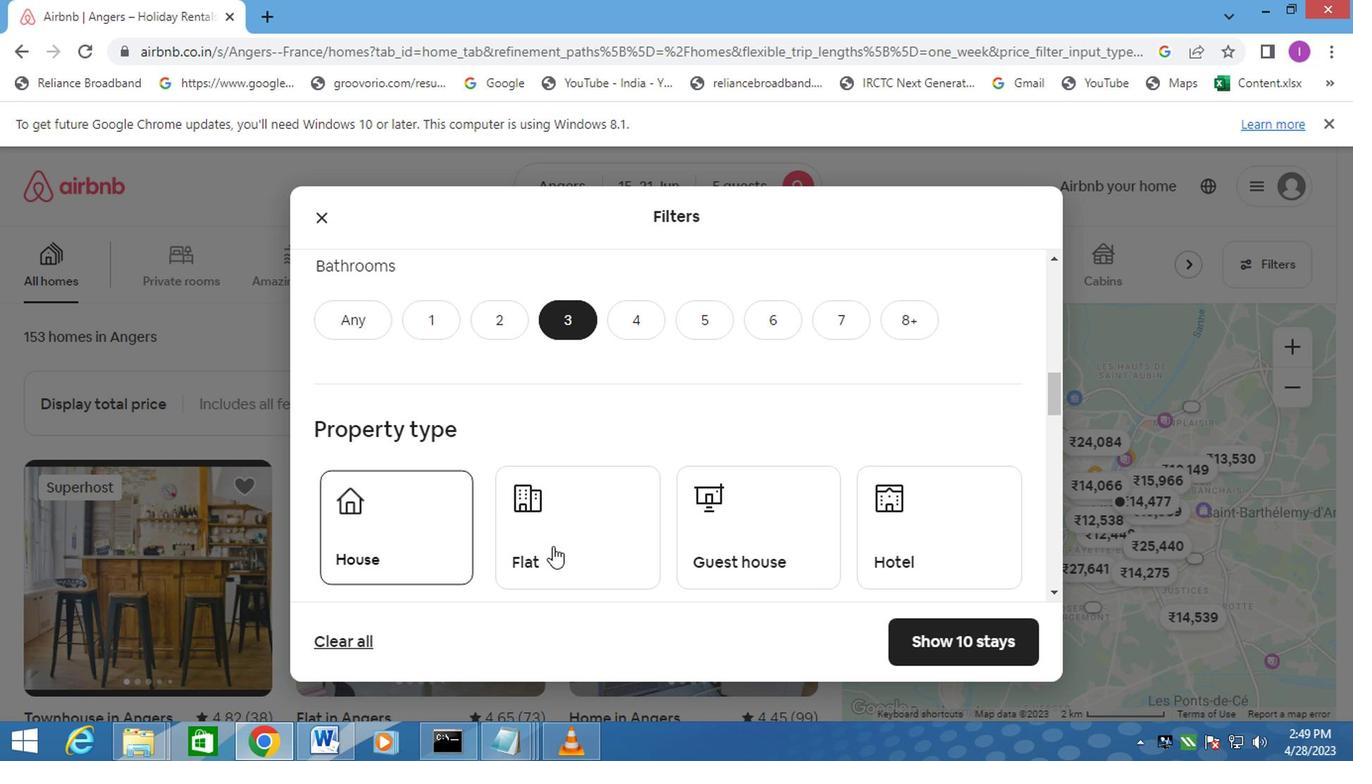 
Action: Mouse pressed left at (567, 547)
Screenshot: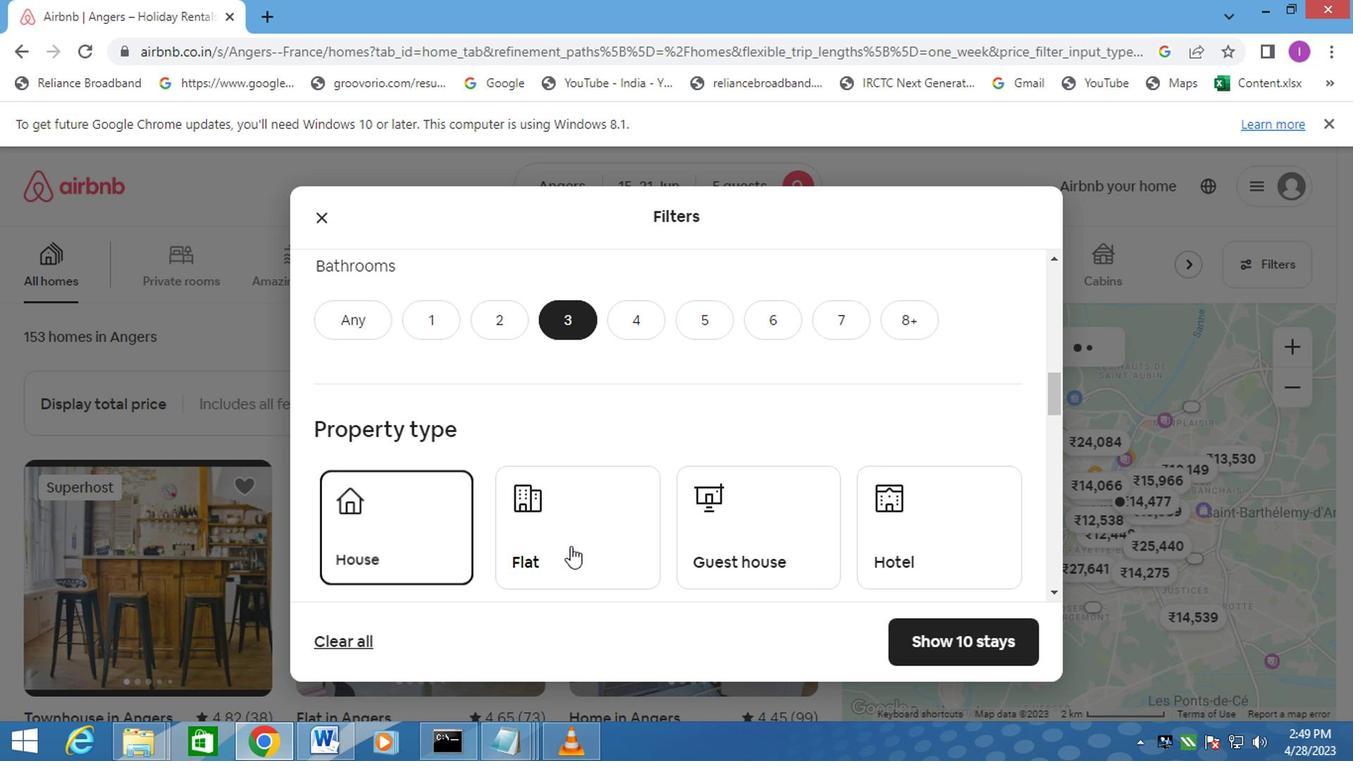 
Action: Mouse moved to (729, 545)
Screenshot: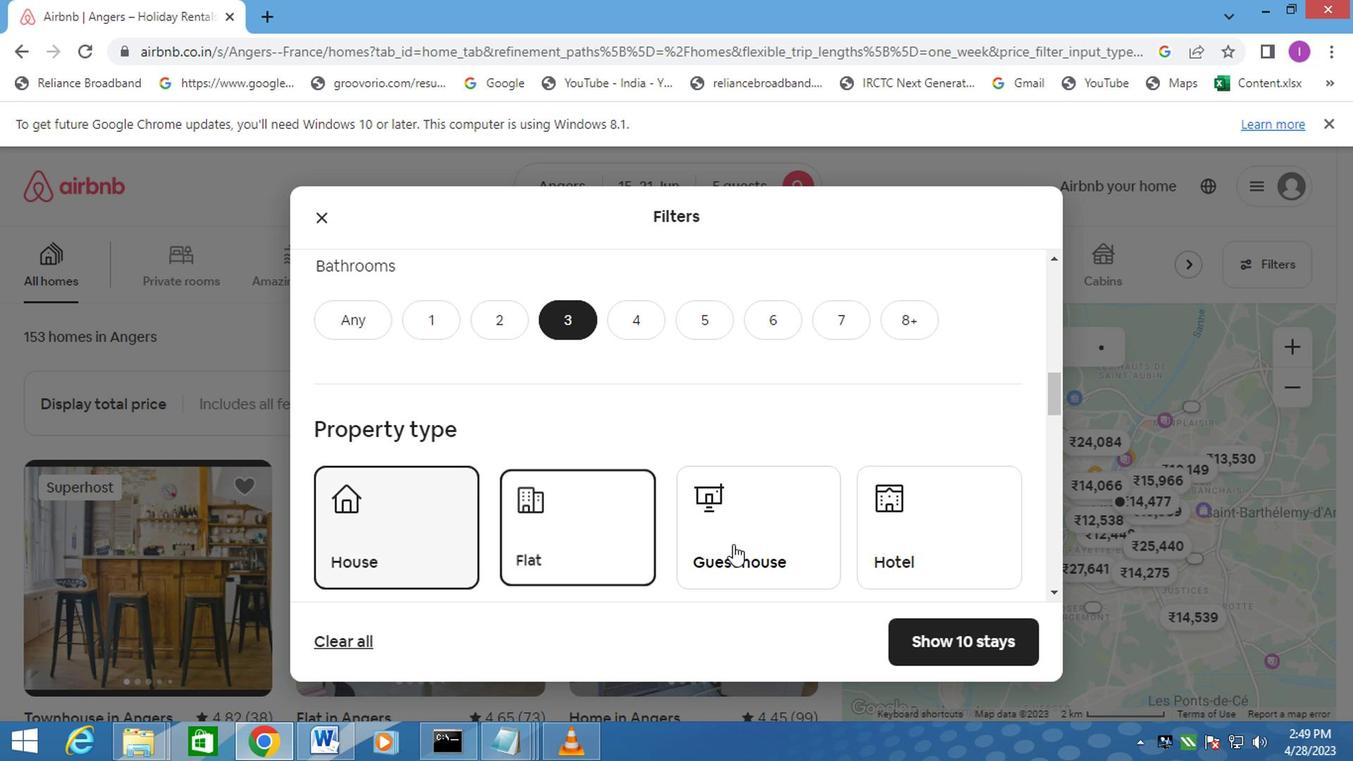 
Action: Mouse pressed left at (729, 545)
Screenshot: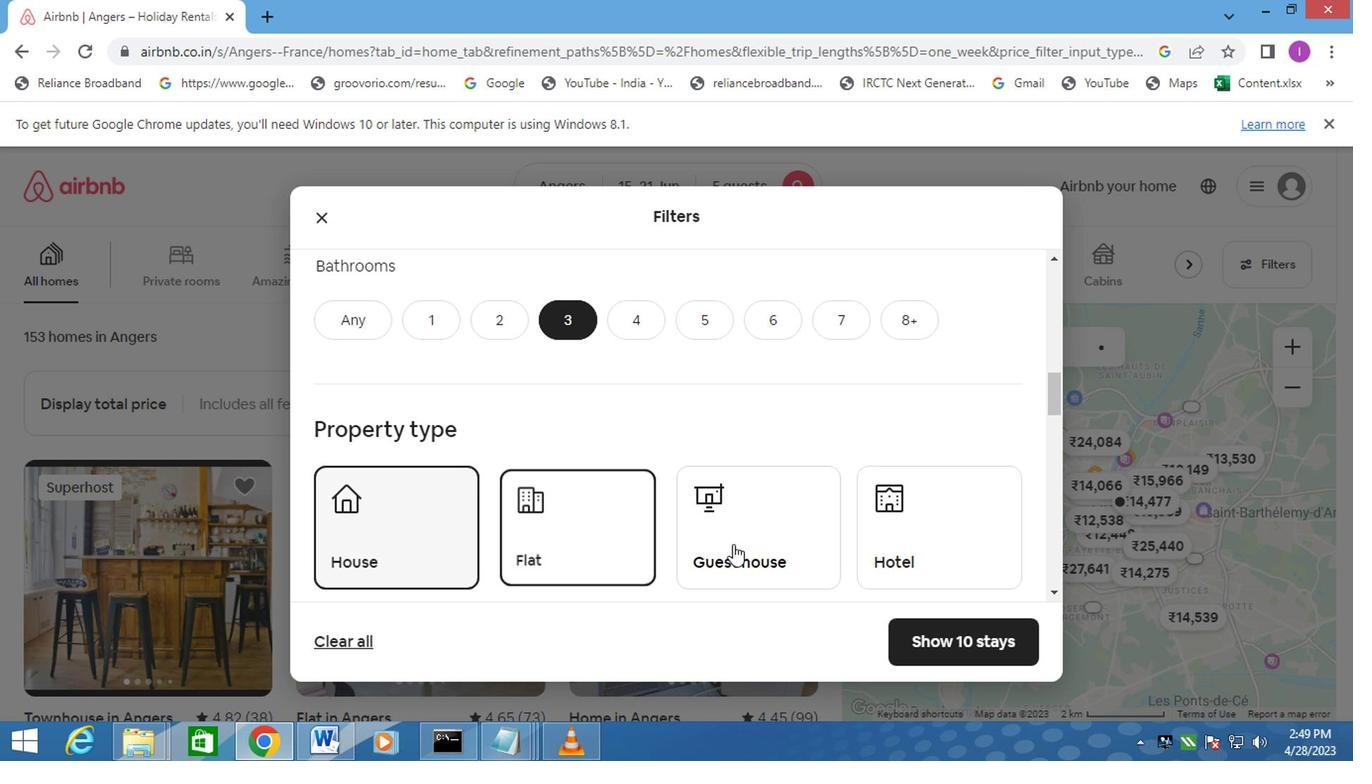 
Action: Mouse moved to (736, 560)
Screenshot: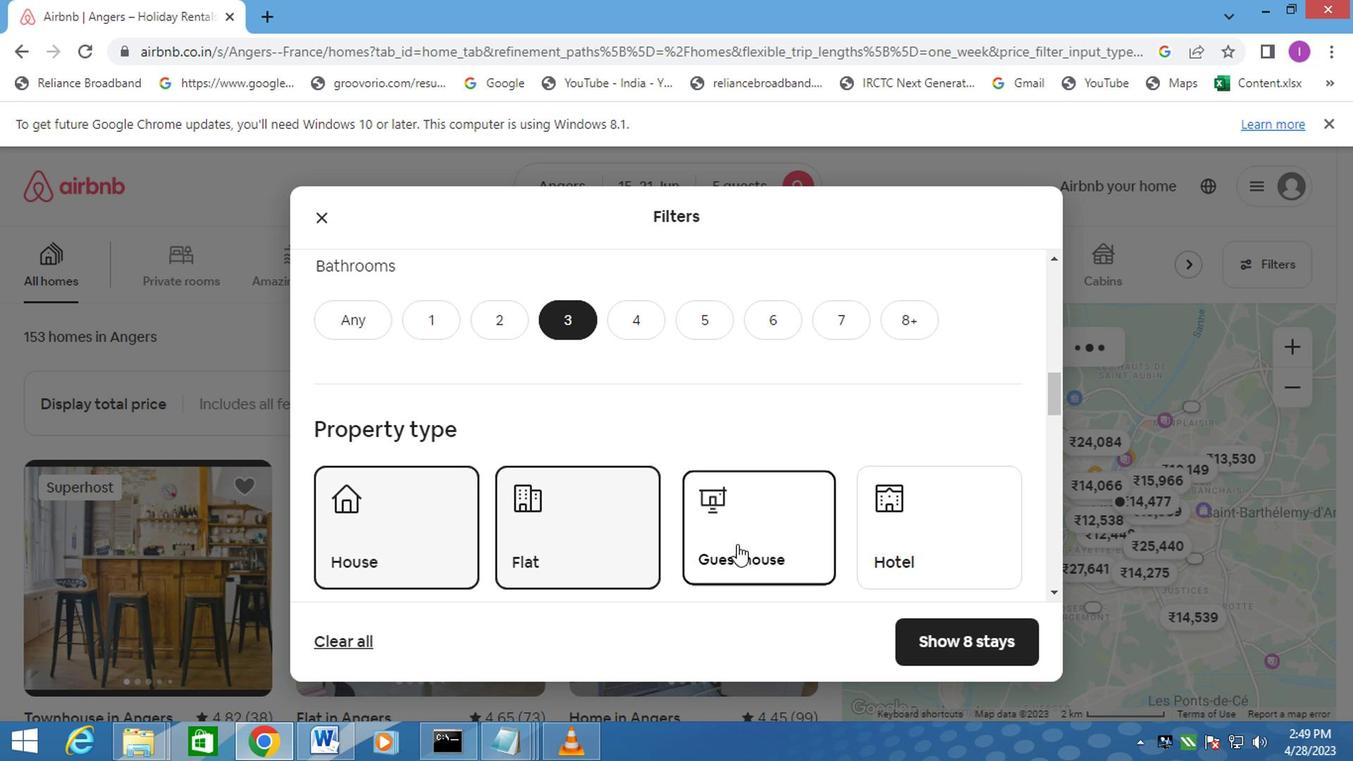 
Action: Mouse scrolled (736, 559) with delta (0, -1)
Screenshot: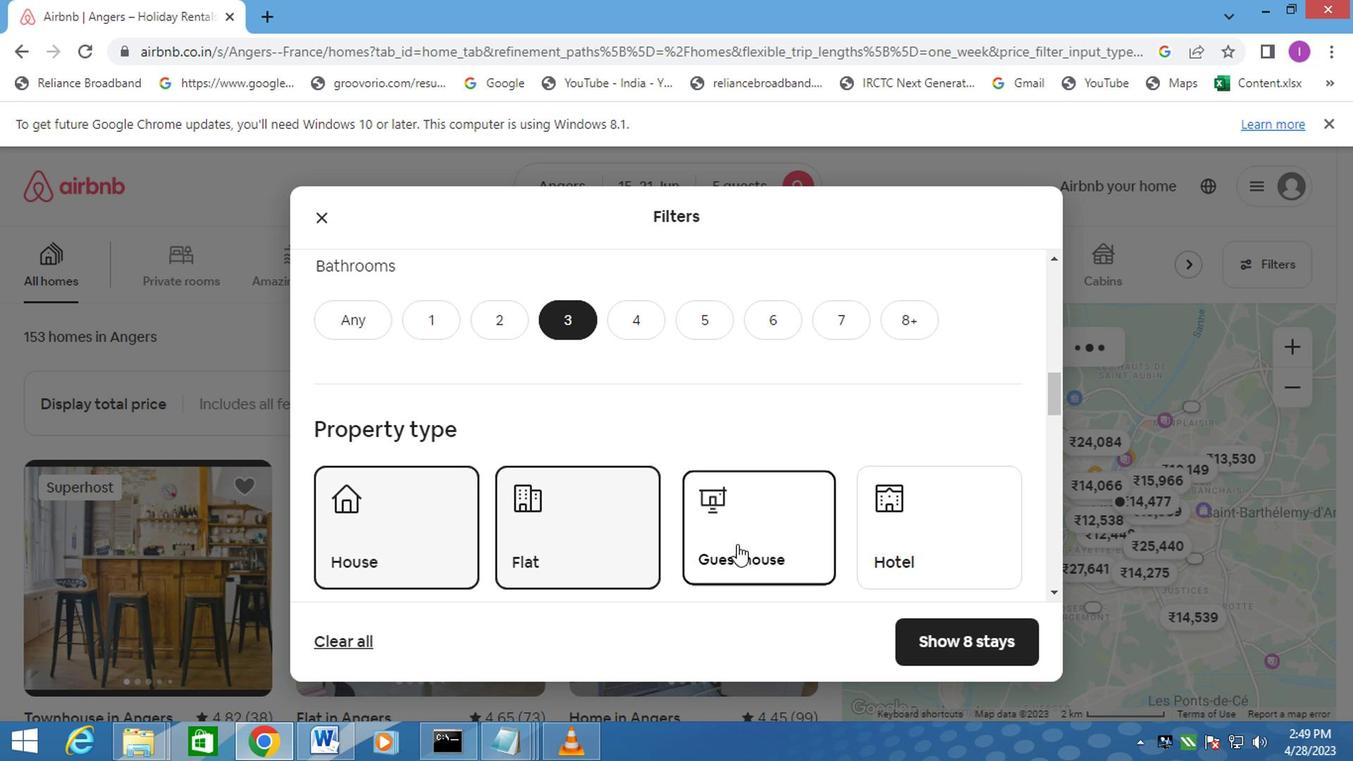 
Action: Mouse moved to (737, 564)
Screenshot: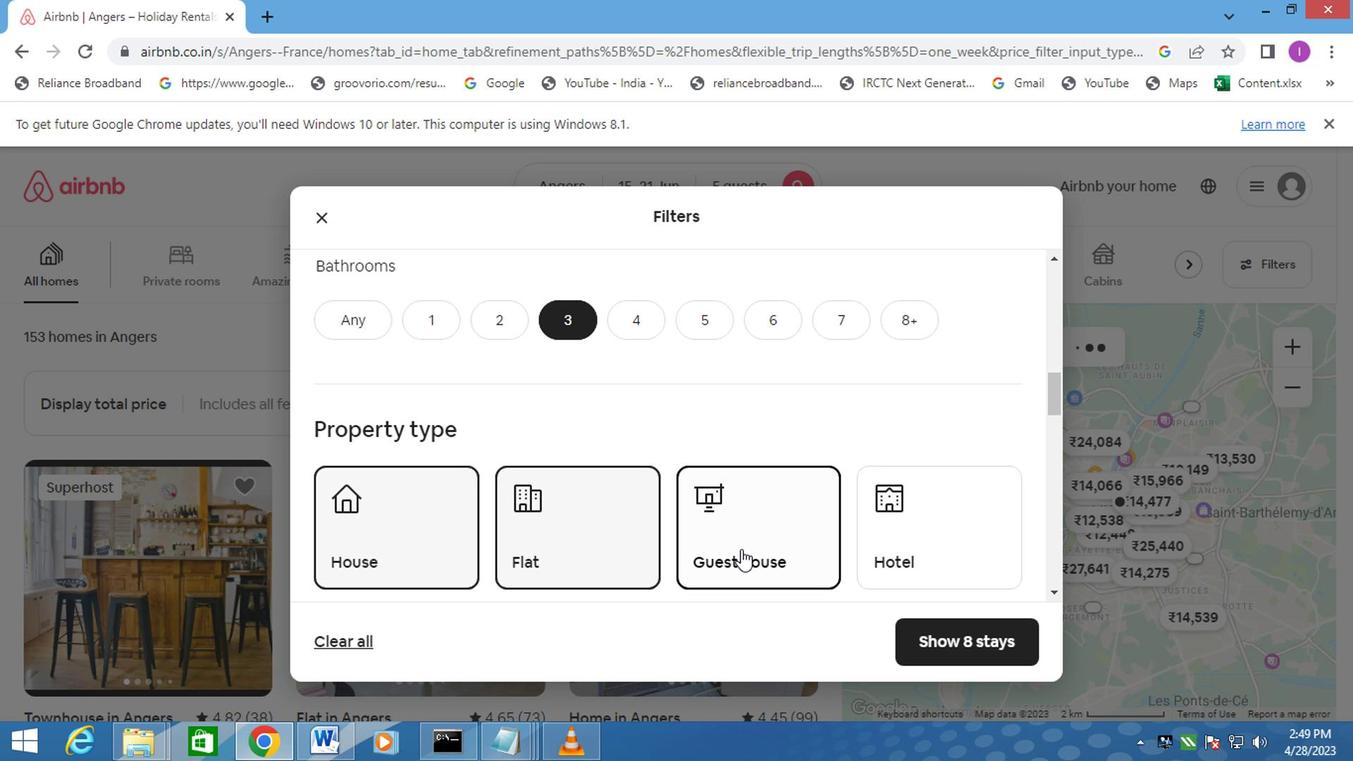 
Action: Mouse scrolled (737, 563) with delta (0, 0)
Screenshot: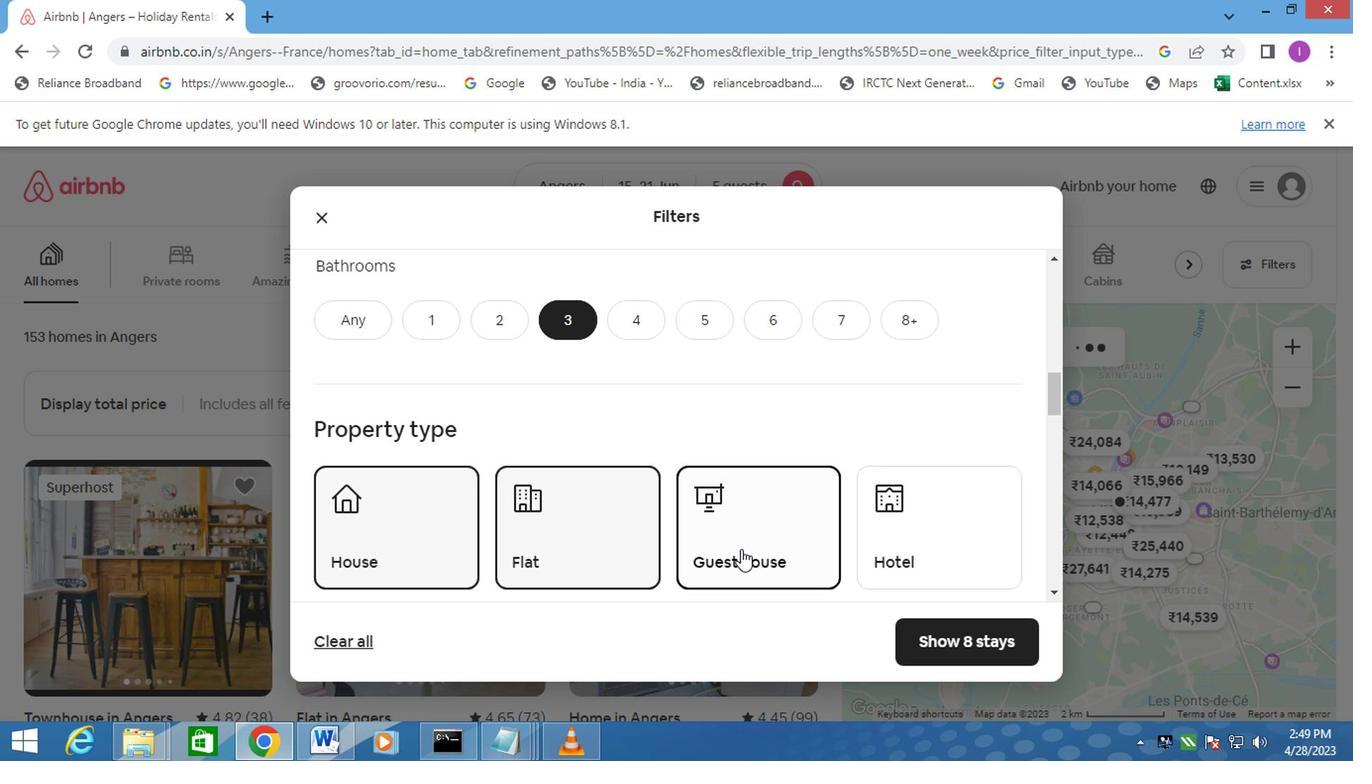 
Action: Mouse scrolled (737, 563) with delta (0, 0)
Screenshot: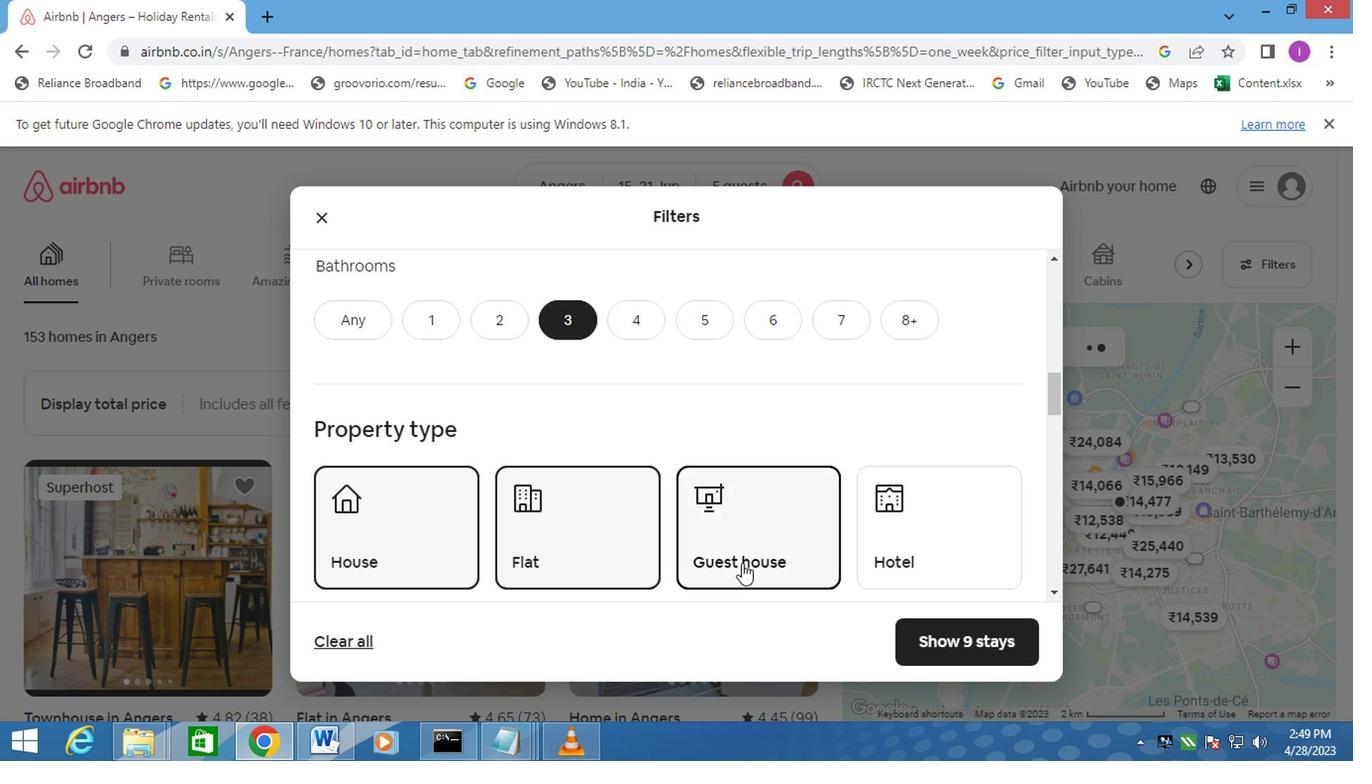
Action: Mouse moved to (710, 565)
Screenshot: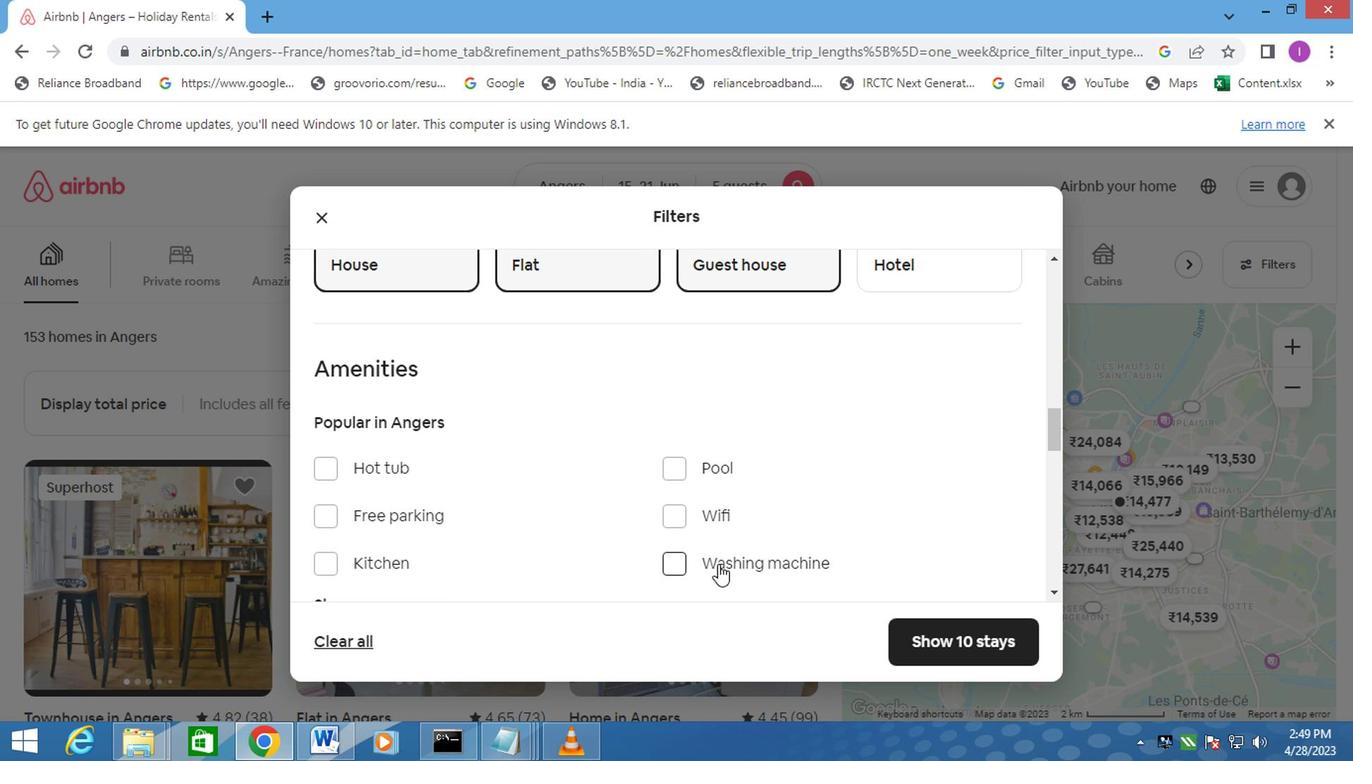 
Action: Mouse pressed left at (710, 565)
Screenshot: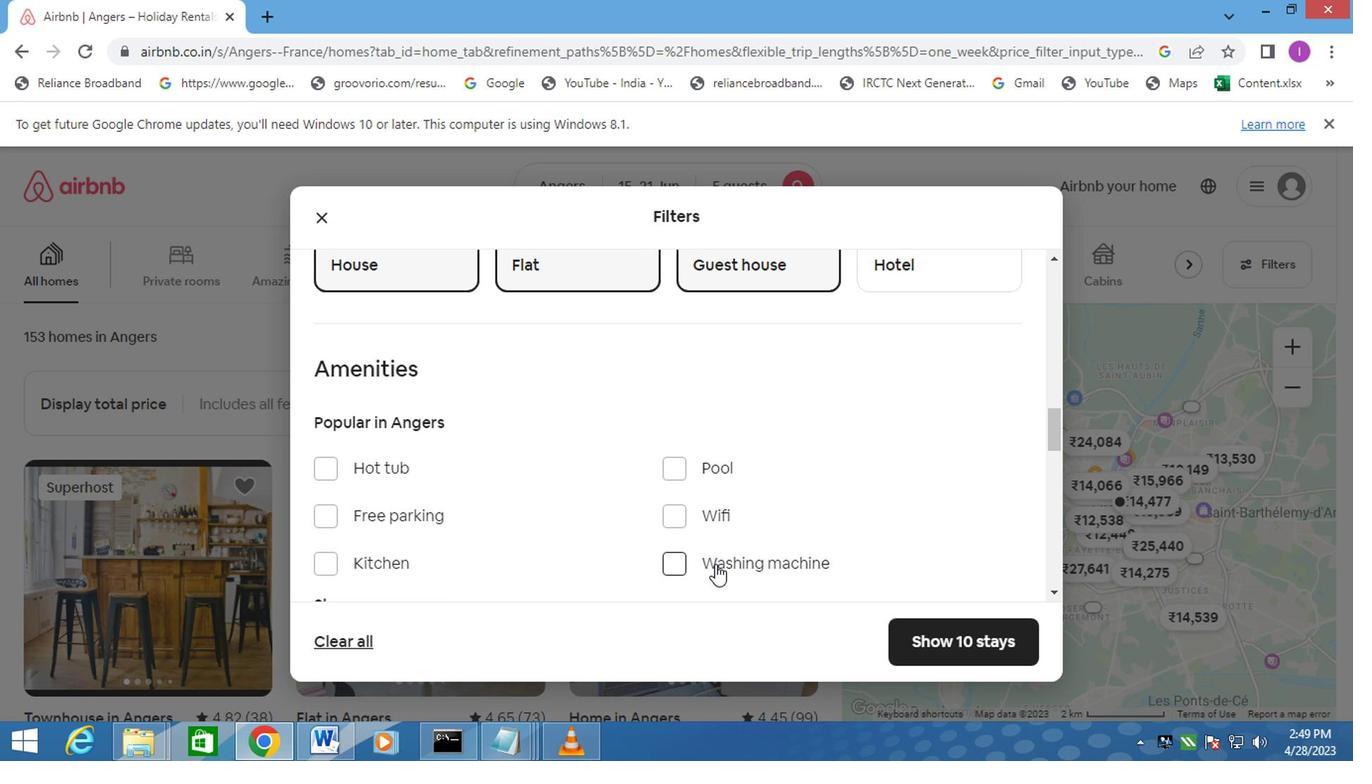 
Action: Mouse moved to (721, 599)
Screenshot: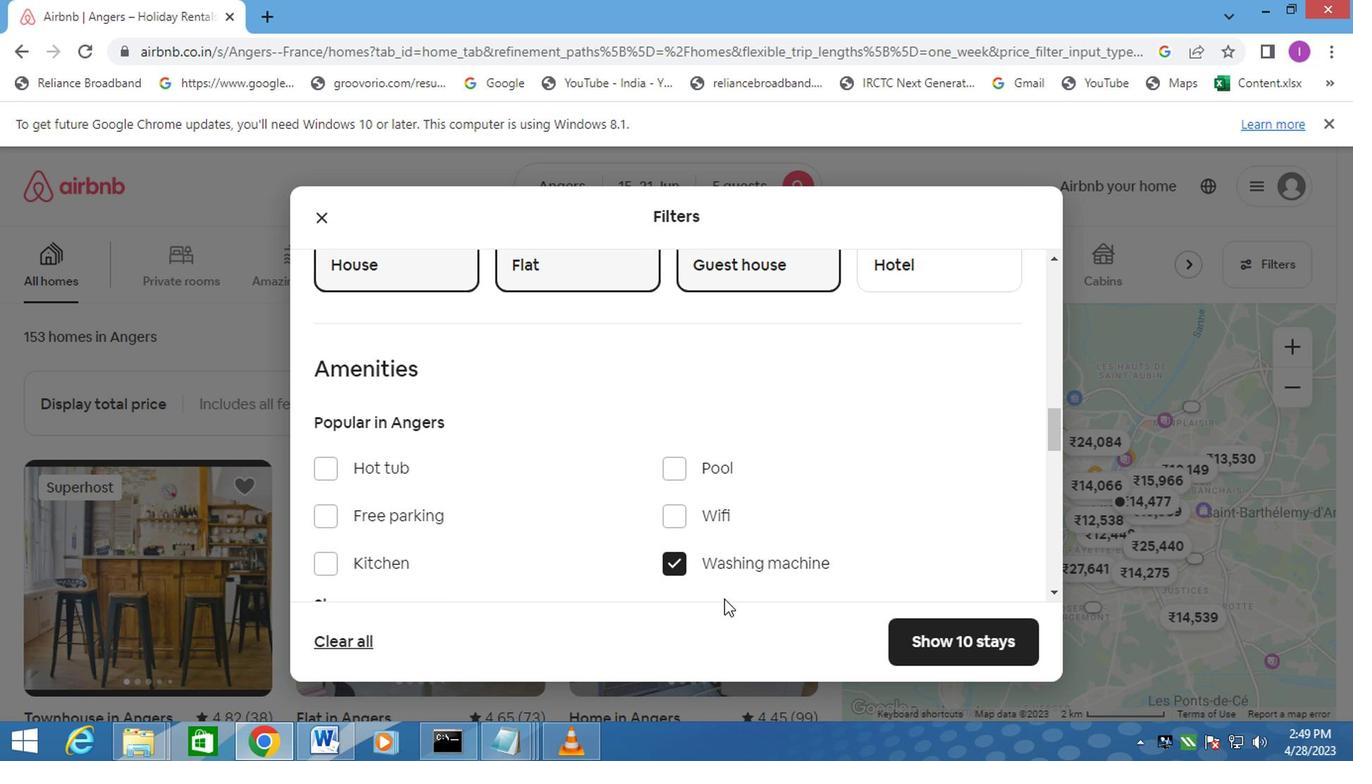 
Action: Mouse scrolled (721, 598) with delta (0, 0)
Screenshot: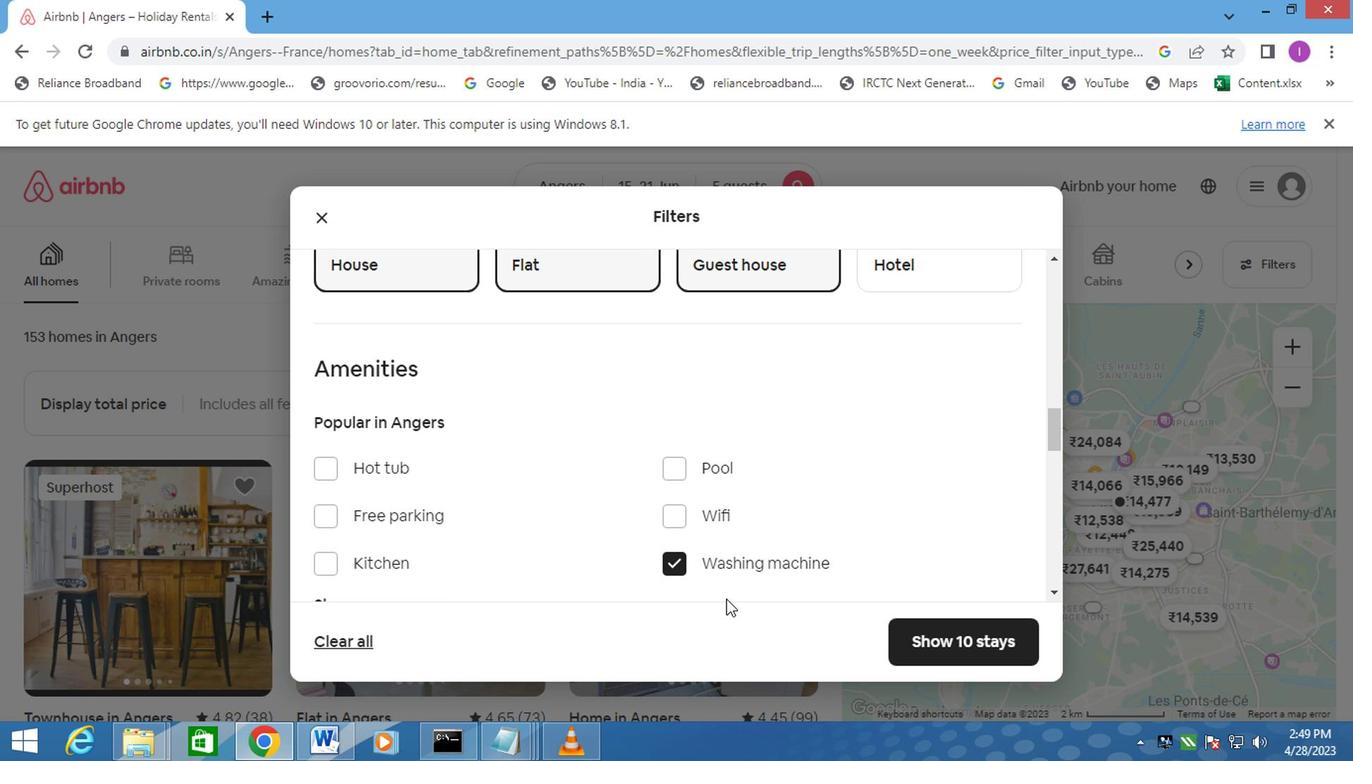 
Action: Mouse scrolled (721, 598) with delta (0, 0)
Screenshot: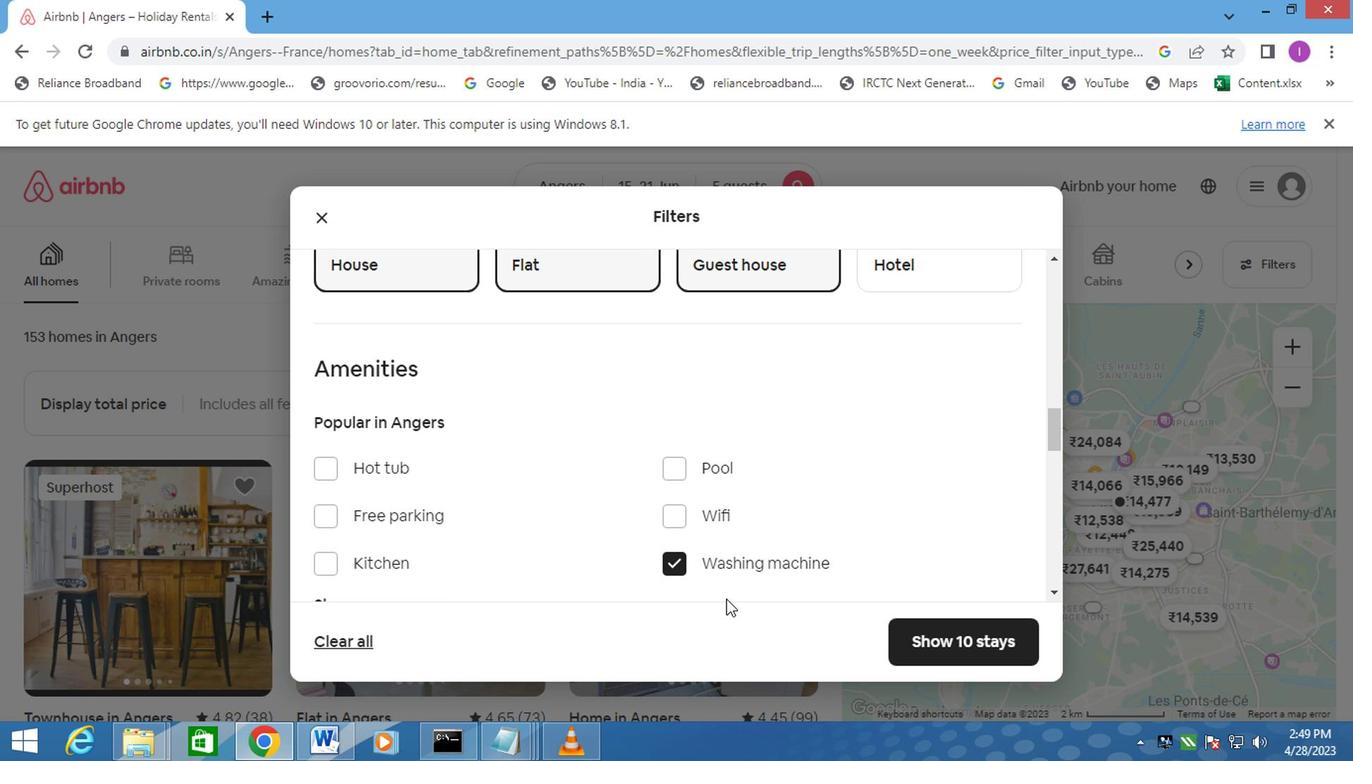 
Action: Mouse scrolled (721, 598) with delta (0, 0)
Screenshot: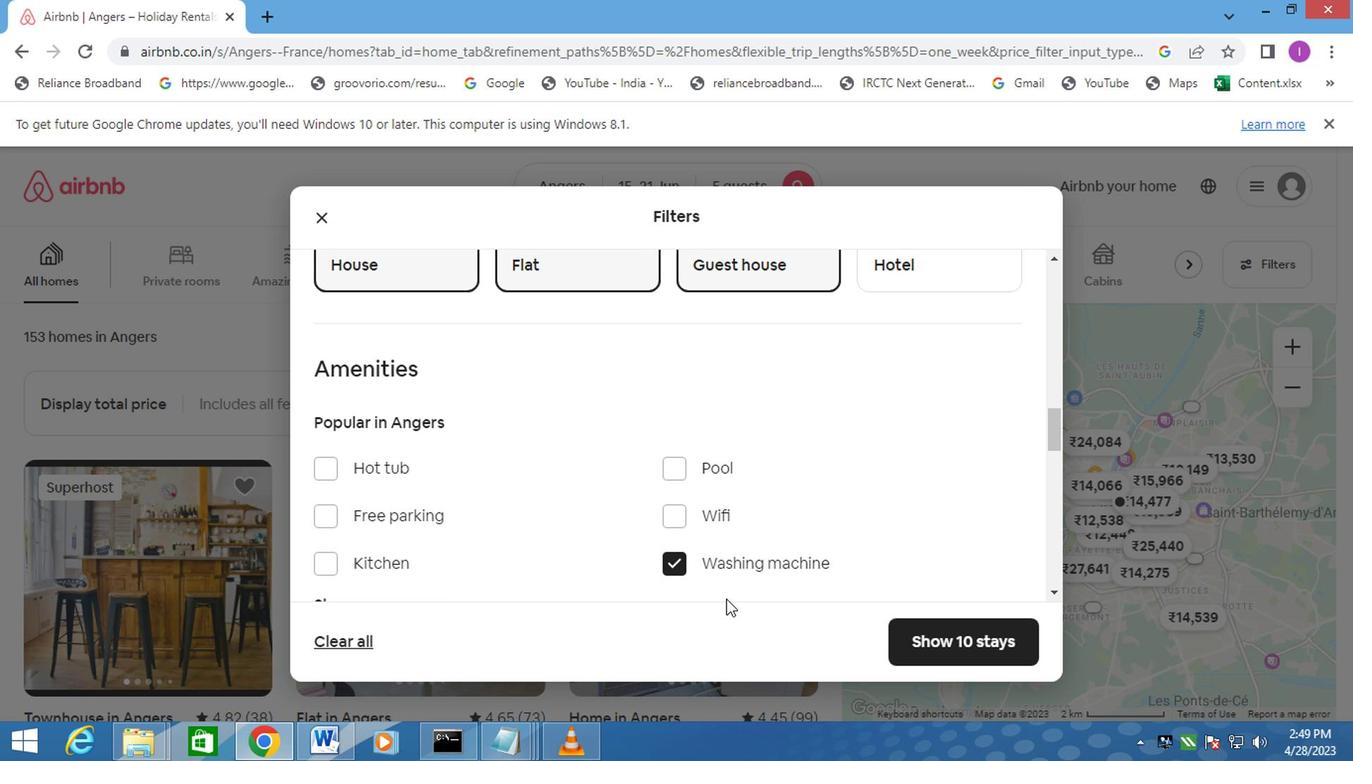 
Action: Mouse moved to (980, 542)
Screenshot: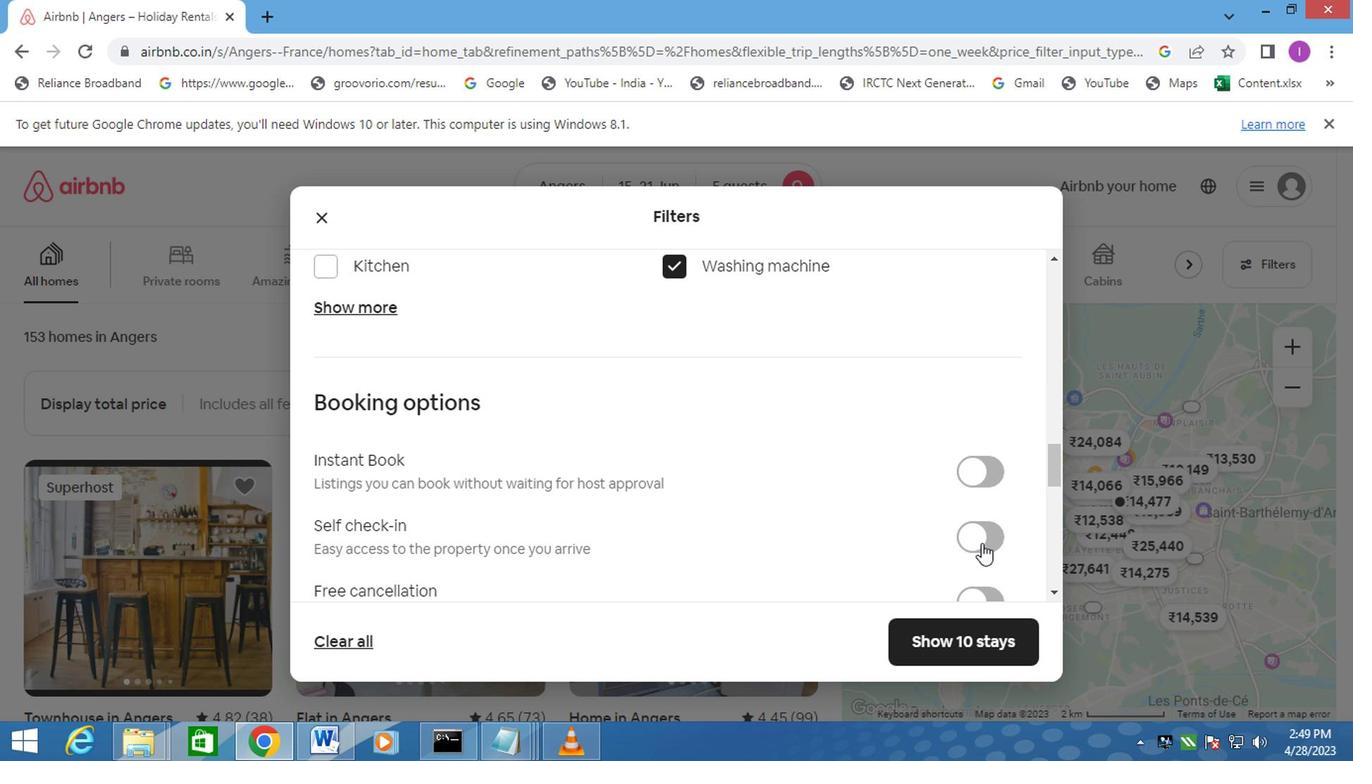 
Action: Mouse pressed left at (980, 542)
Screenshot: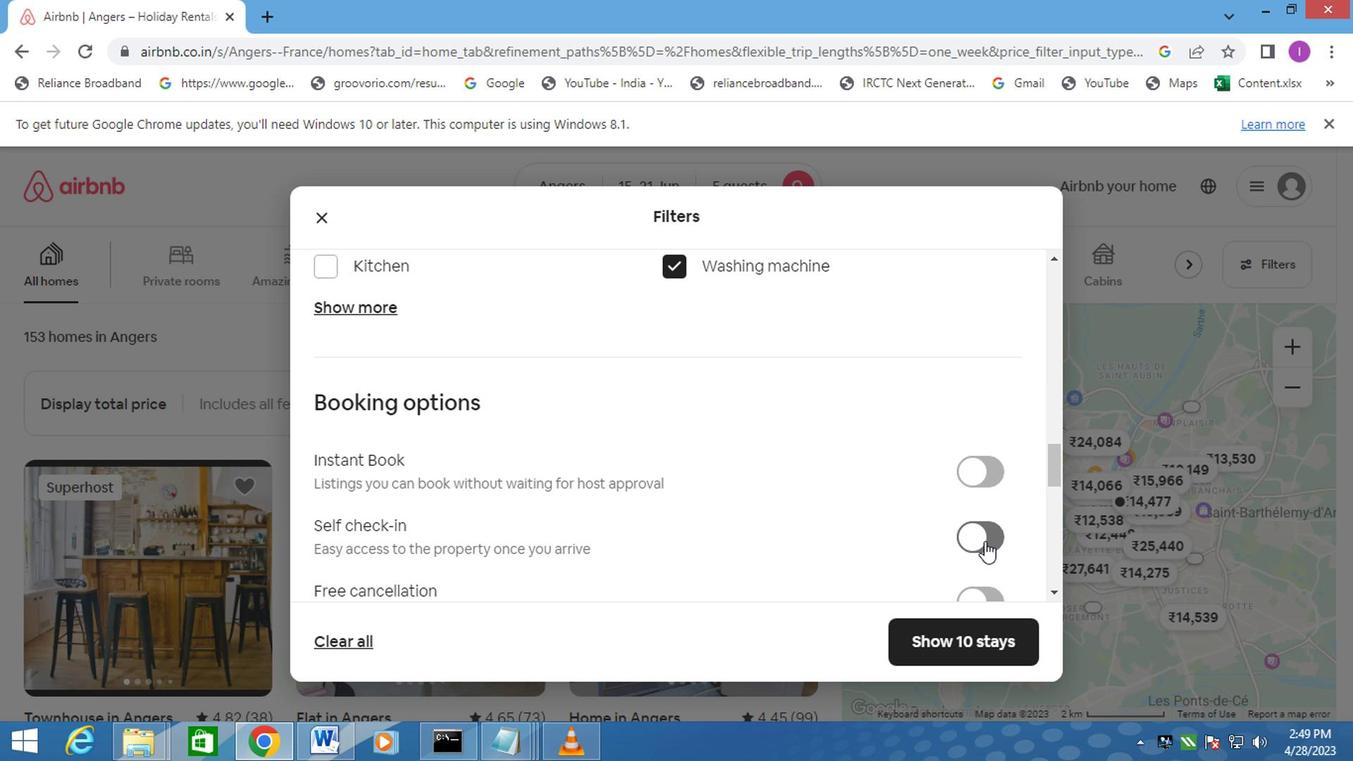 
Action: Mouse moved to (682, 603)
Screenshot: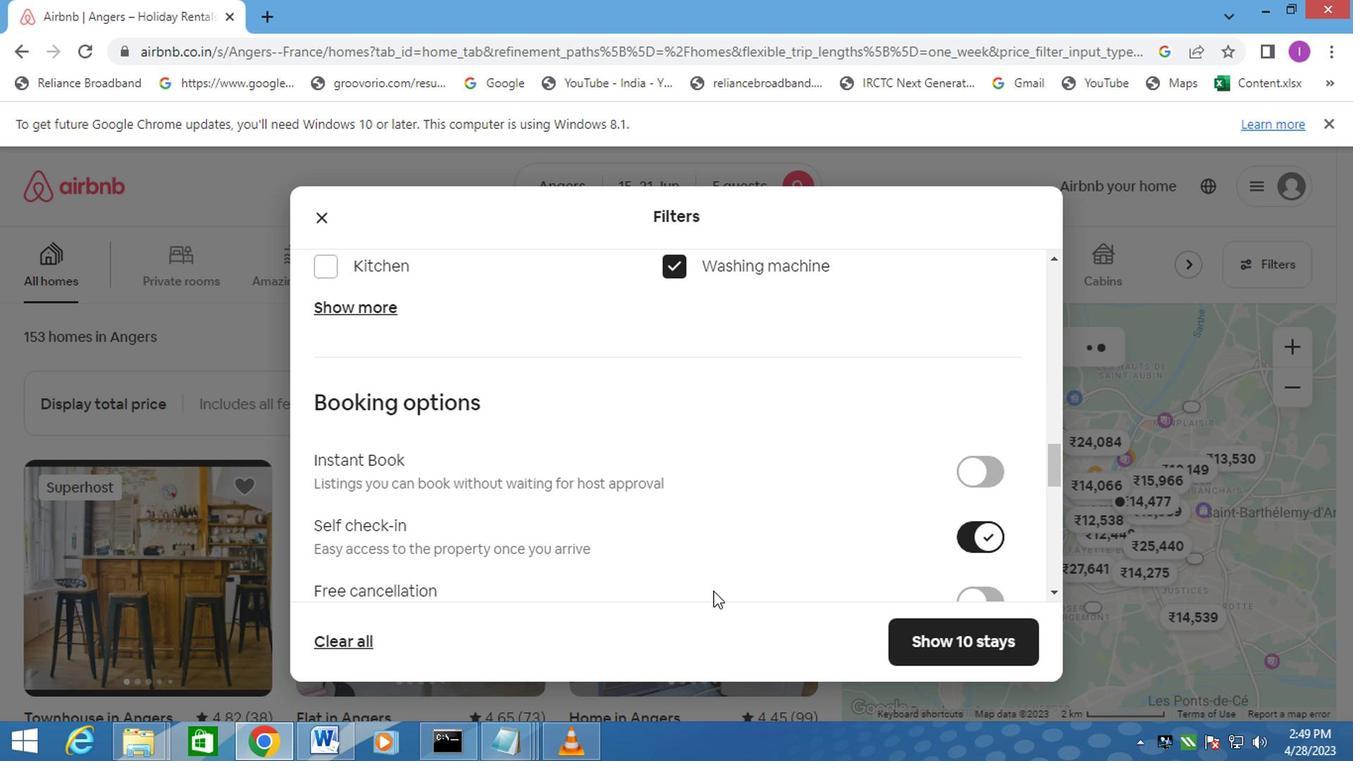 
Action: Mouse scrolled (682, 602) with delta (0, 0)
Screenshot: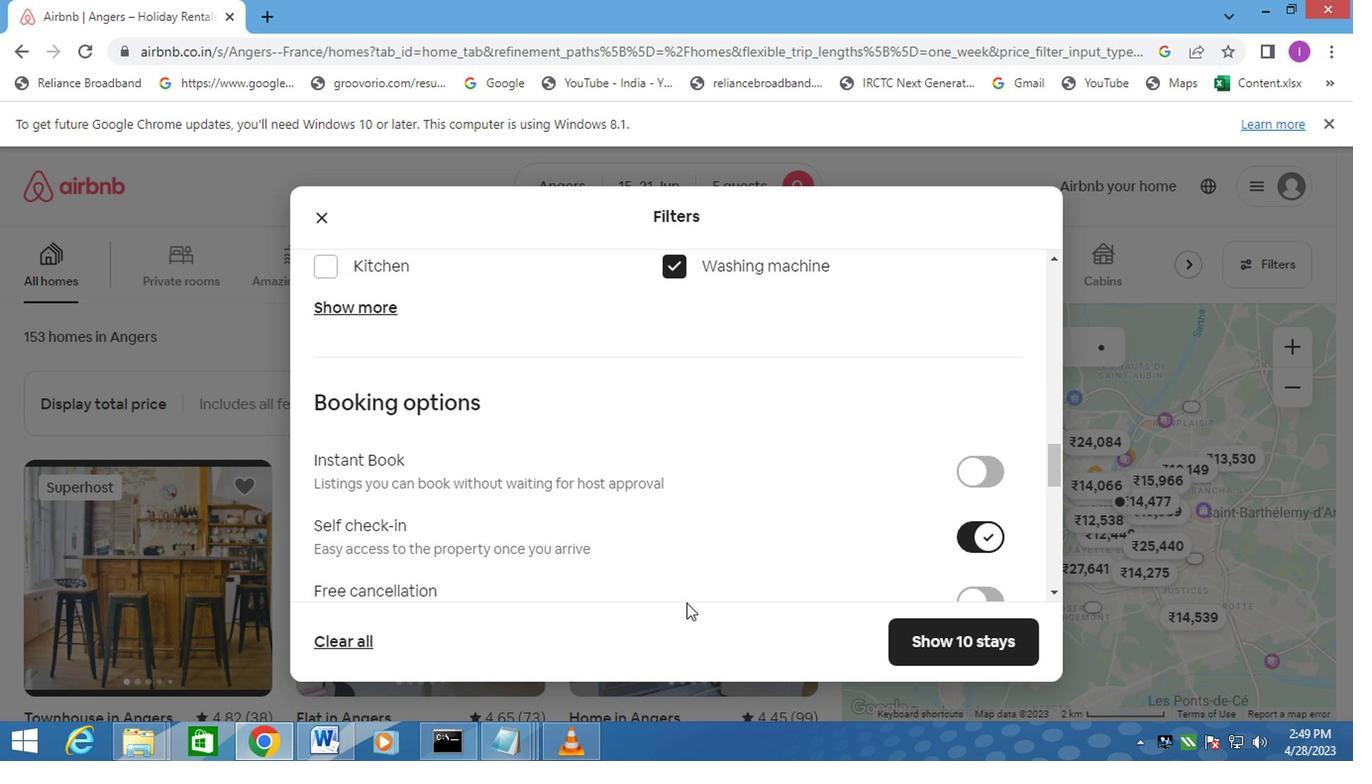 
Action: Mouse scrolled (682, 602) with delta (0, 0)
Screenshot: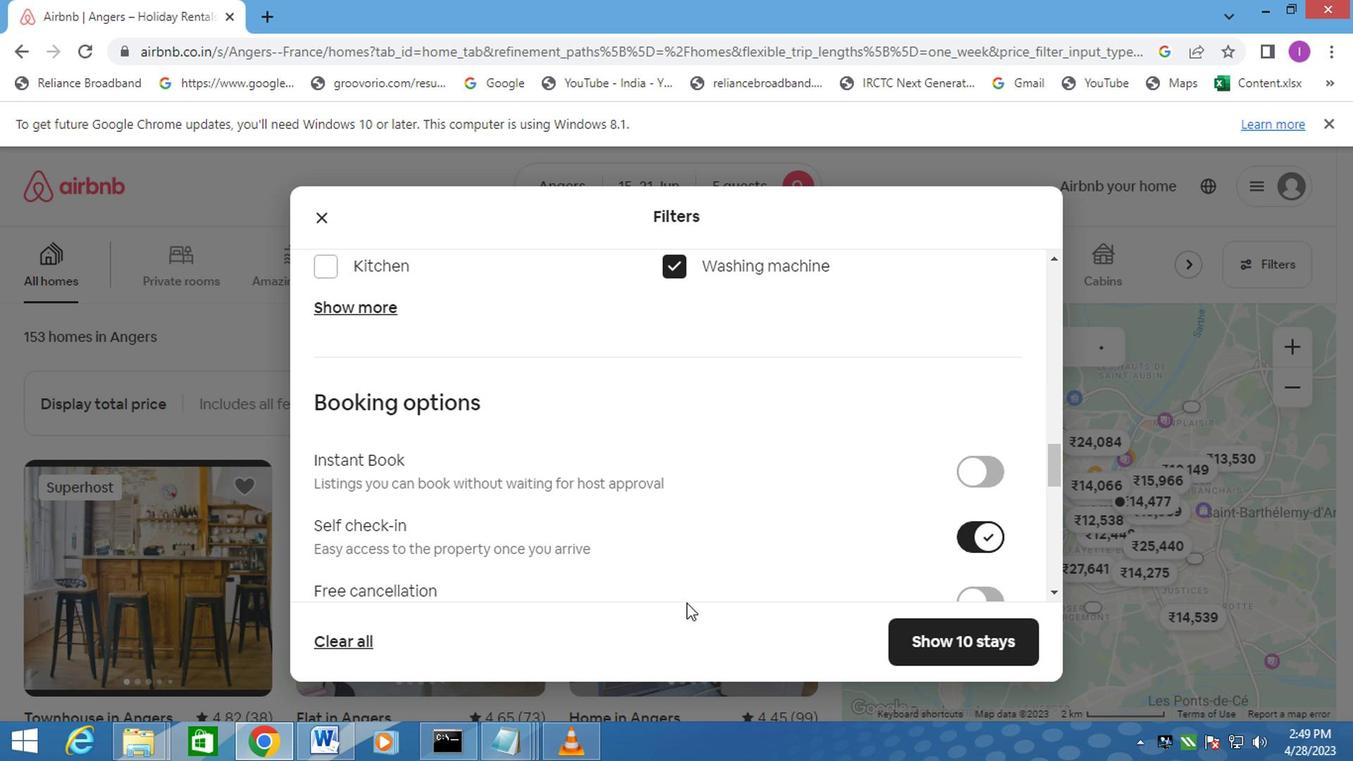 
Action: Mouse moved to (635, 578)
Screenshot: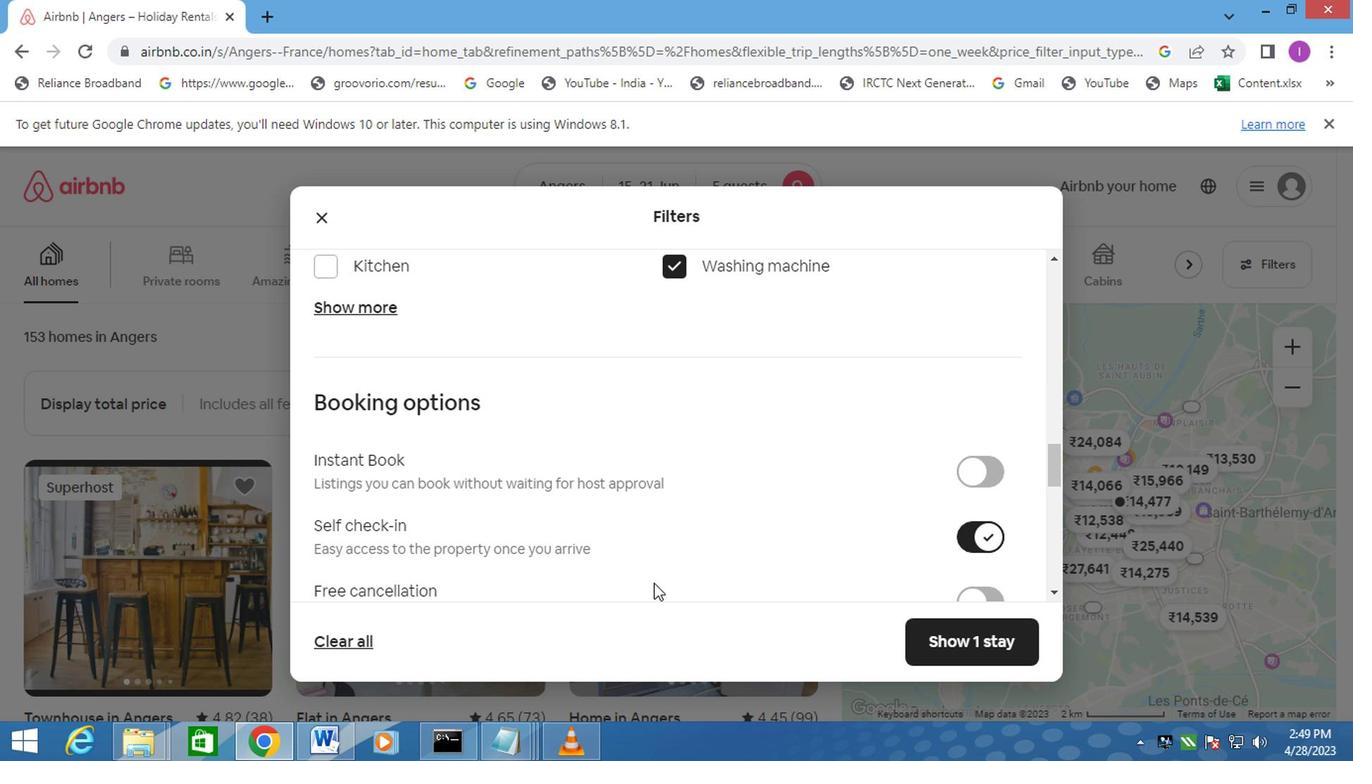 
Action: Mouse scrolled (635, 576) with delta (0, -1)
Screenshot: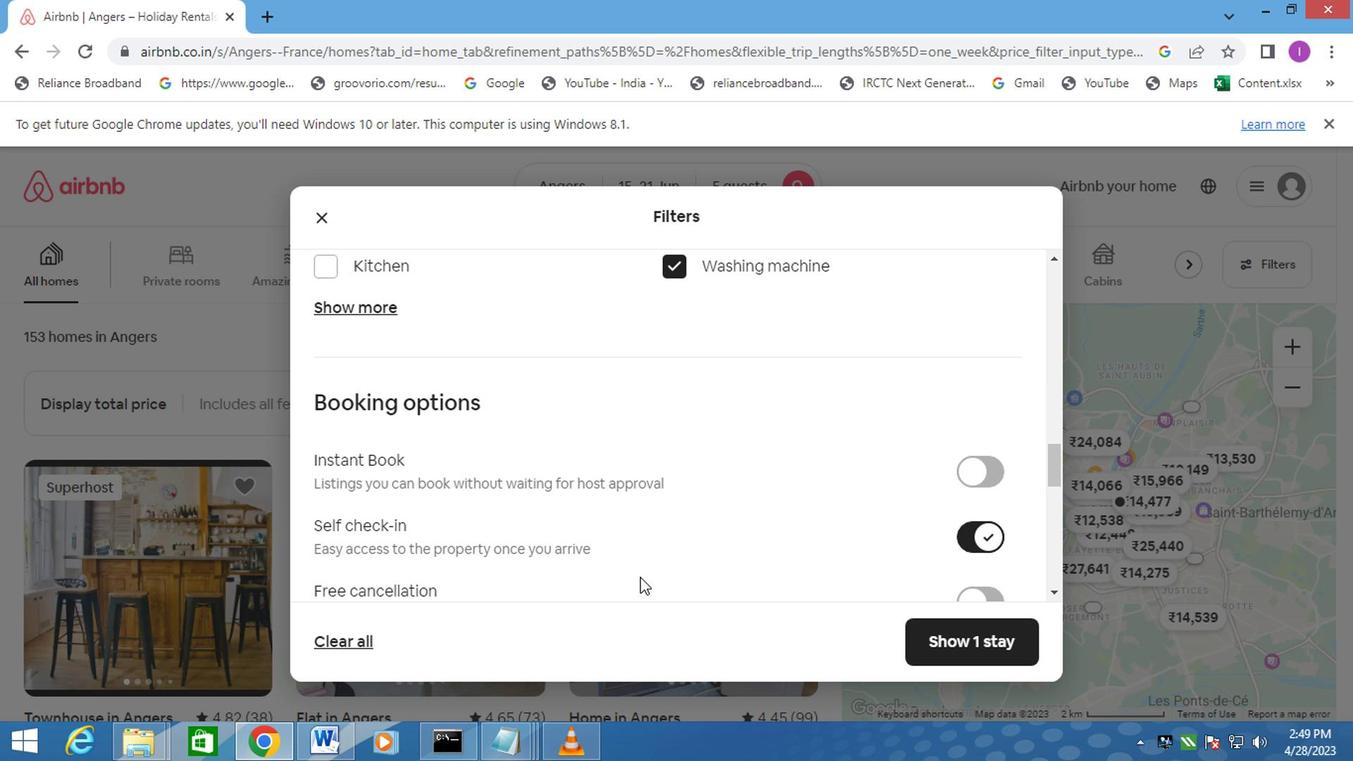 
Action: Mouse scrolled (635, 576) with delta (0, -1)
Screenshot: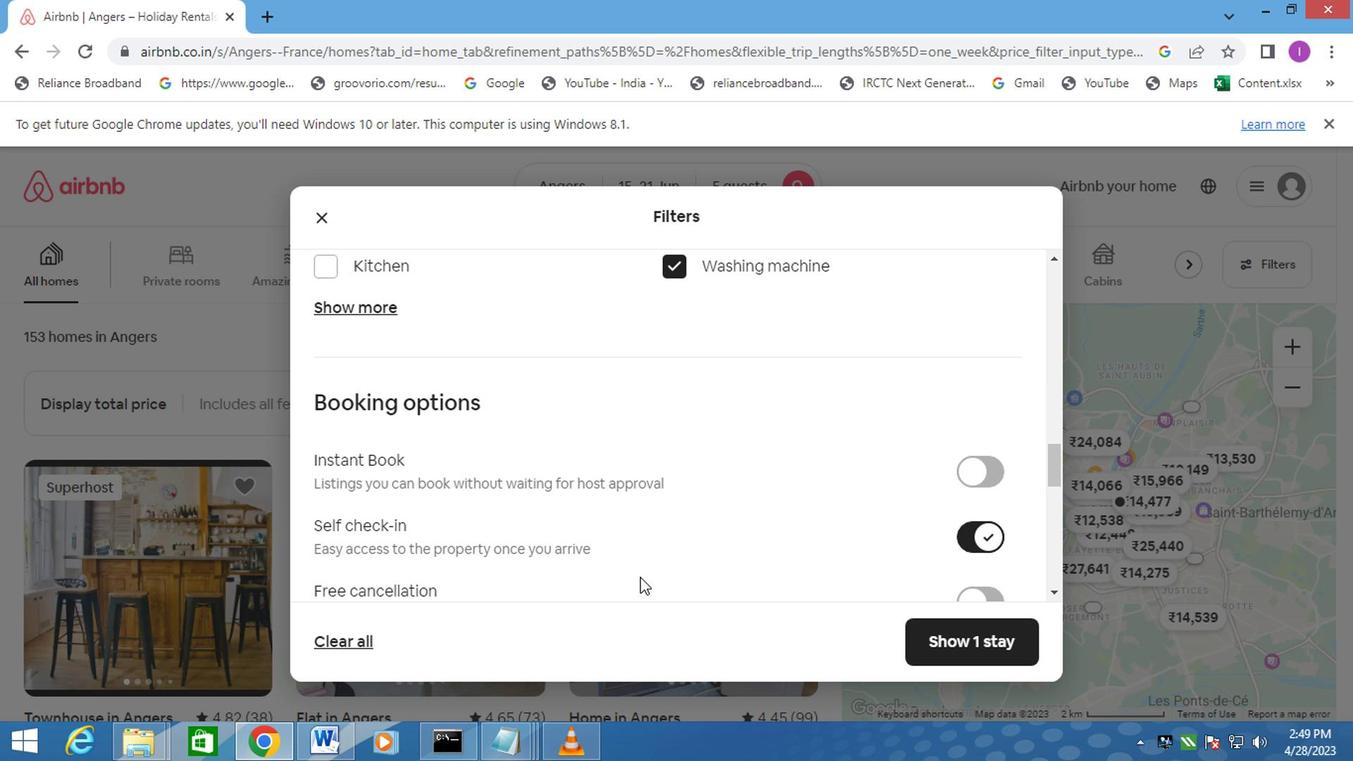 
Action: Mouse scrolled (635, 576) with delta (0, -1)
Screenshot: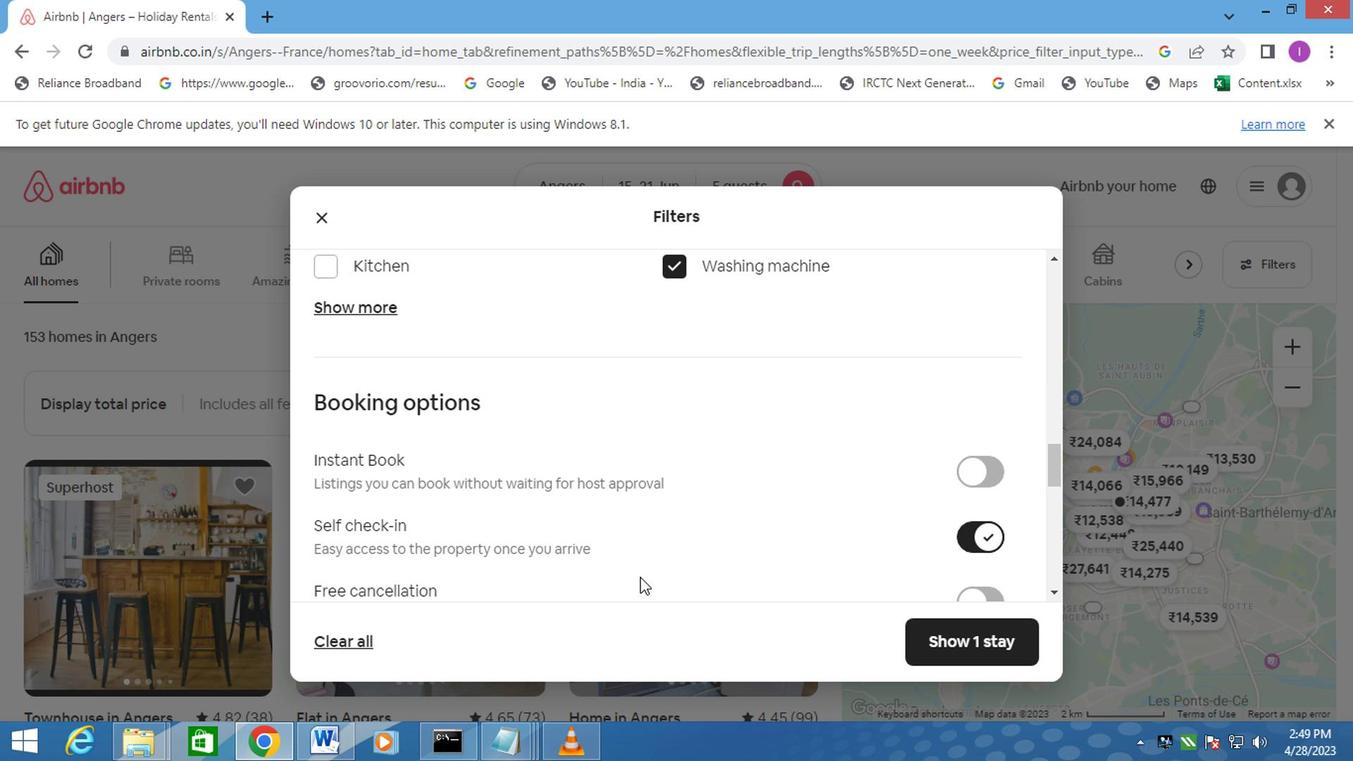 
Action: Mouse moved to (634, 571)
Screenshot: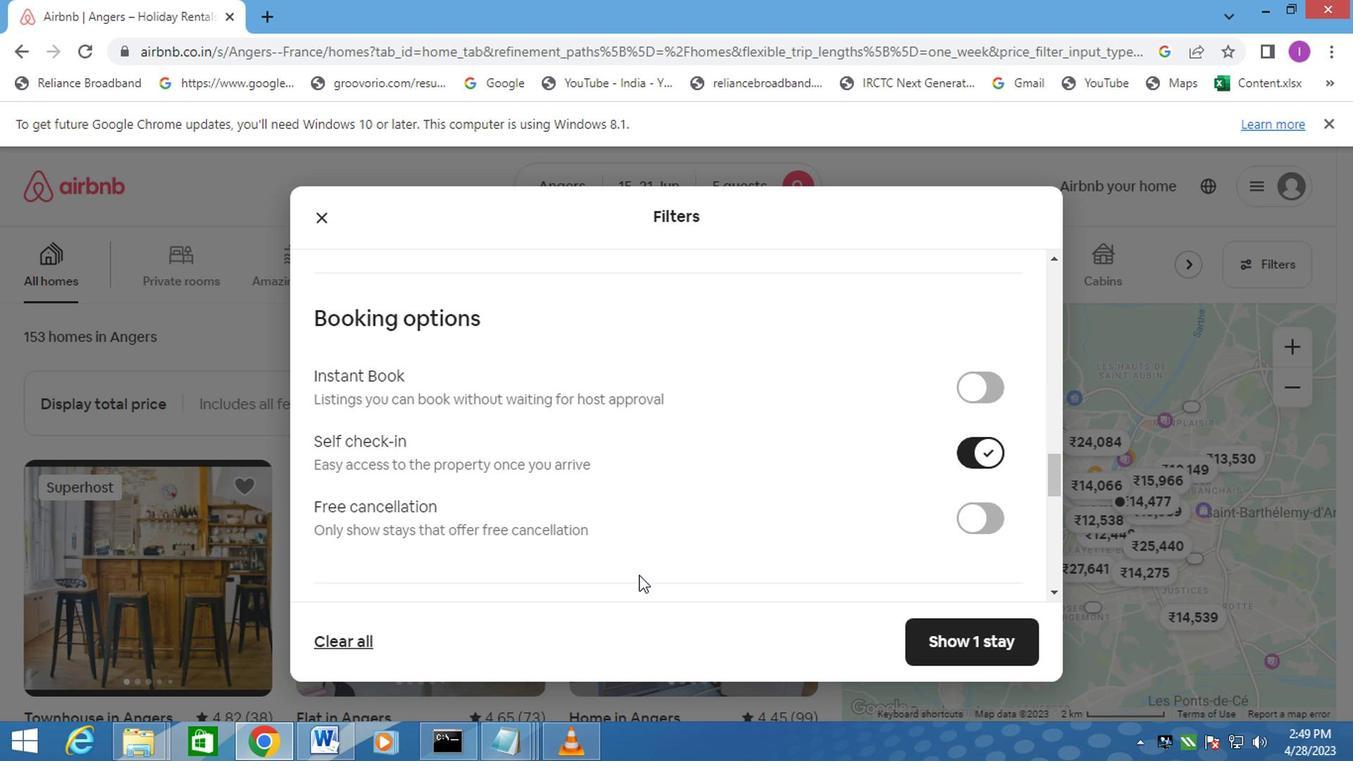 
Action: Mouse scrolled (634, 571) with delta (0, 0)
Screenshot: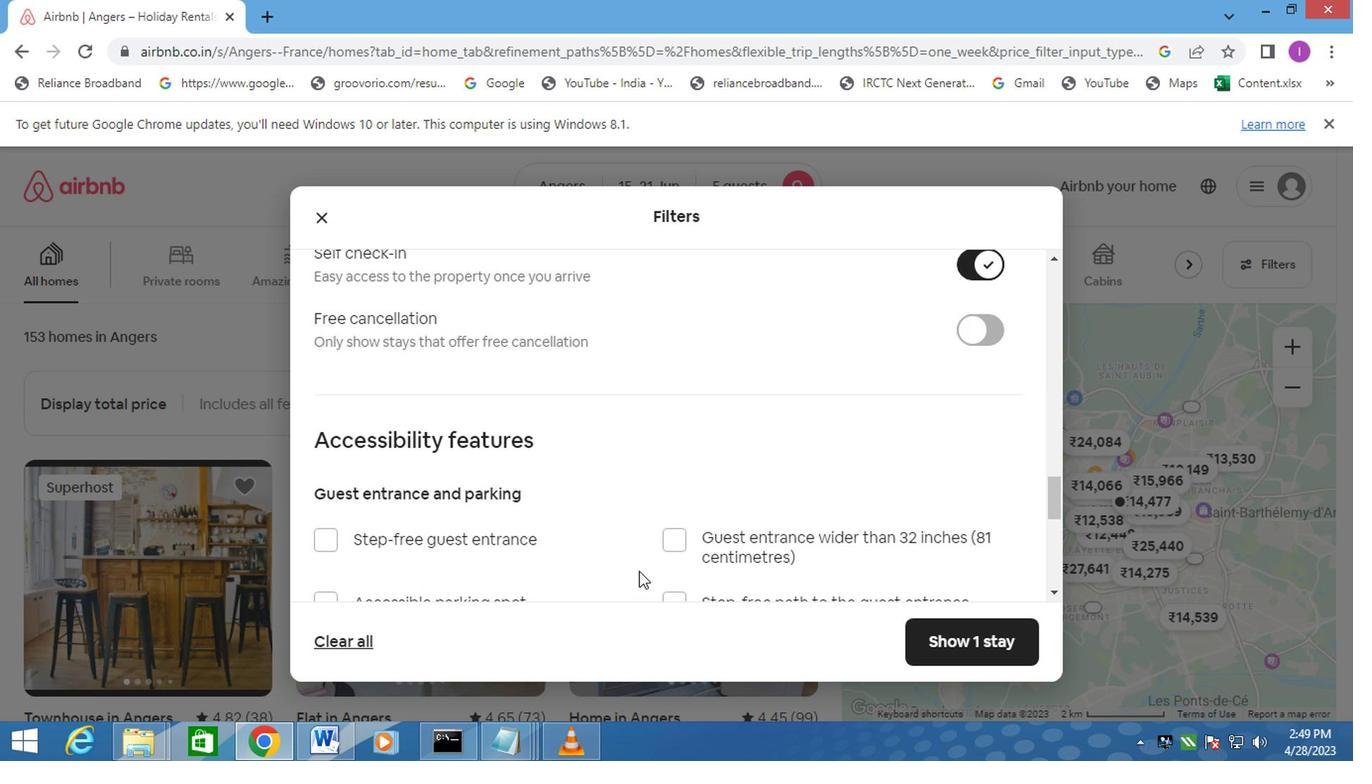 
Action: Mouse scrolled (634, 571) with delta (0, 0)
Screenshot: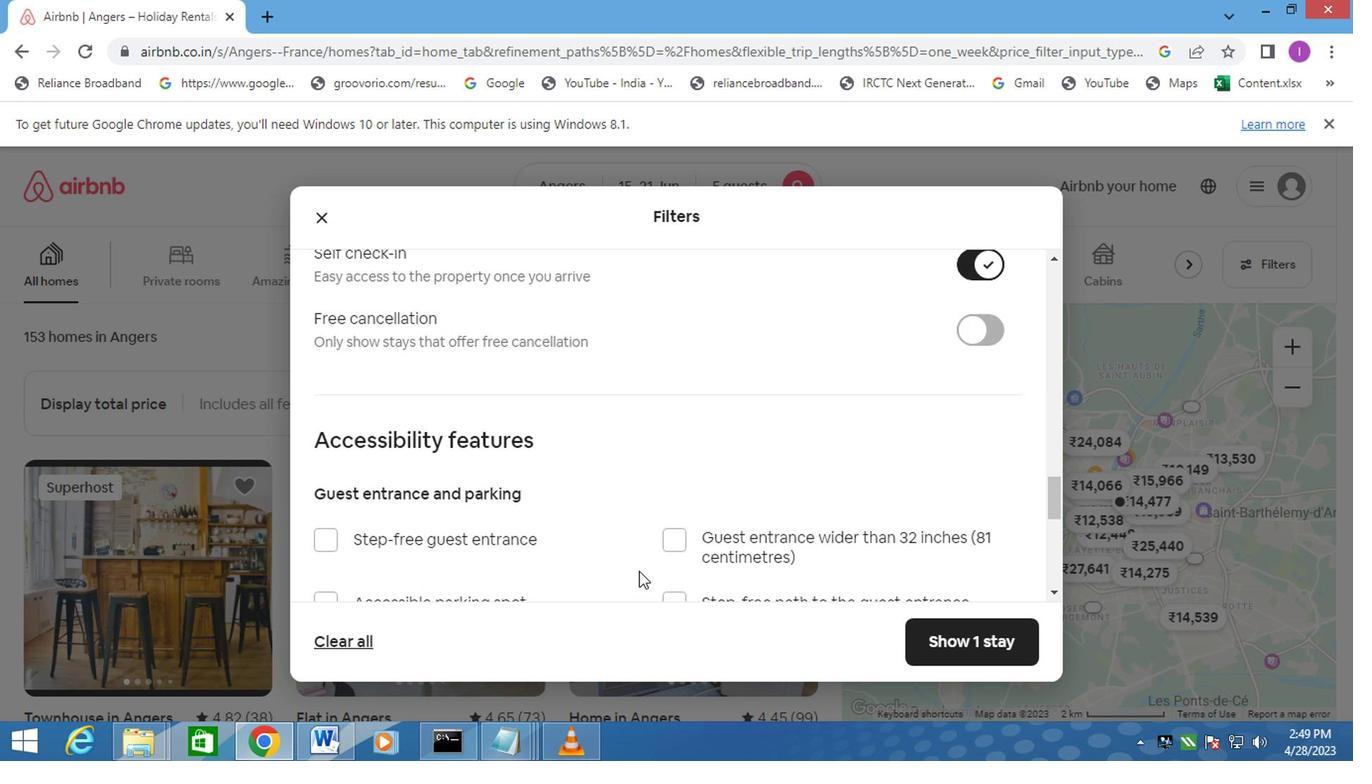 
Action: Mouse scrolled (634, 571) with delta (0, 0)
Screenshot: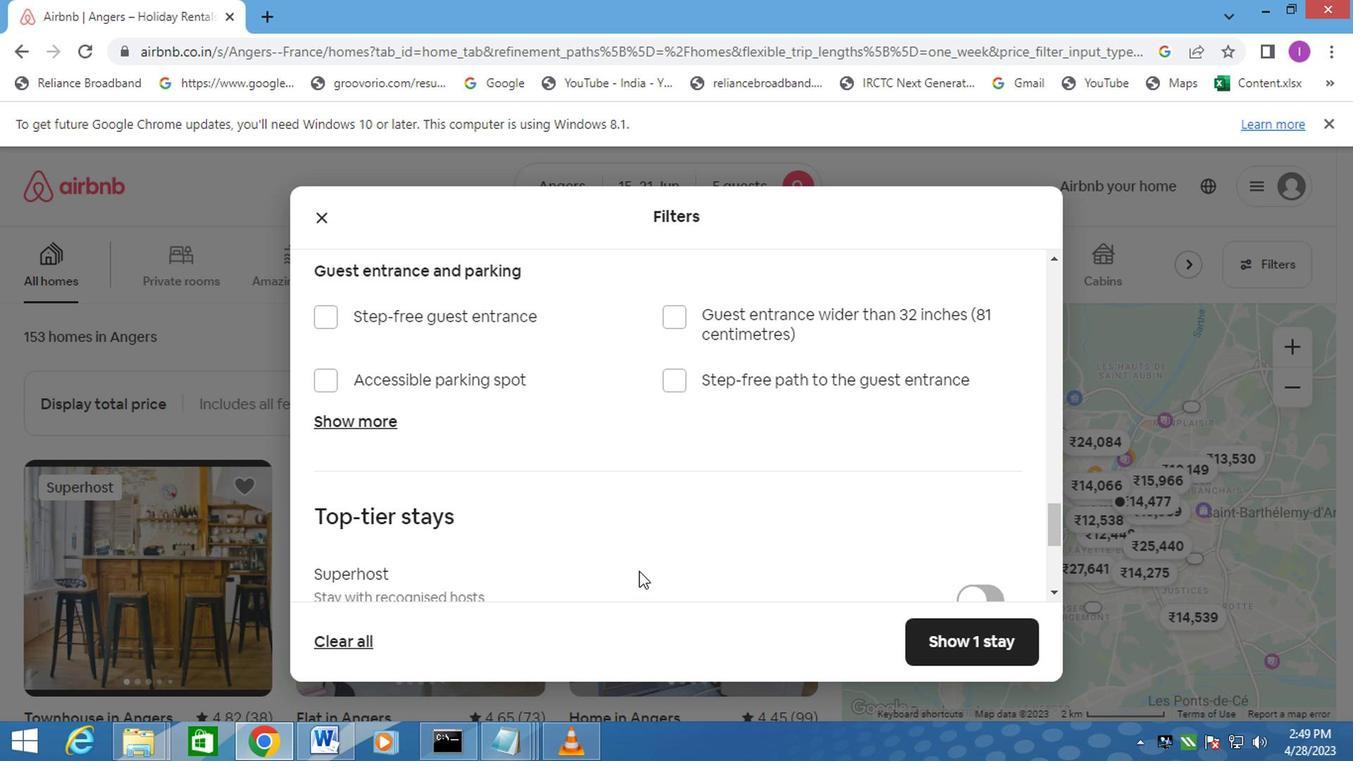 
Action: Mouse scrolled (634, 571) with delta (0, 0)
Screenshot: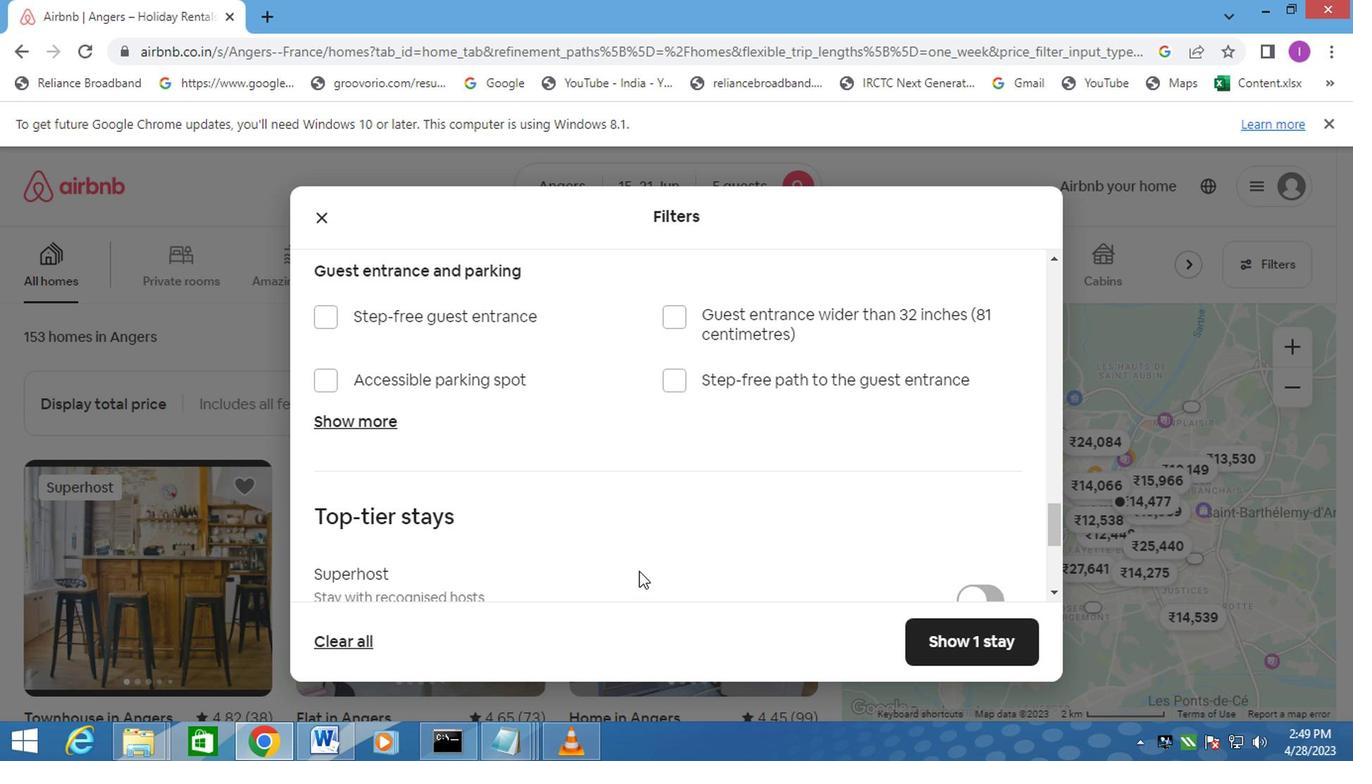 
Action: Mouse scrolled (634, 571) with delta (0, 0)
Screenshot: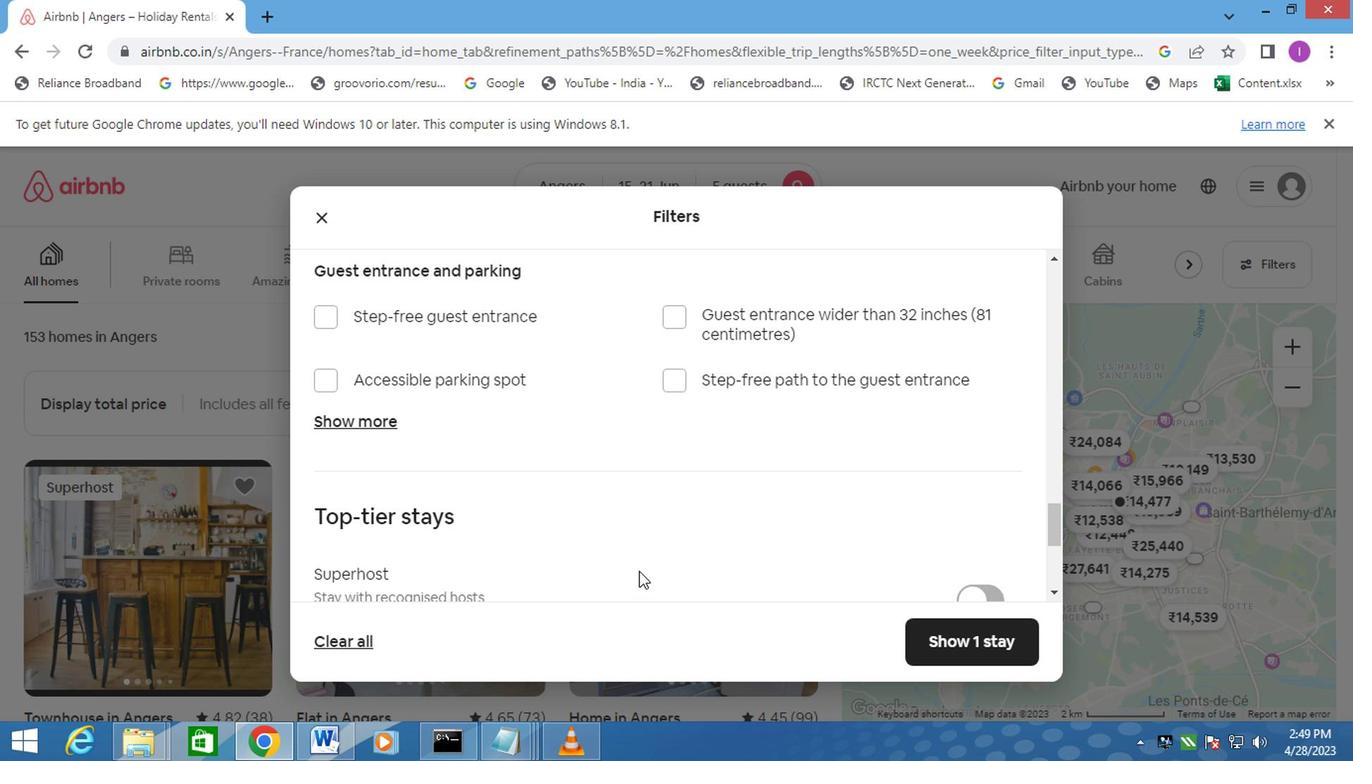 
Action: Mouse moved to (317, 487)
Screenshot: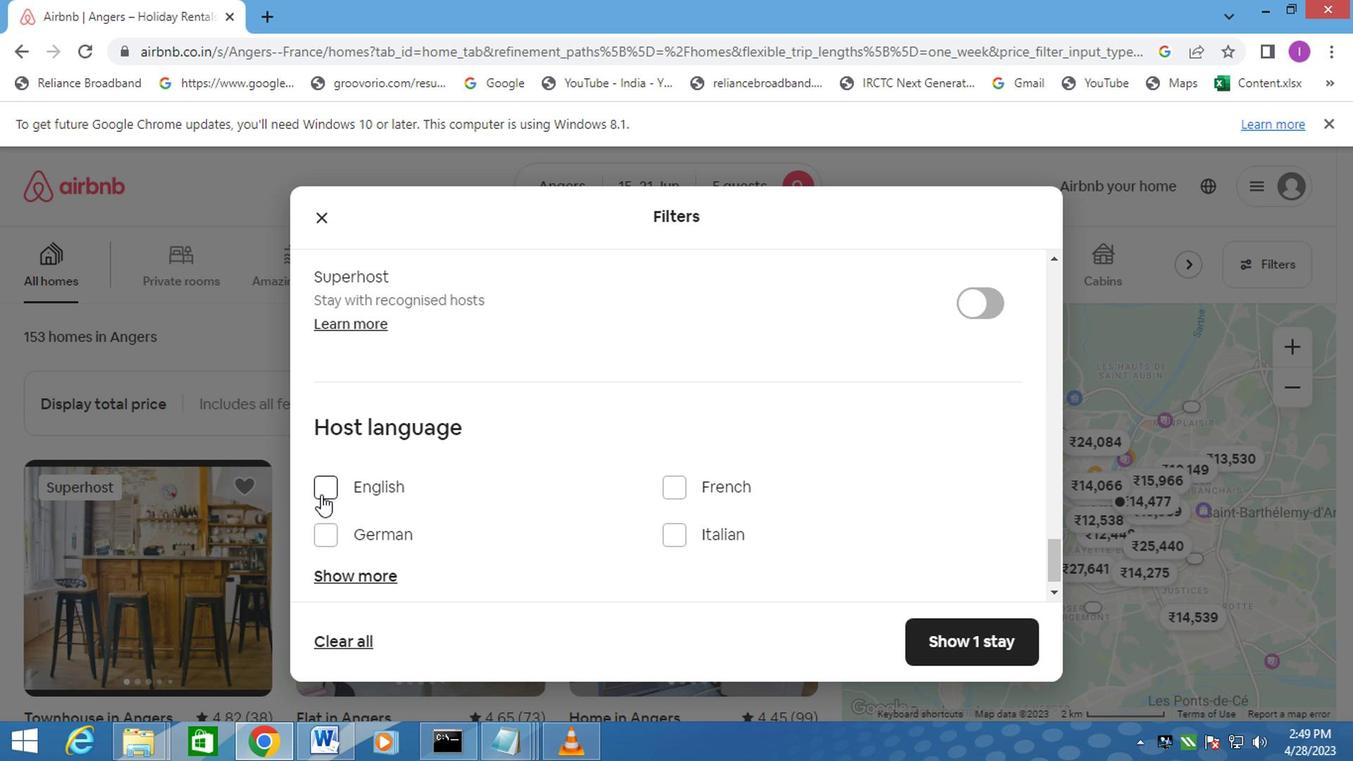 
Action: Mouse pressed left at (317, 487)
Screenshot: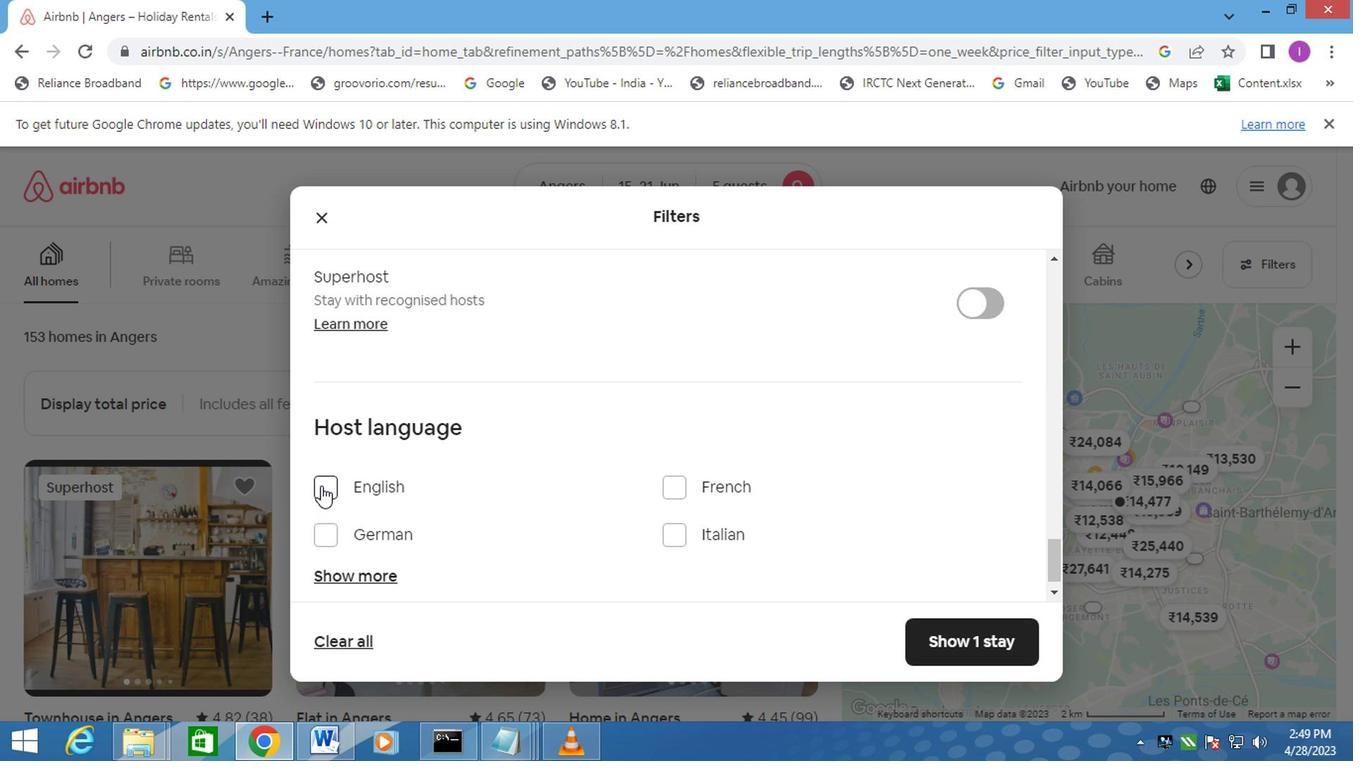 
Action: Mouse moved to (986, 634)
Screenshot: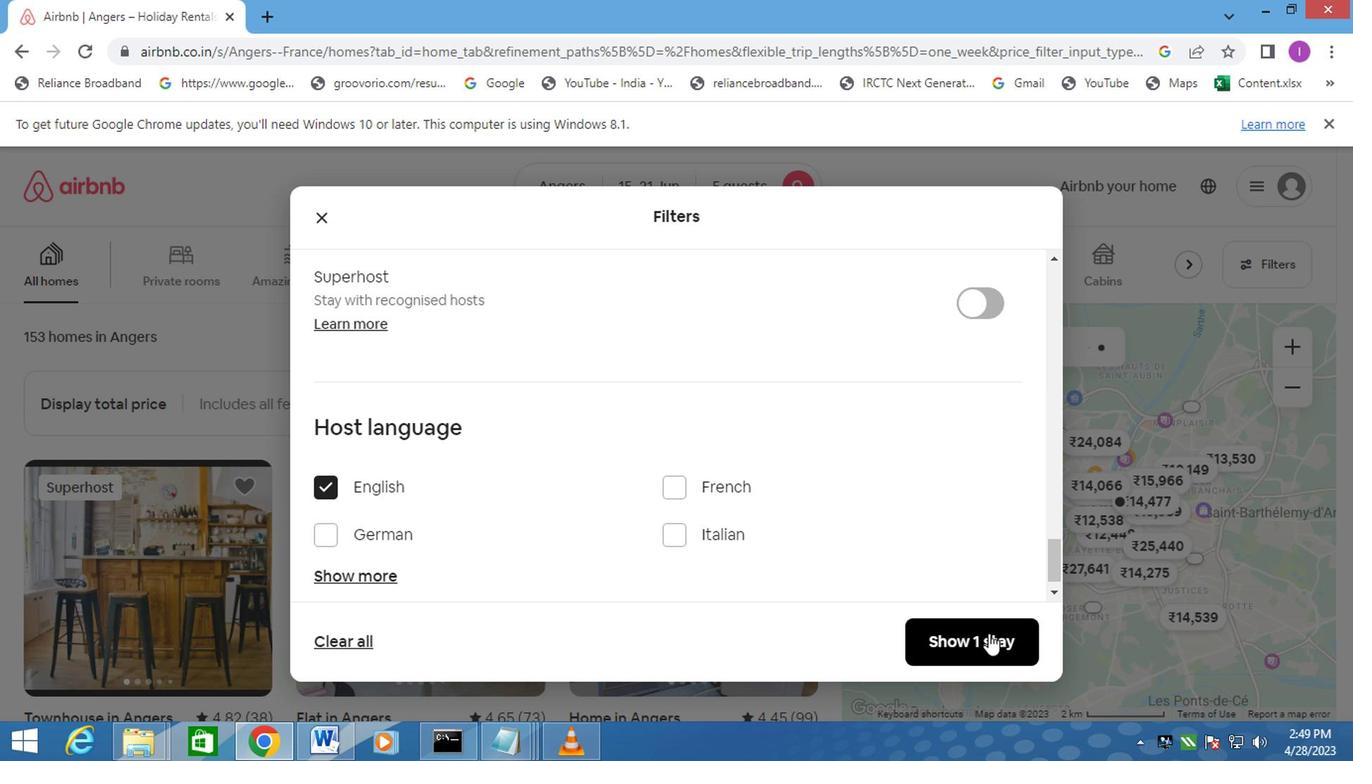 
Action: Mouse pressed left at (986, 634)
Screenshot: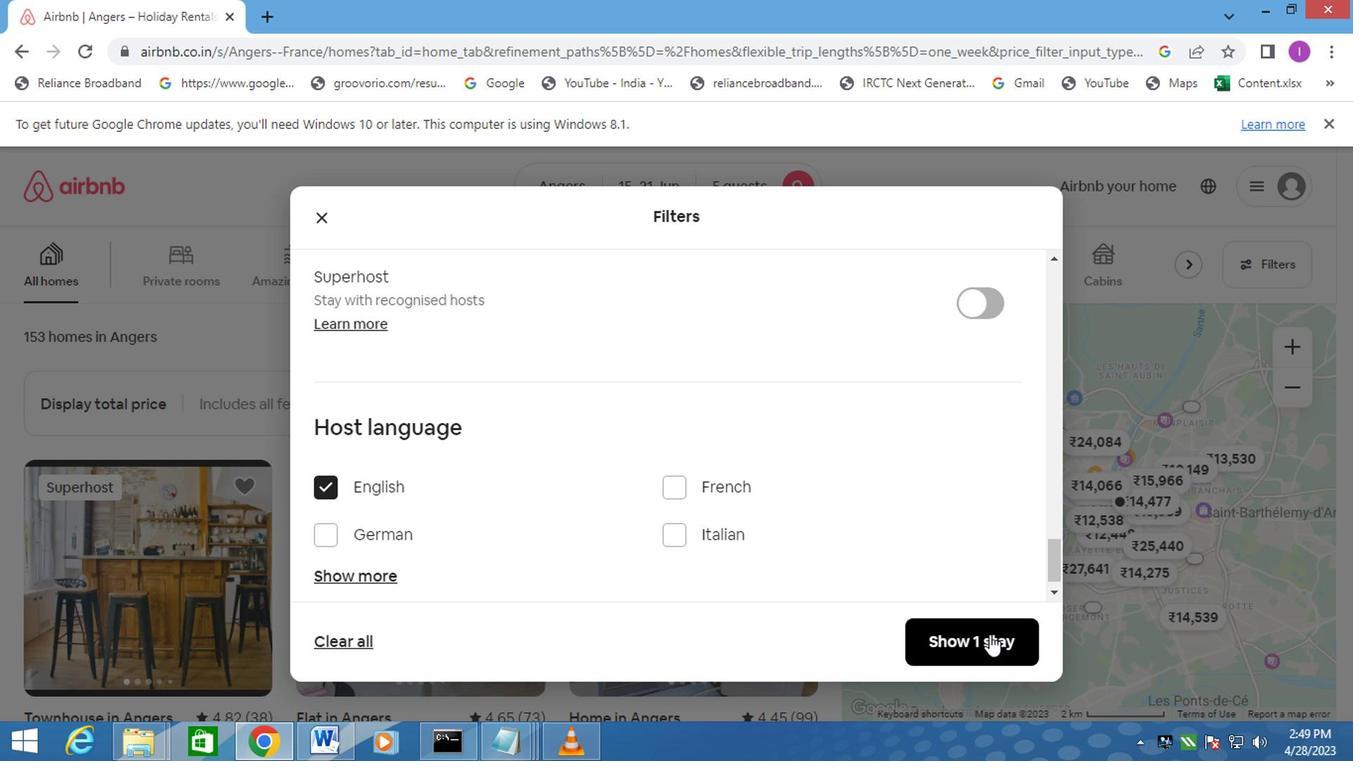 
Action: Mouse moved to (960, 606)
Screenshot: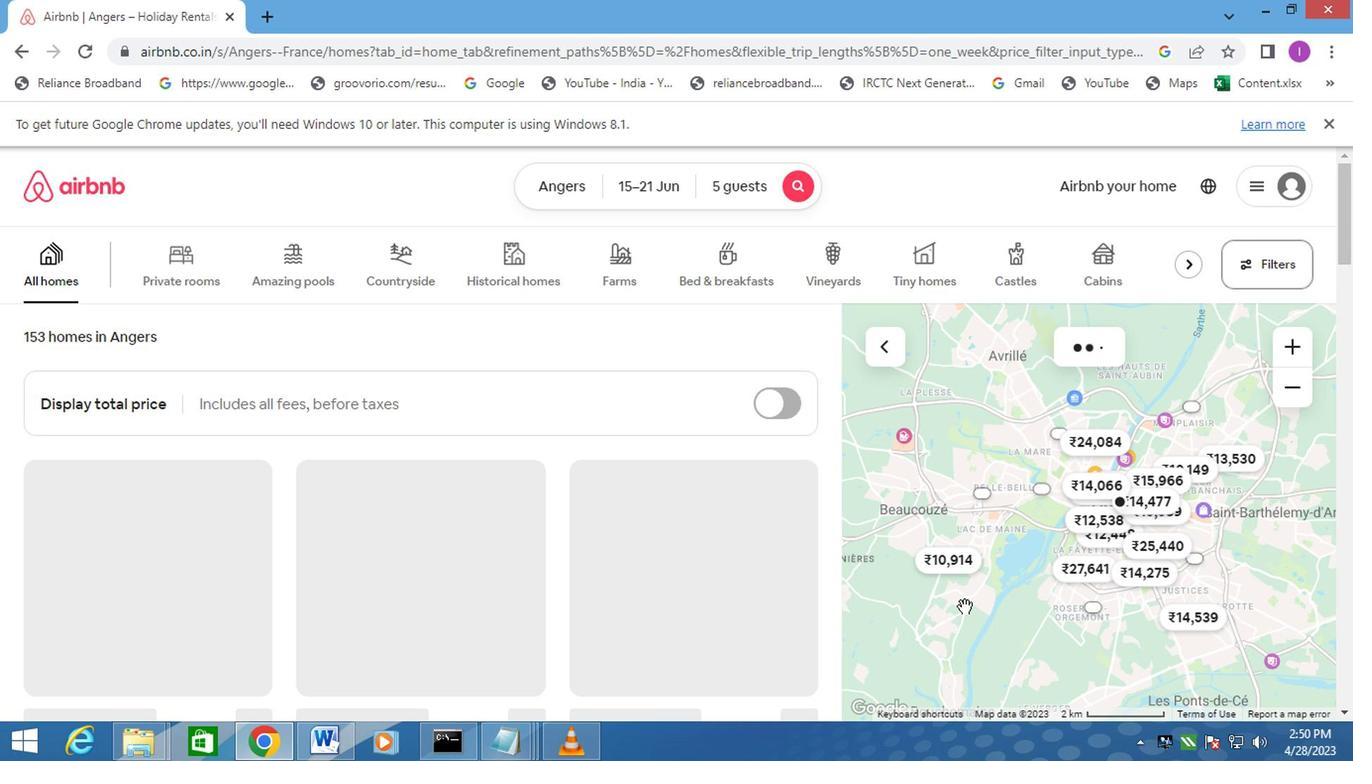 
